 Task: Add a timeline in the project AgileHaven for the epic 'IT Availability Management Process Improvement' from 2024/06/09 to 2024/08/15. Add a timeline in the project AgileHaven for the epic 'IT Financial Management Process Improvement' from 2024/05/22 to 2025/07/20. Add a timeline in the project AgileHaven for the epic 'IT Event Management Process Improvement' from 2023/05/15 to 2025/09/10
Action: Mouse moved to (383, 154)
Screenshot: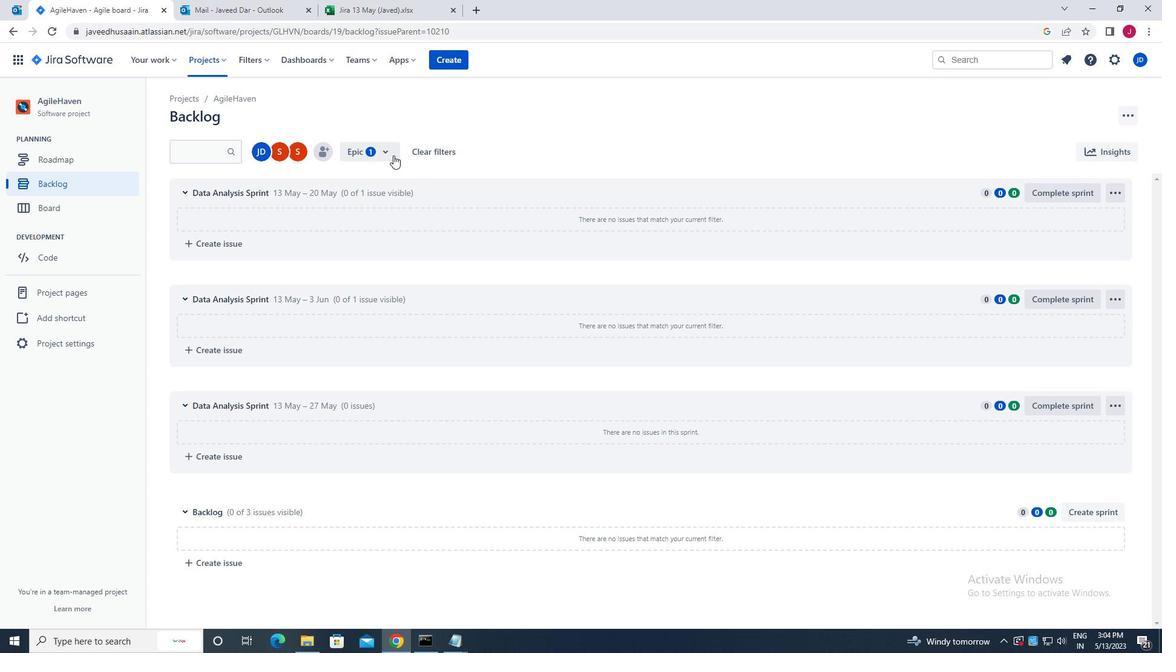 
Action: Mouse pressed left at (383, 154)
Screenshot: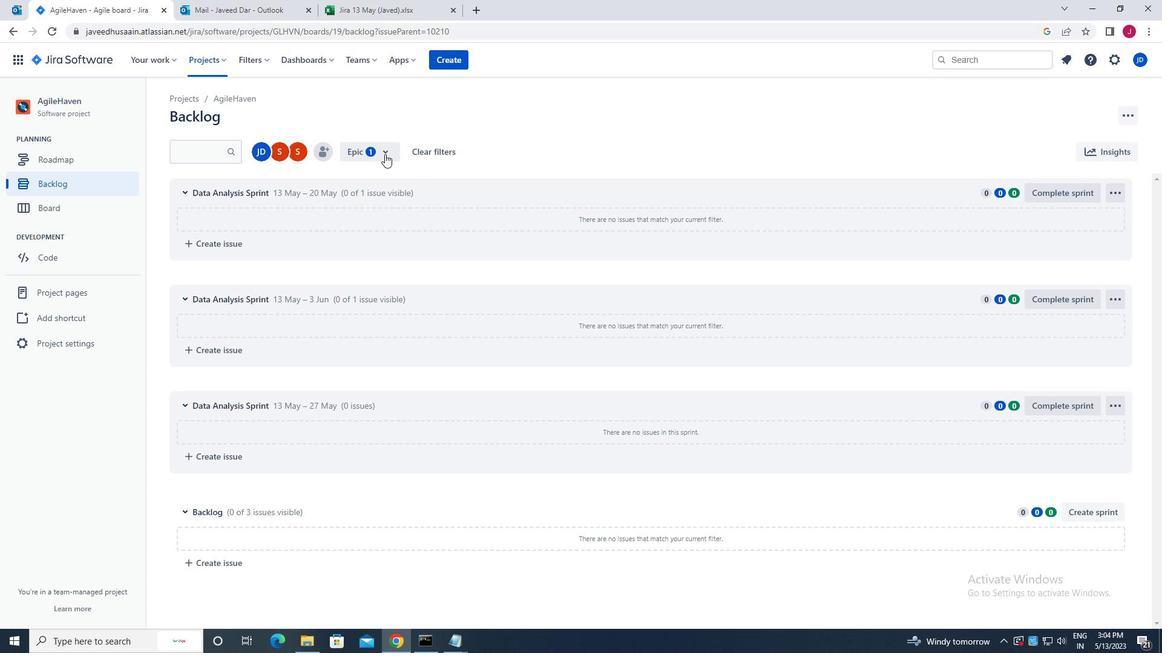 
Action: Mouse moved to (360, 283)
Screenshot: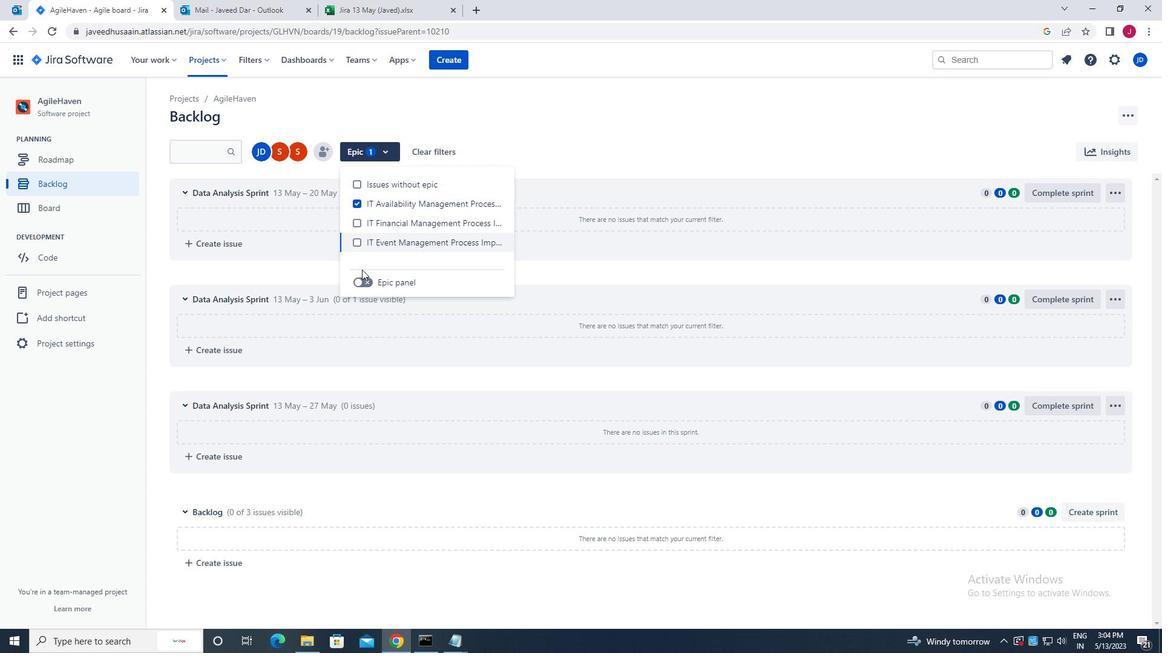 
Action: Mouse pressed left at (360, 283)
Screenshot: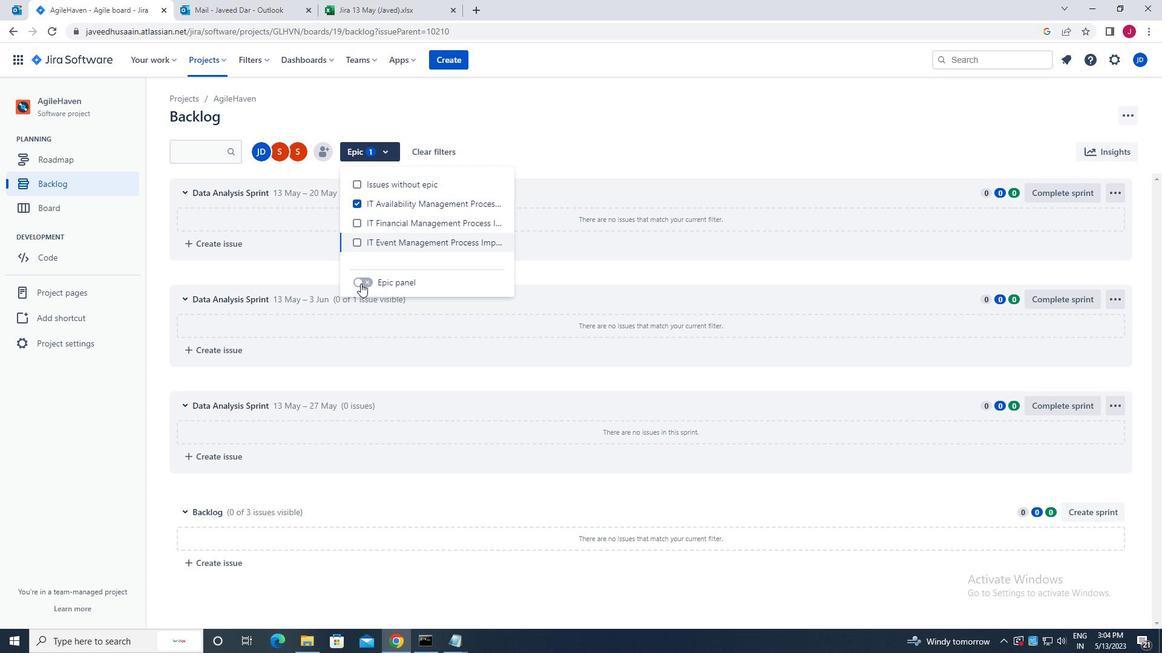 
Action: Mouse moved to (180, 245)
Screenshot: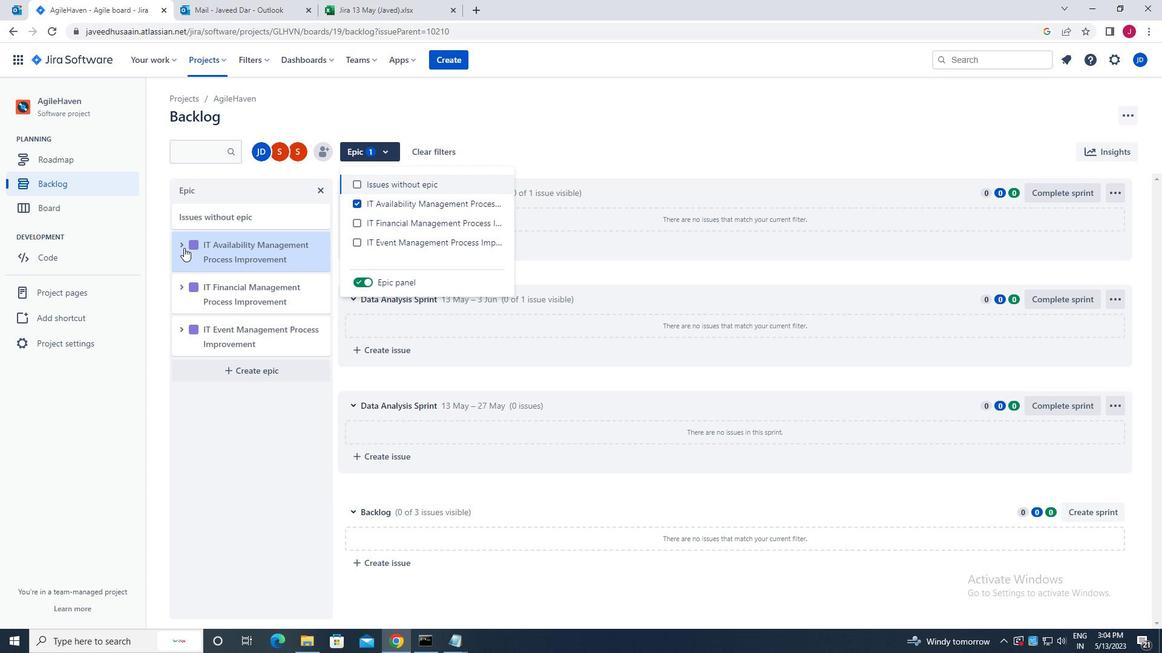
Action: Mouse pressed left at (180, 245)
Screenshot: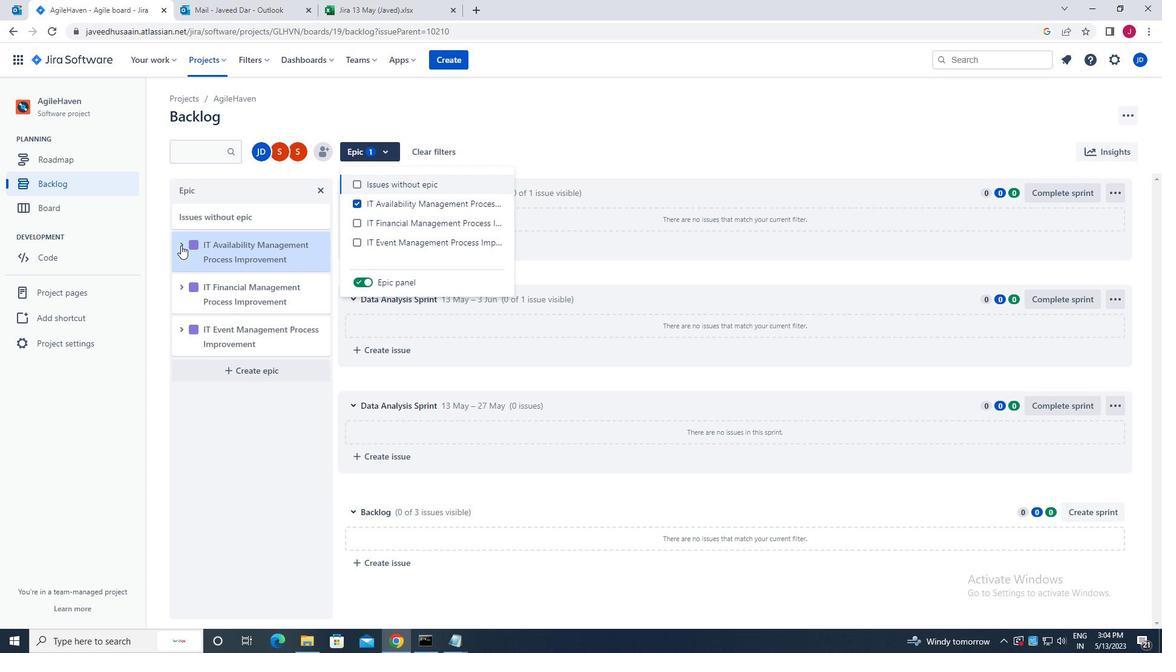 
Action: Mouse moved to (256, 356)
Screenshot: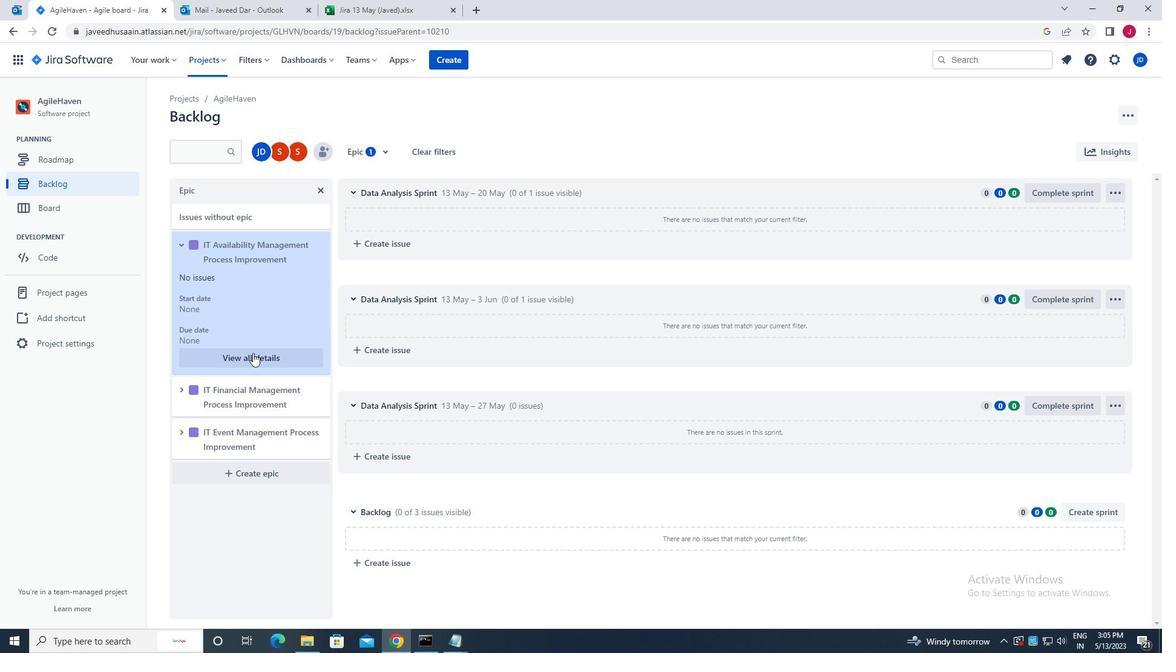 
Action: Mouse pressed left at (256, 356)
Screenshot: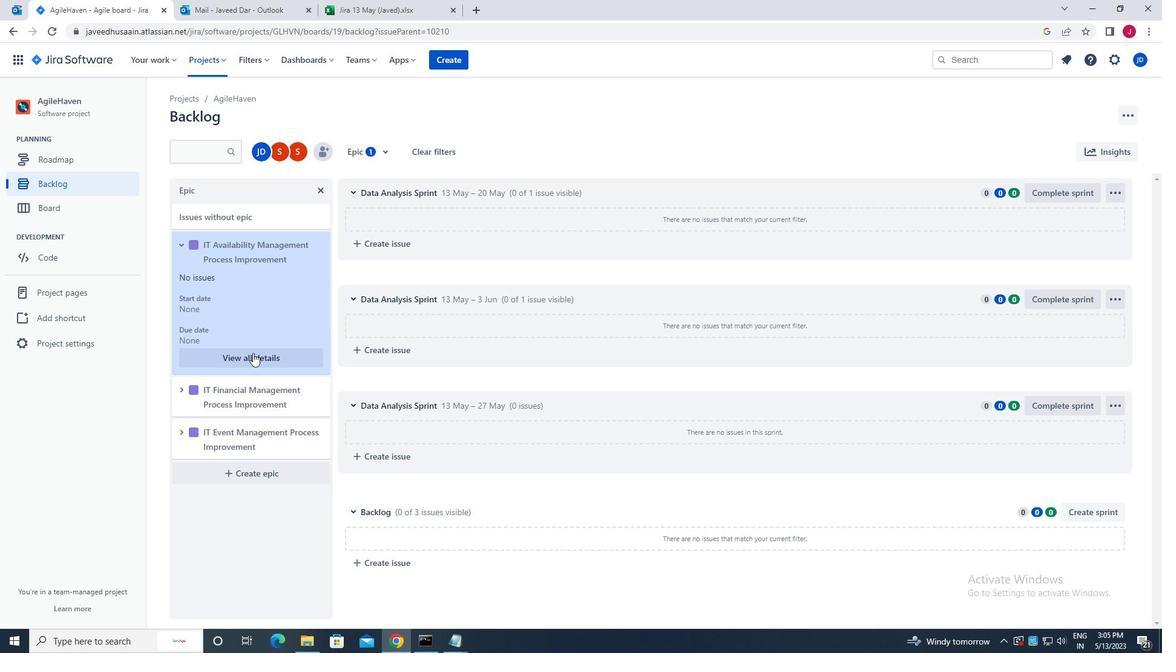 
Action: Mouse moved to (1024, 458)
Screenshot: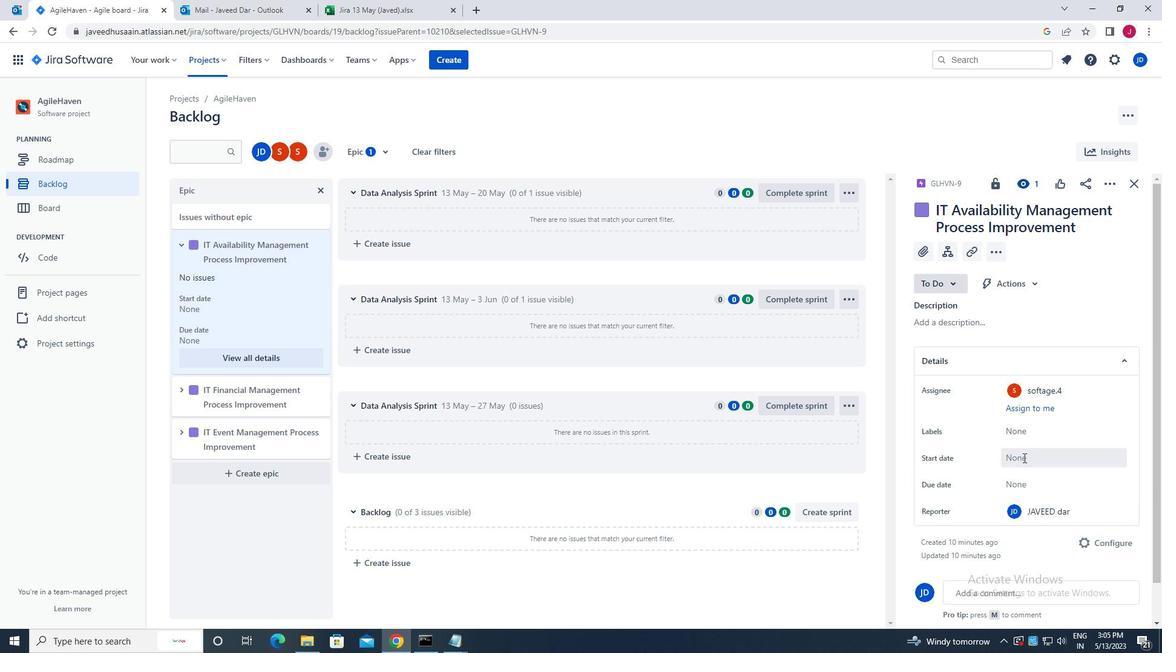 
Action: Mouse pressed left at (1024, 458)
Screenshot: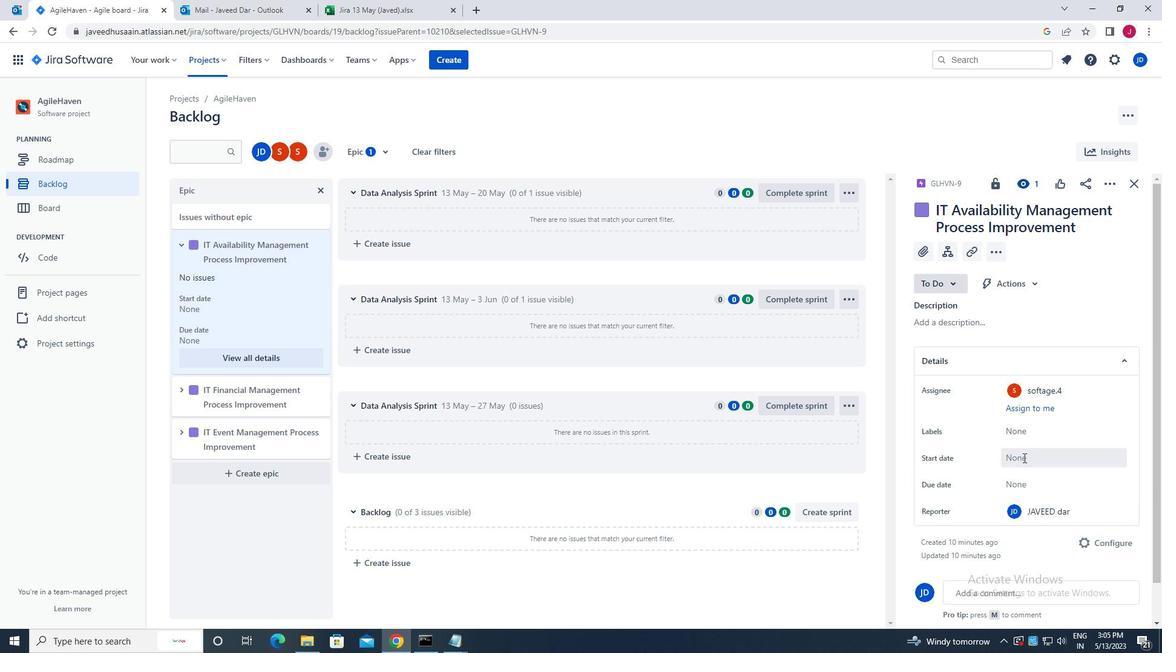 
Action: Mouse moved to (1137, 282)
Screenshot: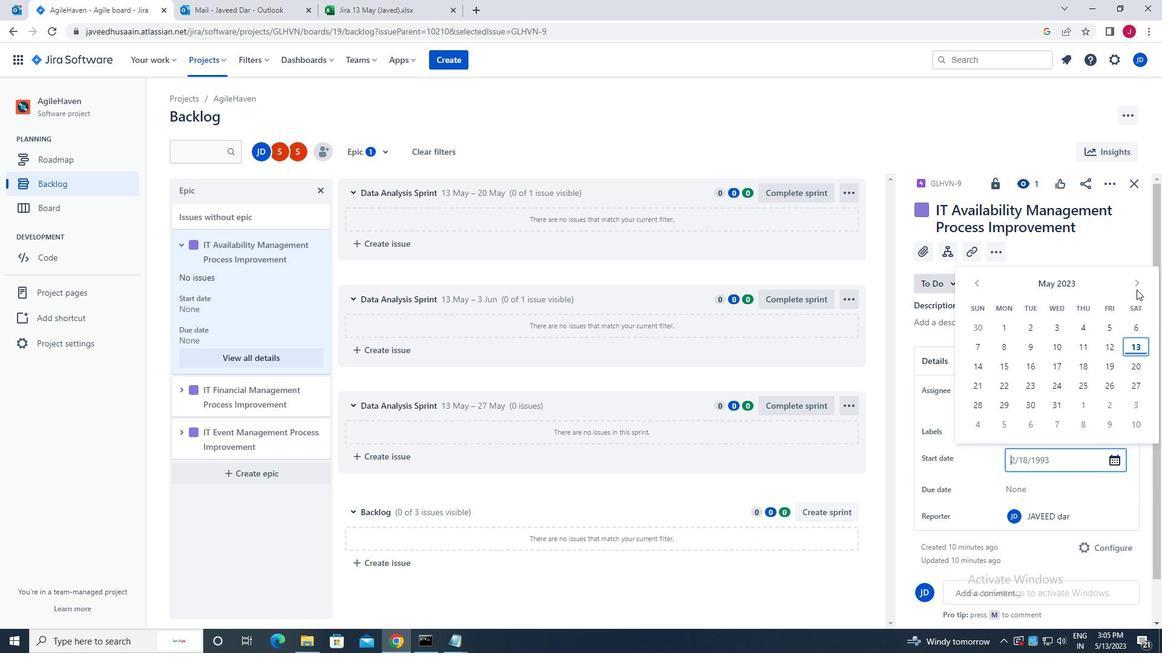 
Action: Mouse pressed left at (1137, 282)
Screenshot: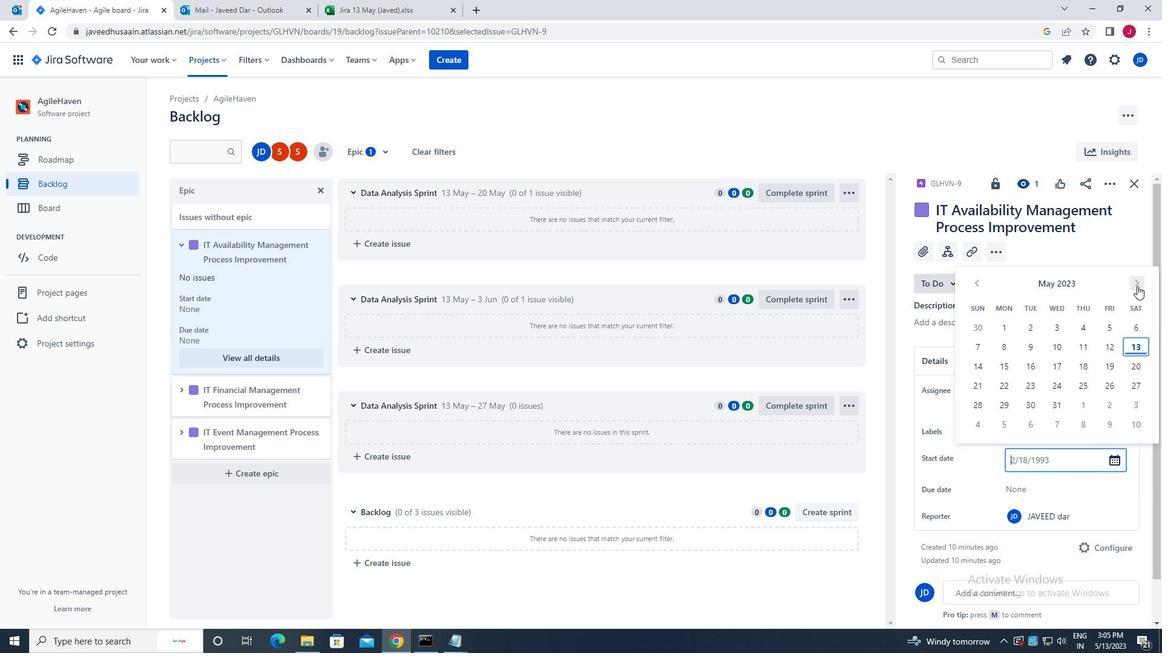 
Action: Mouse pressed left at (1137, 282)
Screenshot: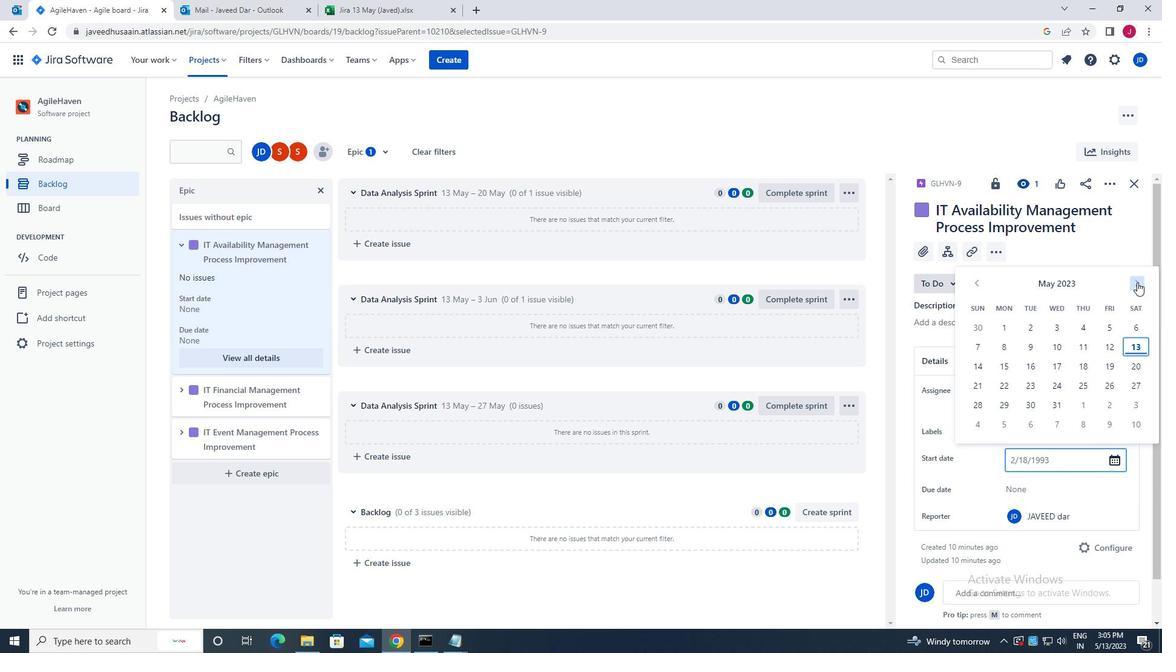 
Action: Mouse pressed left at (1137, 282)
Screenshot: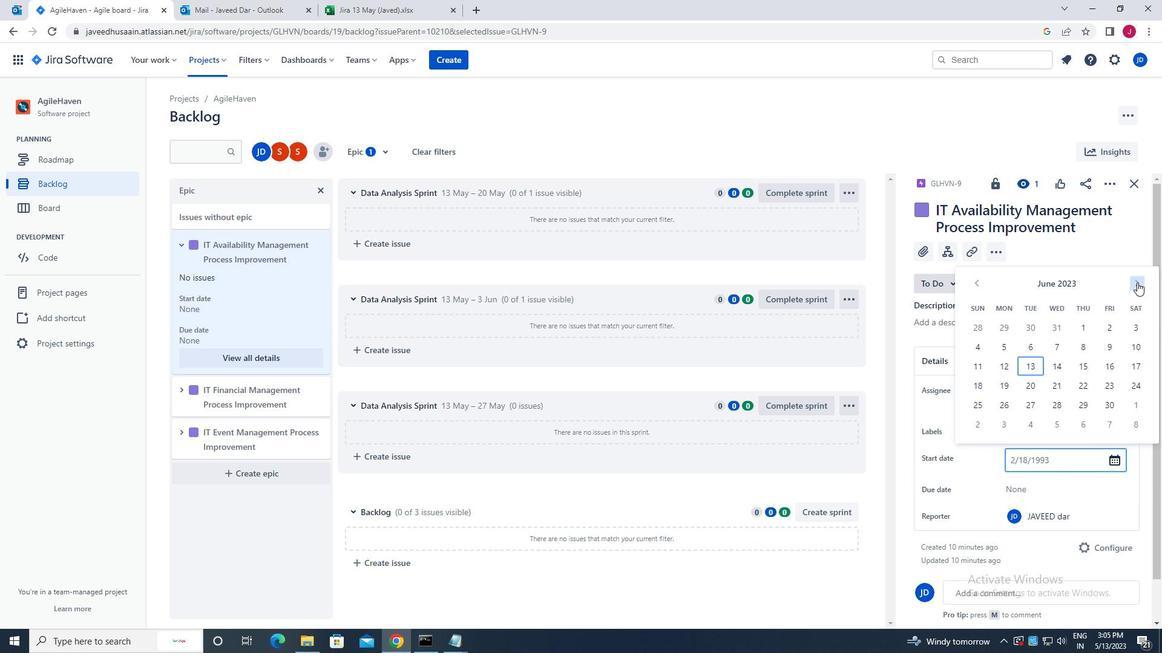 
Action: Mouse pressed left at (1137, 282)
Screenshot: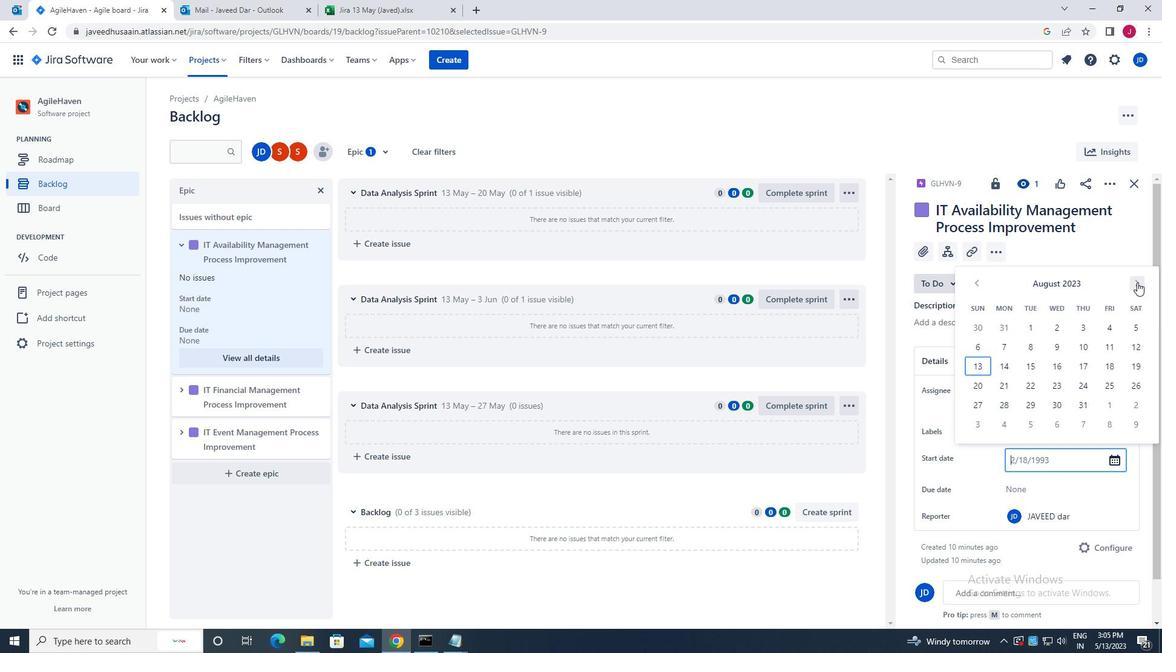 
Action: Mouse pressed left at (1137, 282)
Screenshot: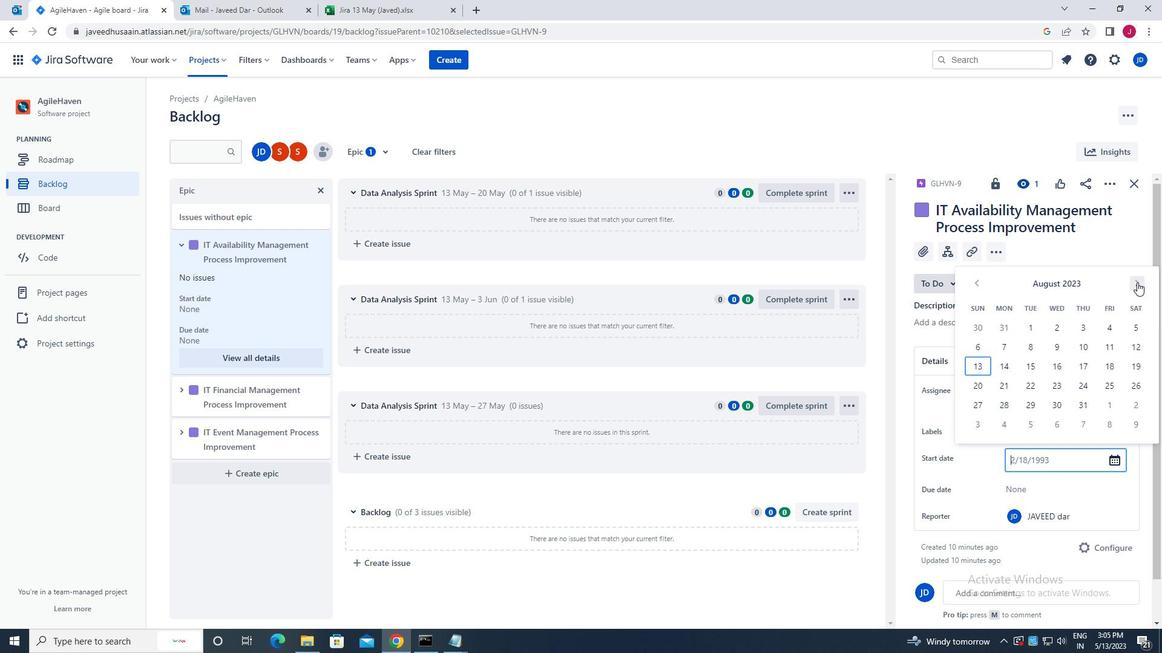
Action: Mouse pressed left at (1137, 282)
Screenshot: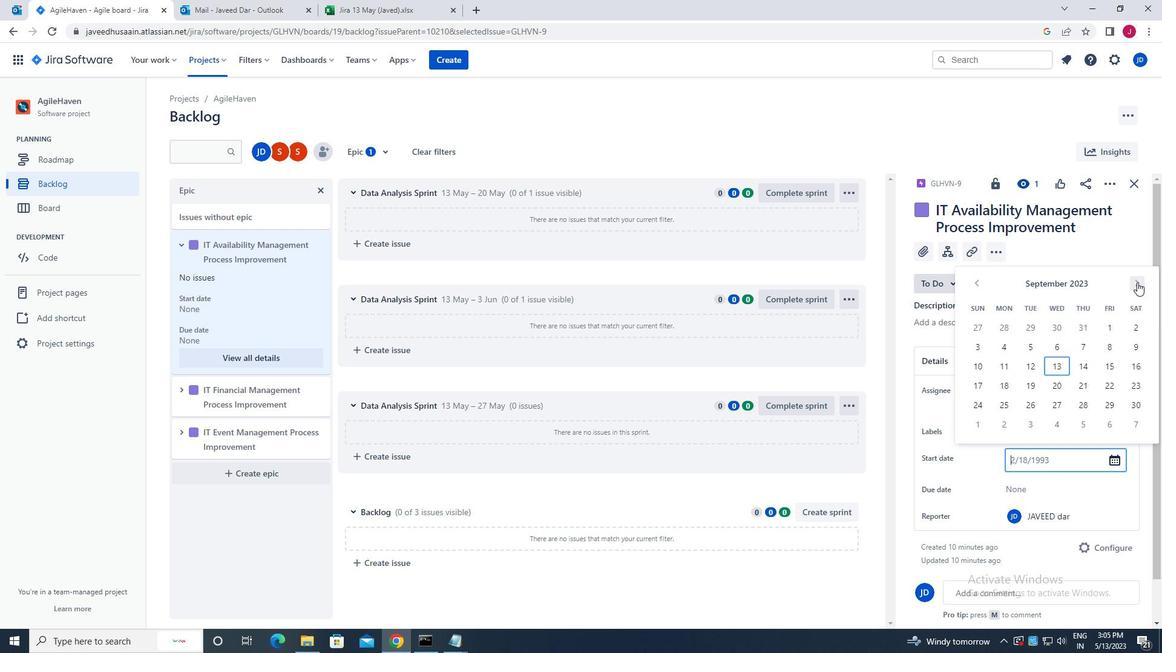 
Action: Mouse pressed left at (1137, 282)
Screenshot: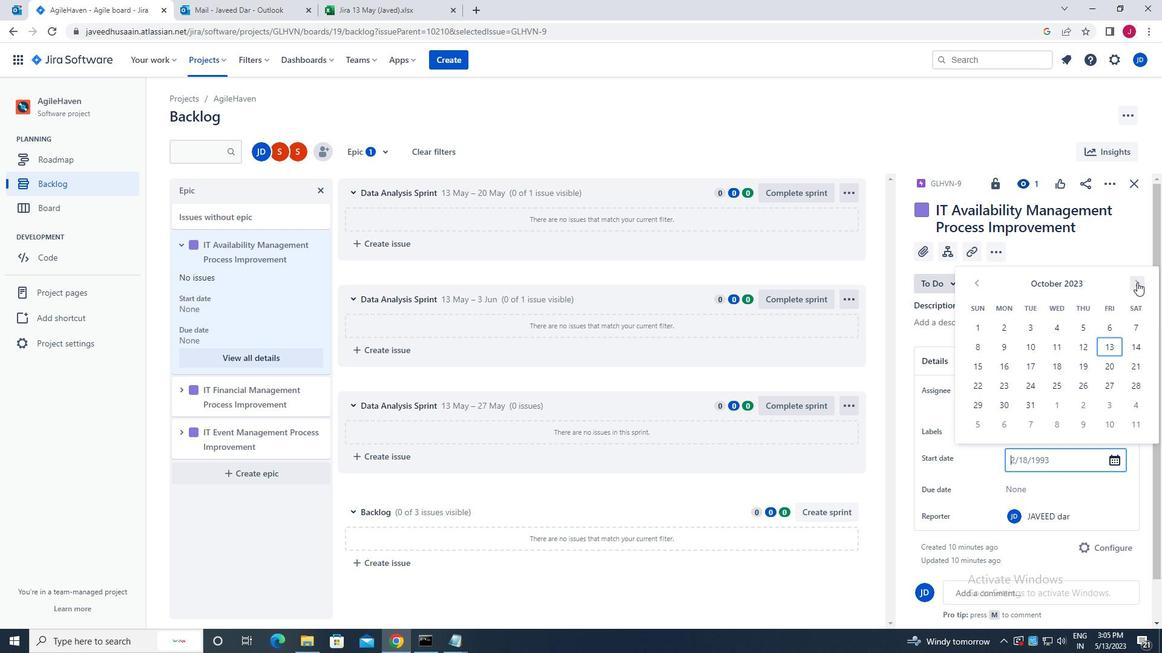 
Action: Mouse pressed left at (1137, 282)
Screenshot: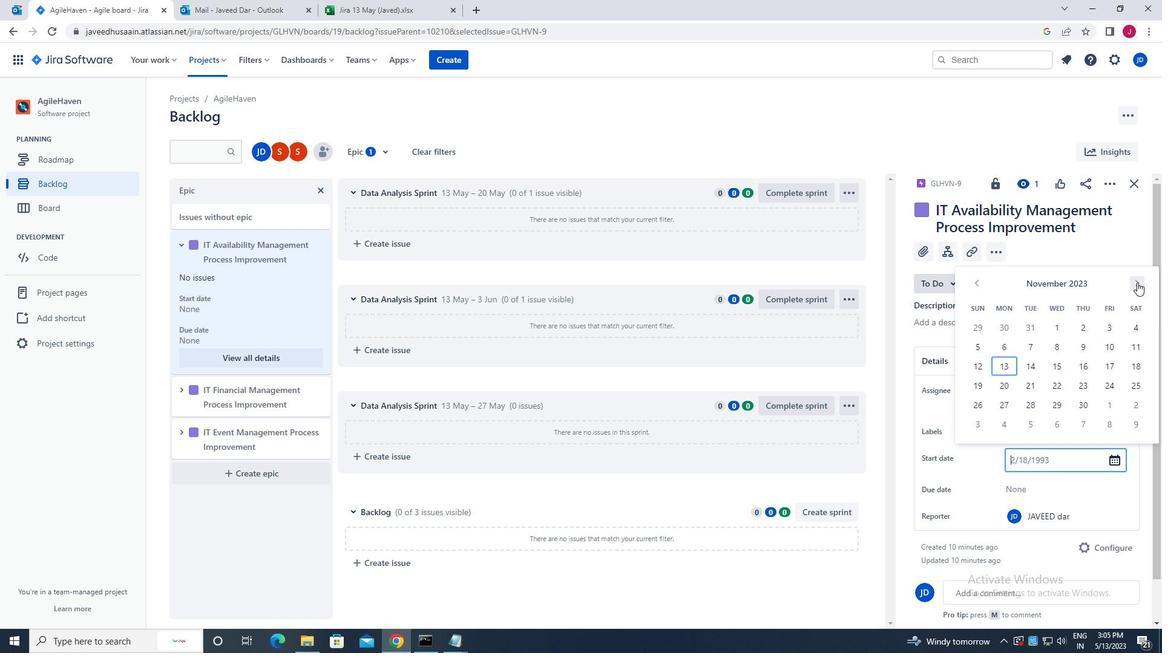 
Action: Mouse pressed left at (1137, 282)
Screenshot: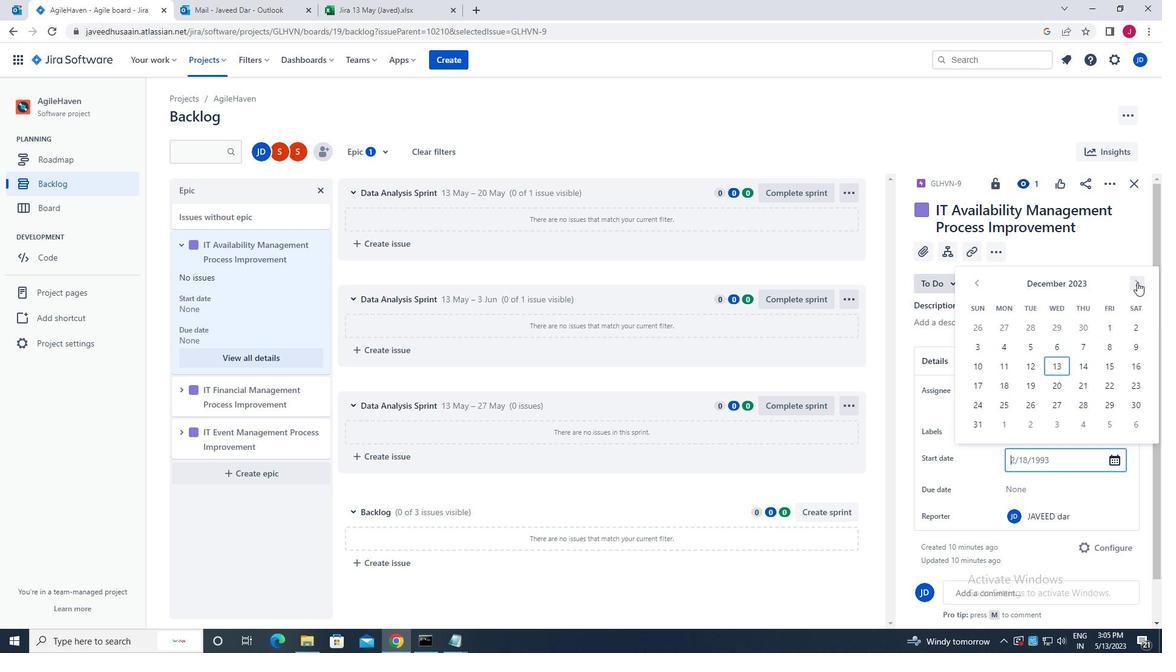 
Action: Mouse pressed left at (1137, 282)
Screenshot: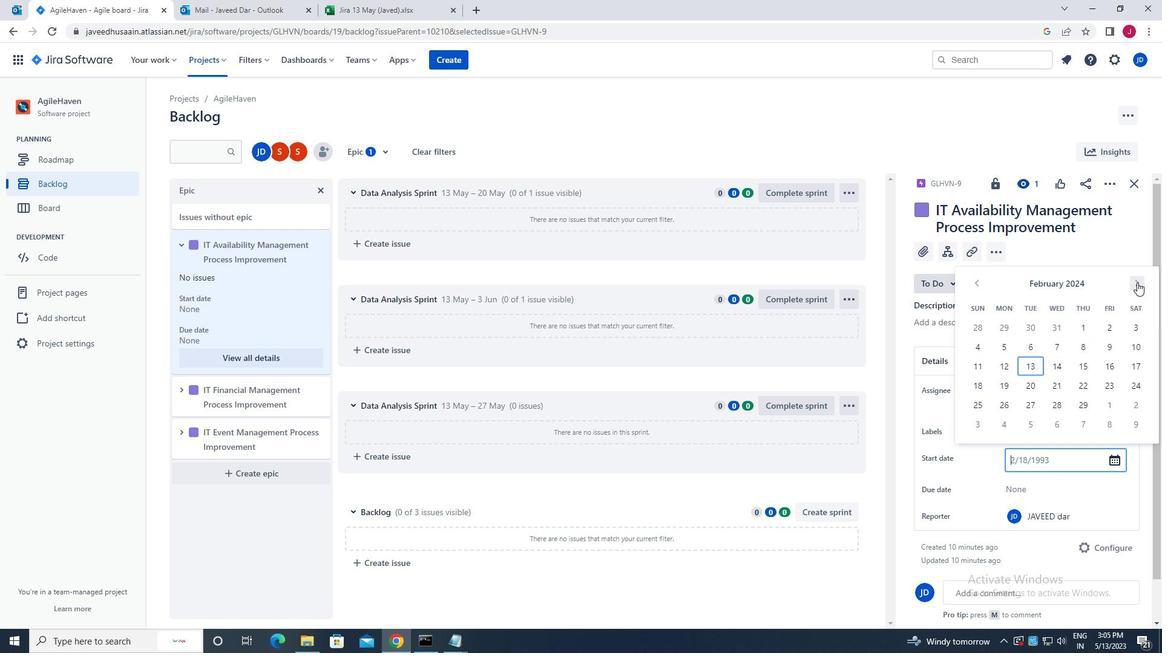 
Action: Mouse pressed left at (1137, 282)
Screenshot: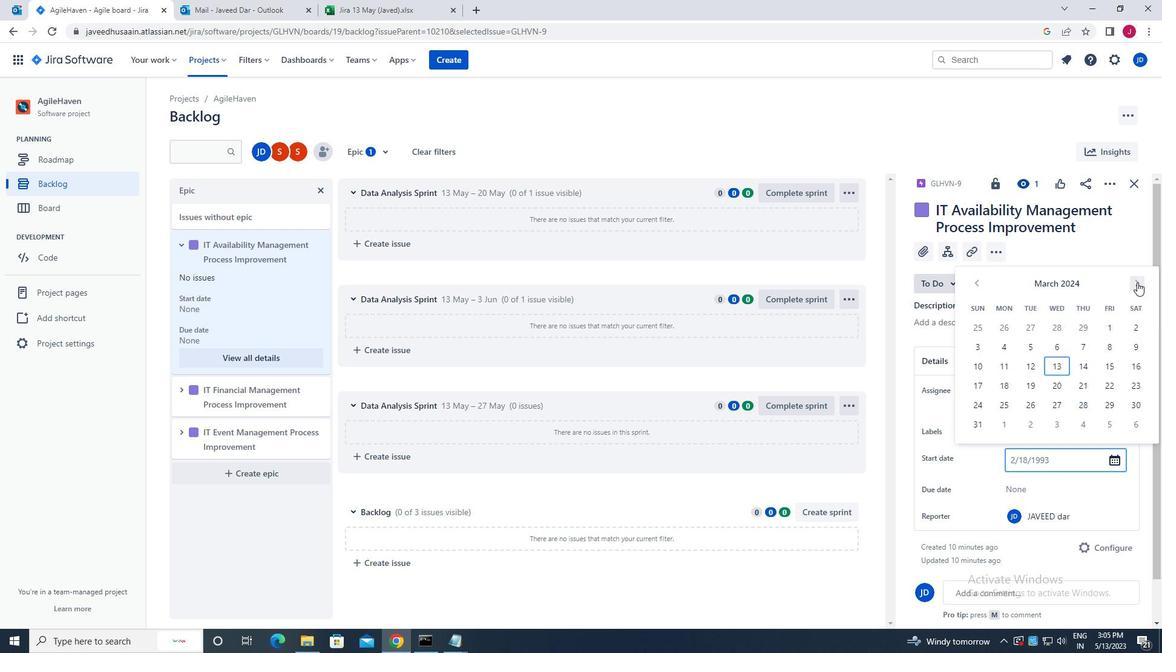 
Action: Mouse pressed left at (1137, 282)
Screenshot: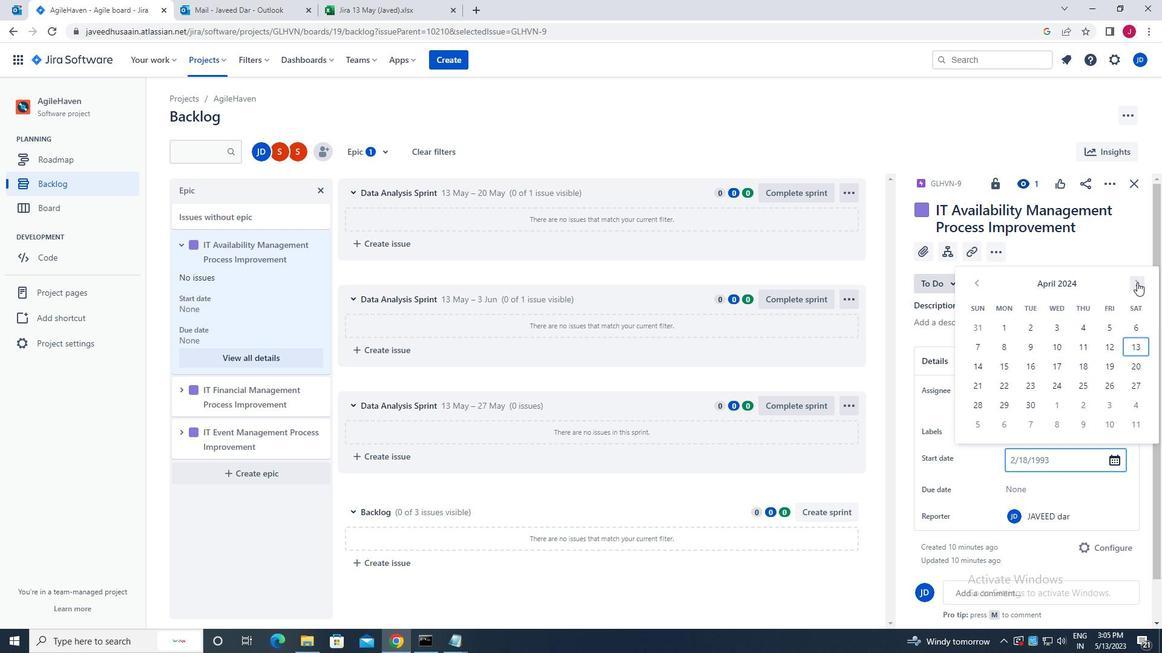 
Action: Mouse pressed left at (1137, 282)
Screenshot: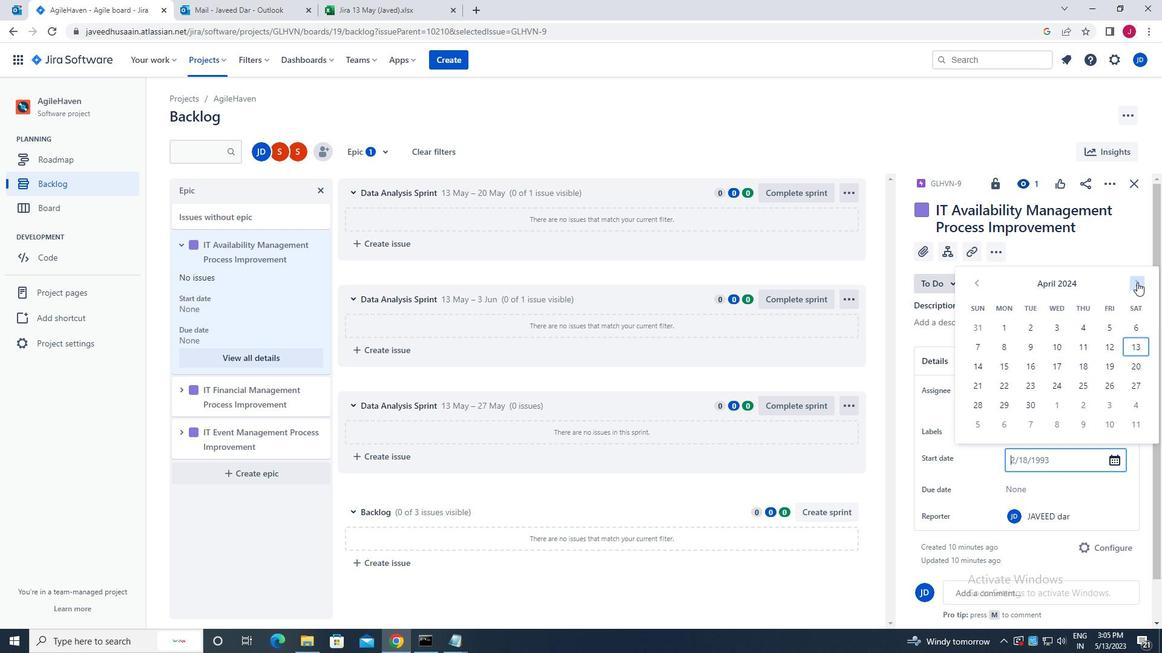 
Action: Mouse moved to (979, 370)
Screenshot: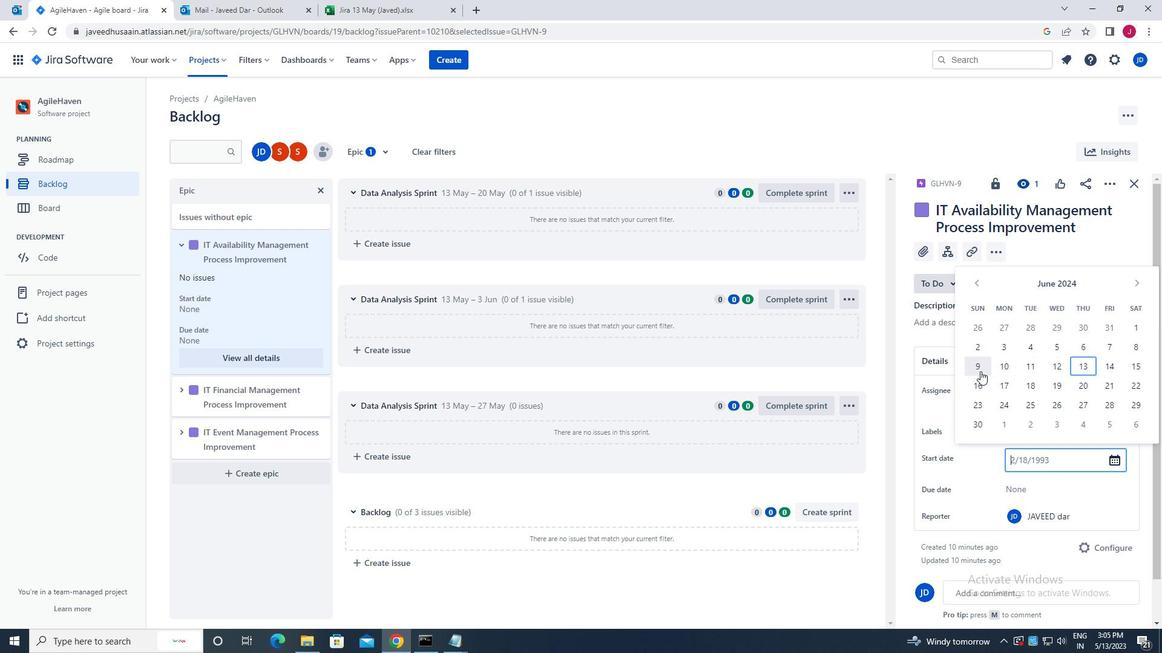 
Action: Mouse pressed left at (979, 370)
Screenshot: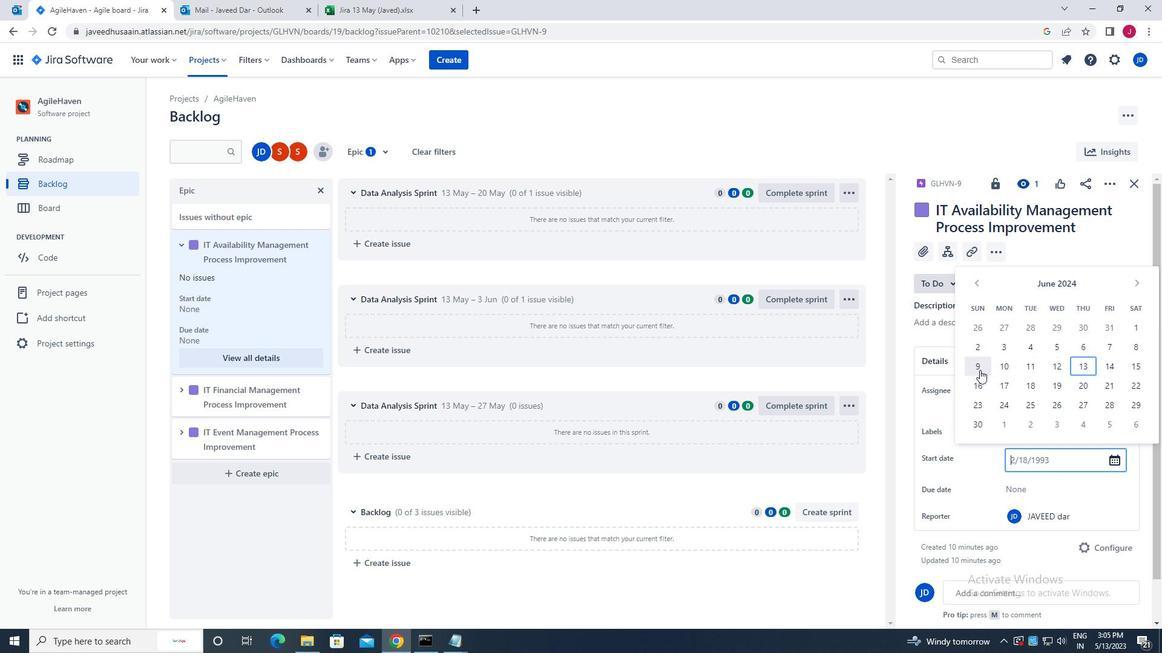 
Action: Mouse moved to (977, 370)
Screenshot: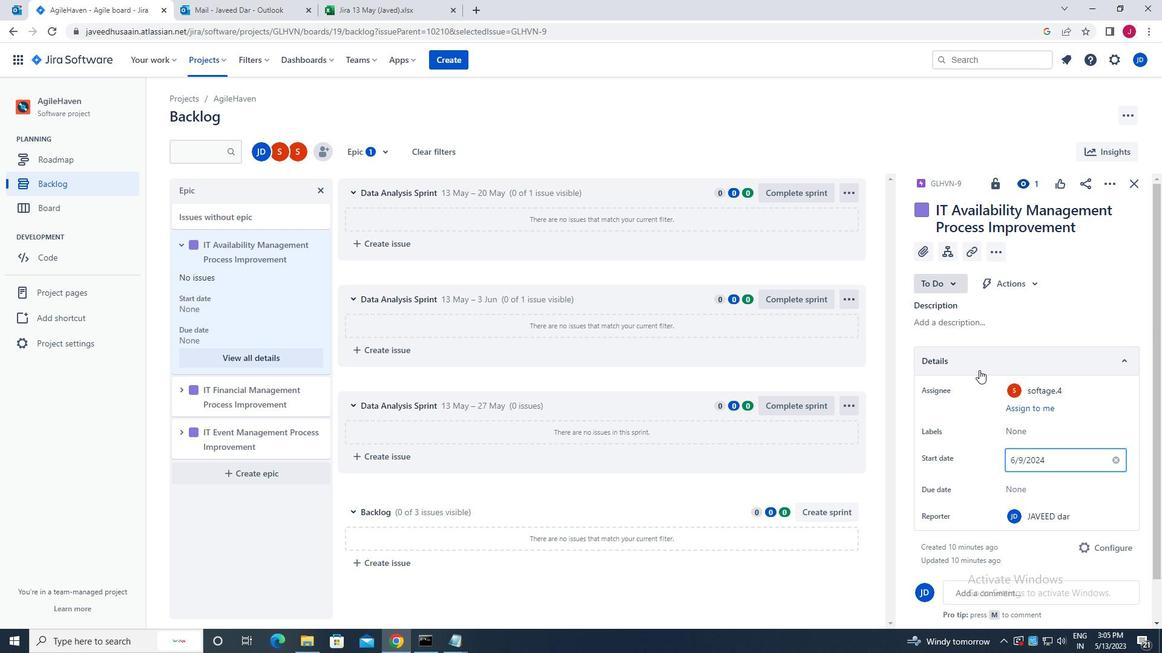 
Action: Key pressed <Key.enter>
Screenshot: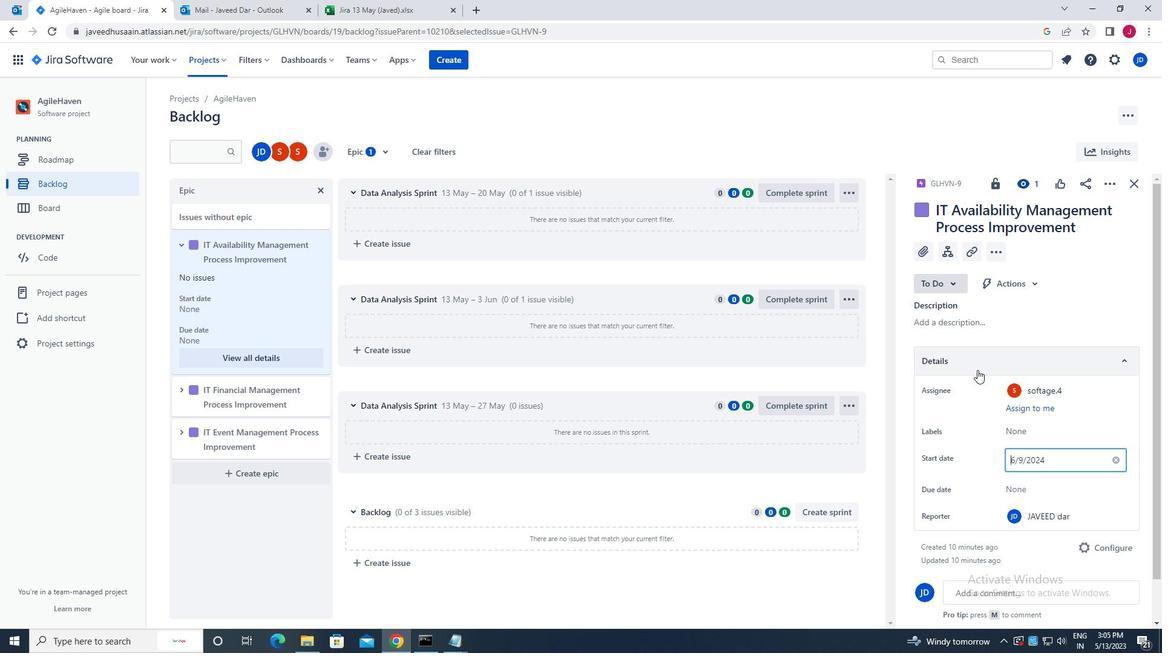 
Action: Mouse moved to (1028, 478)
Screenshot: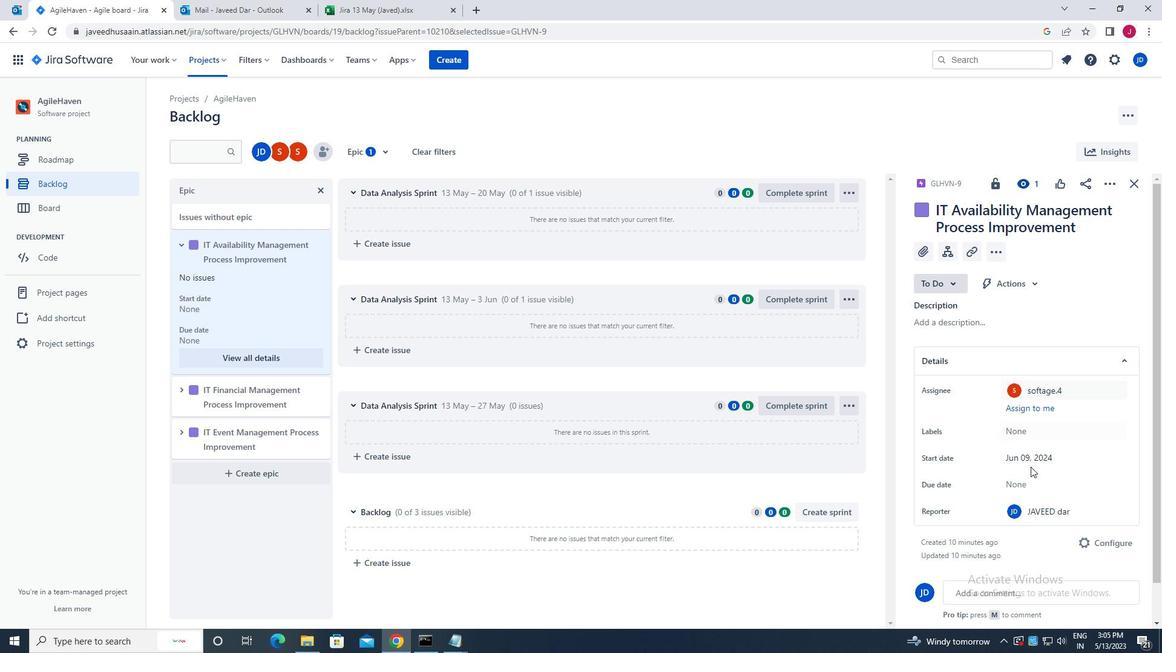 
Action: Mouse pressed left at (1028, 478)
Screenshot: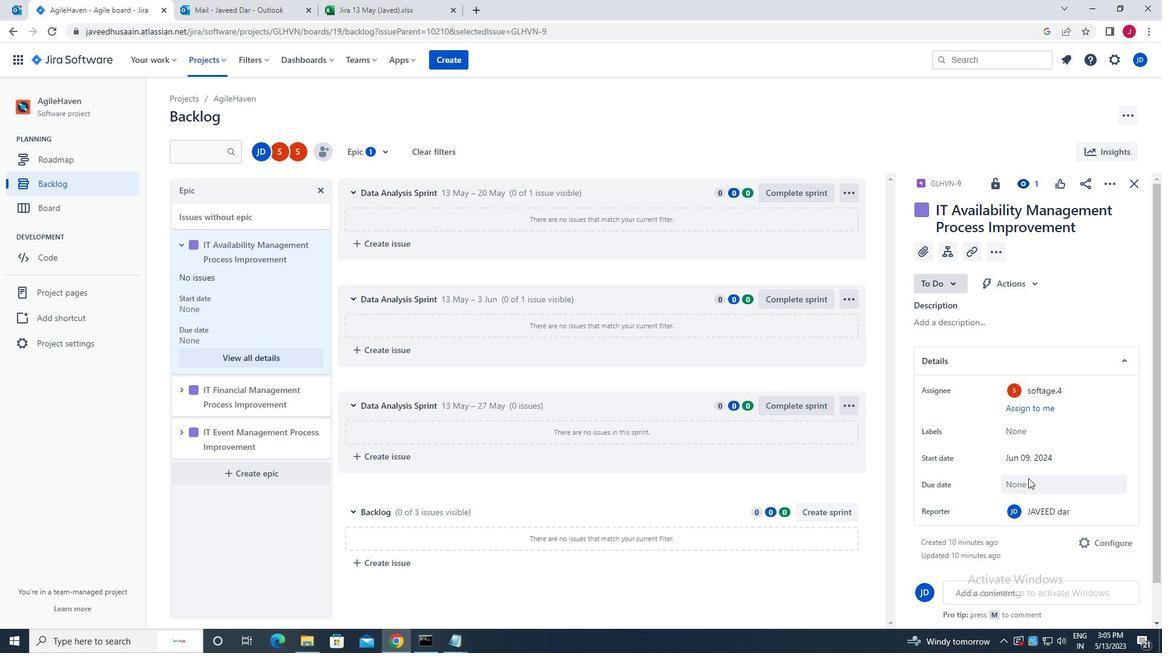
Action: Mouse moved to (1137, 310)
Screenshot: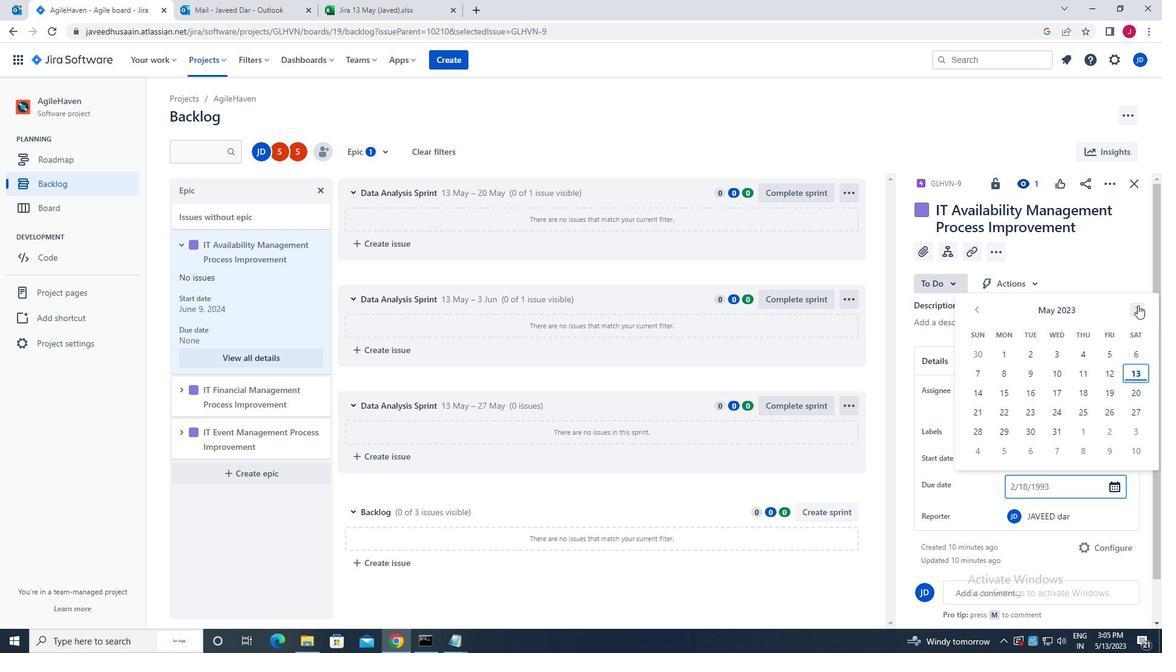 
Action: Mouse pressed left at (1137, 310)
Screenshot: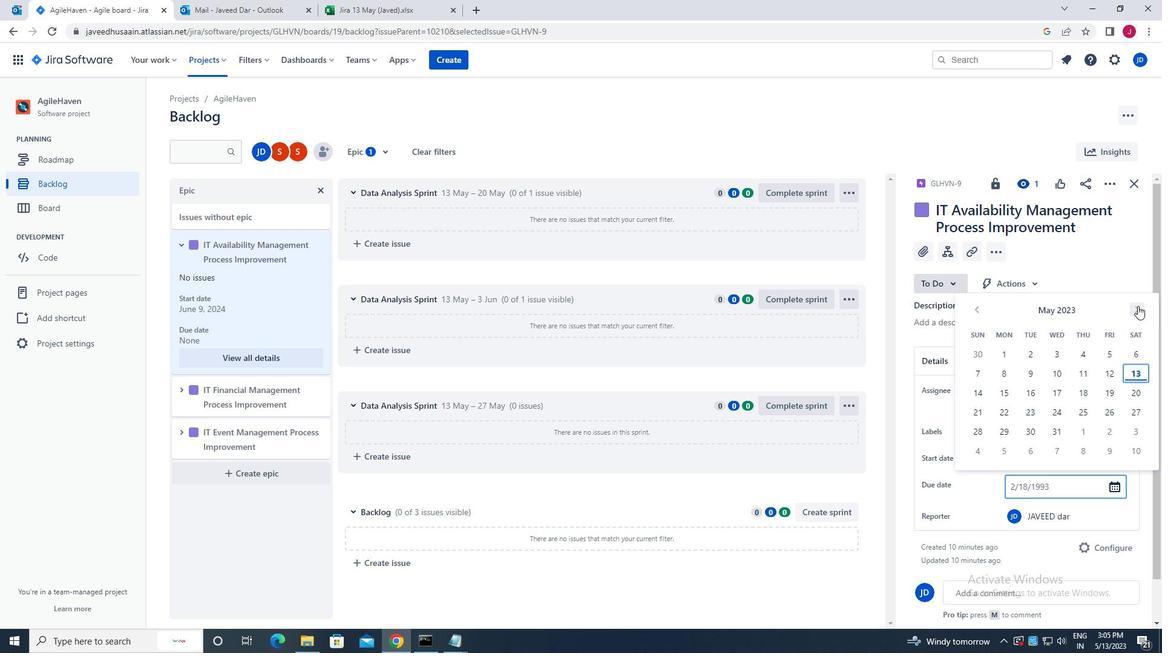 
Action: Mouse pressed left at (1137, 310)
Screenshot: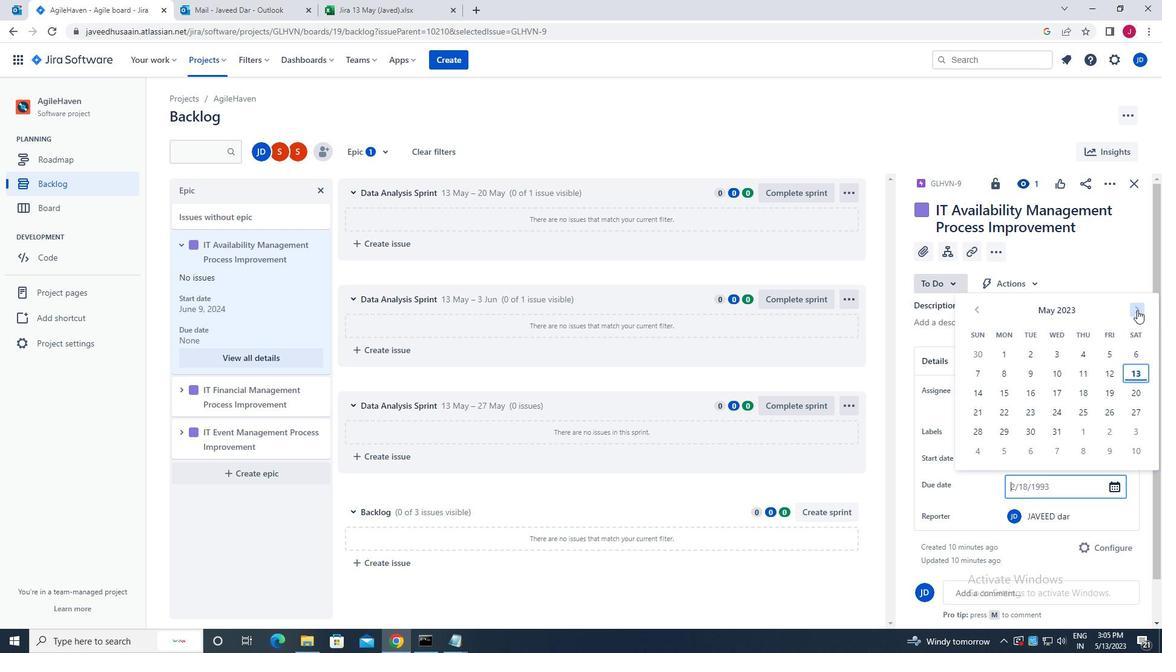 
Action: Mouse pressed left at (1137, 310)
Screenshot: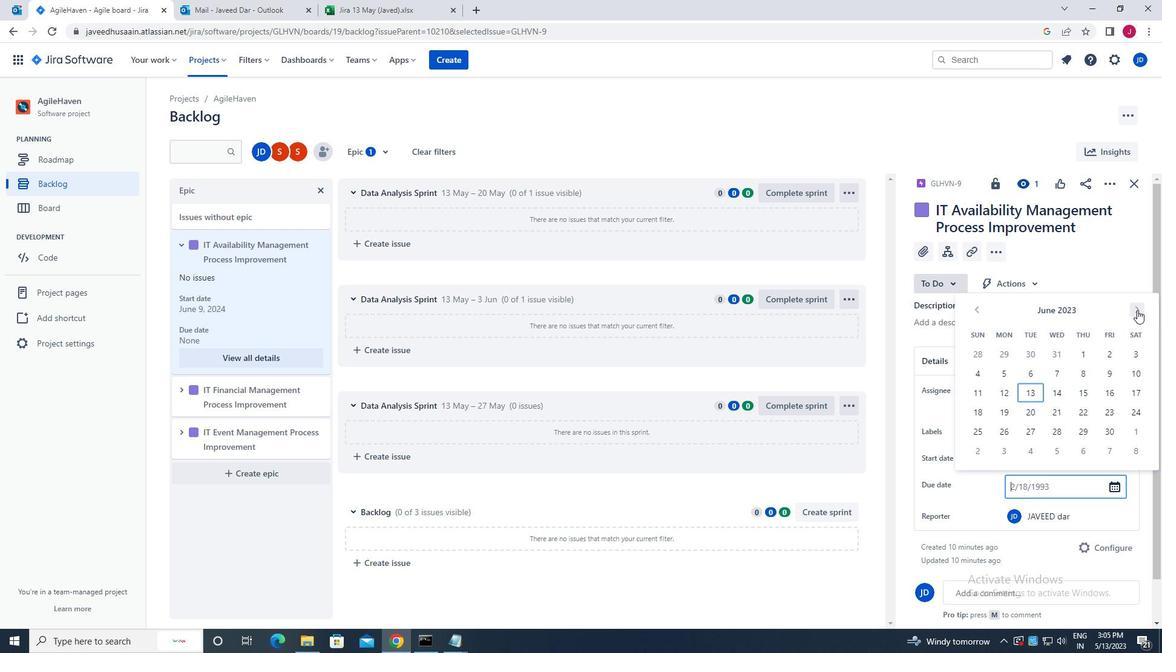 
Action: Mouse pressed left at (1137, 310)
Screenshot: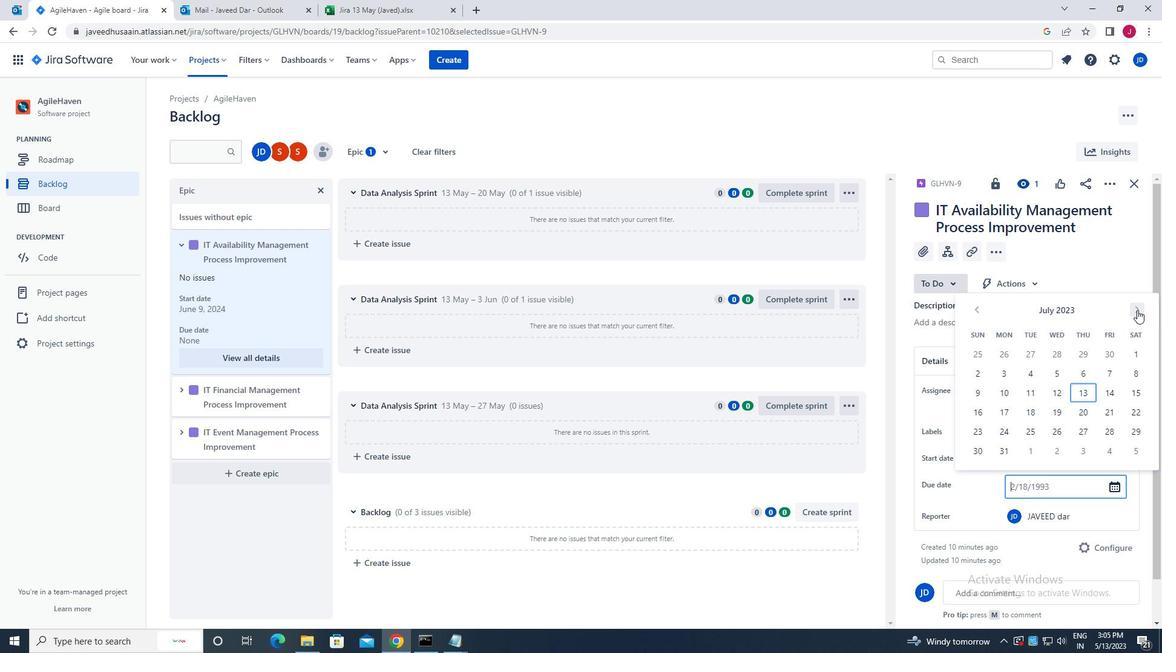 
Action: Mouse pressed left at (1137, 310)
Screenshot: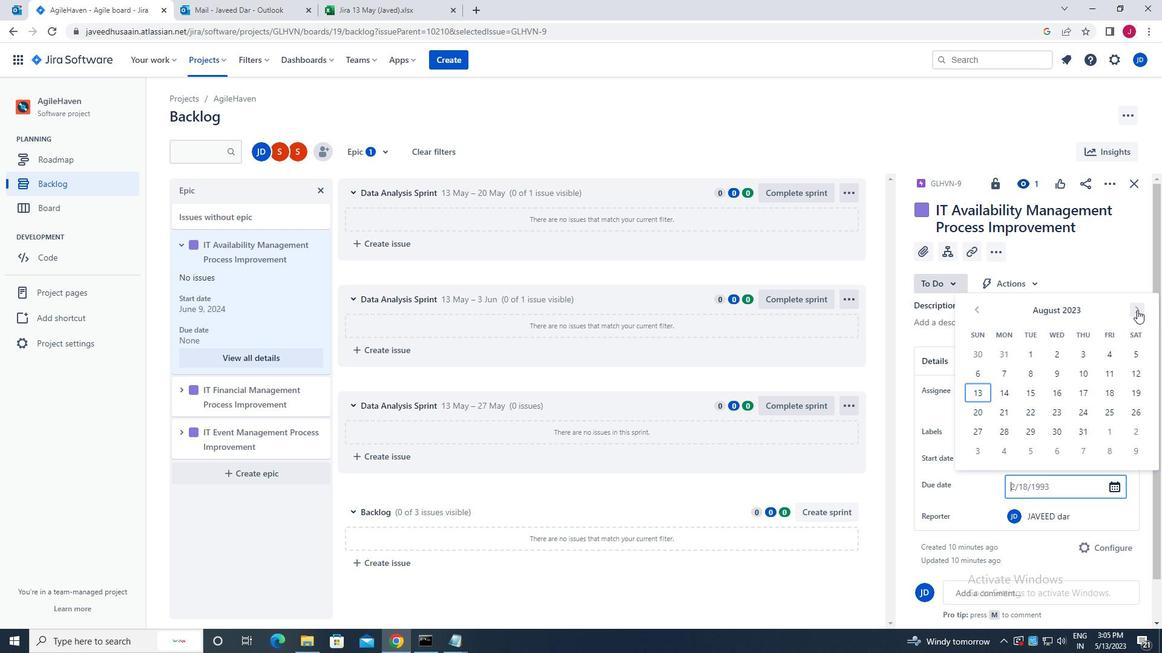 
Action: Mouse pressed left at (1137, 310)
Screenshot: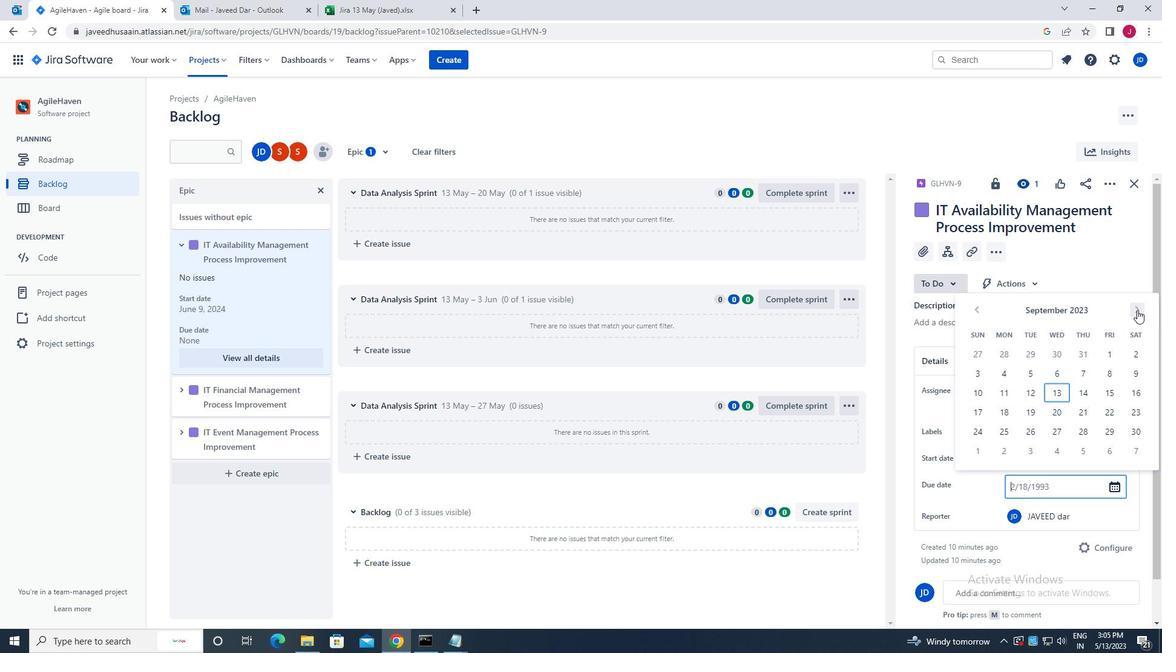 
Action: Mouse pressed left at (1137, 310)
Screenshot: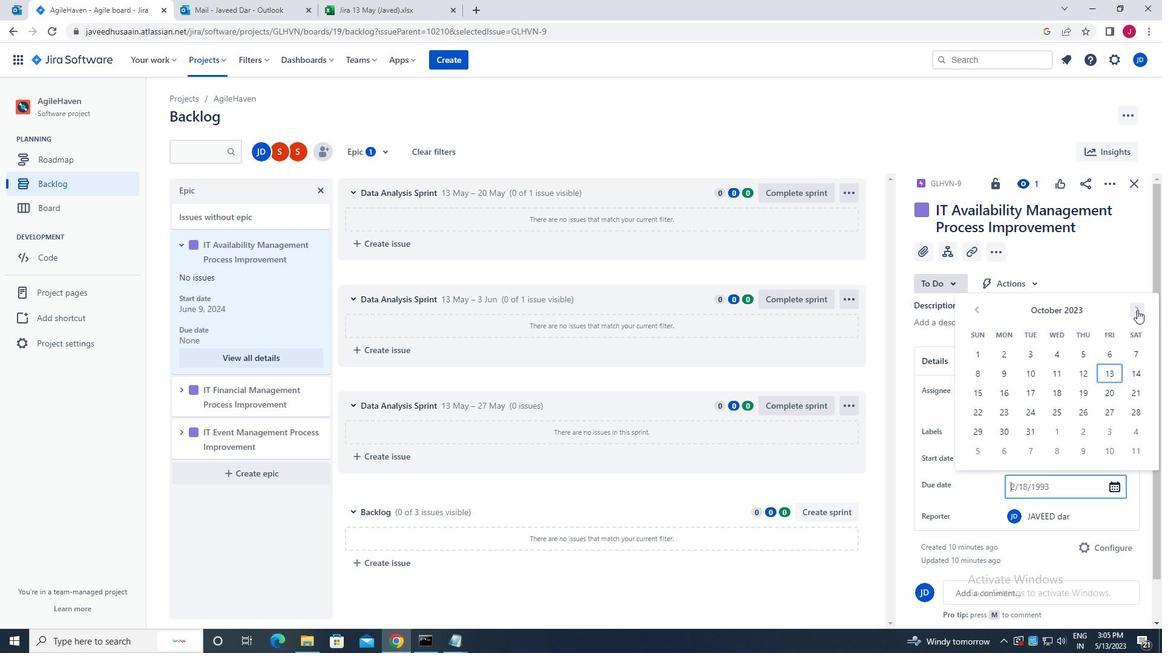 
Action: Mouse pressed left at (1137, 310)
Screenshot: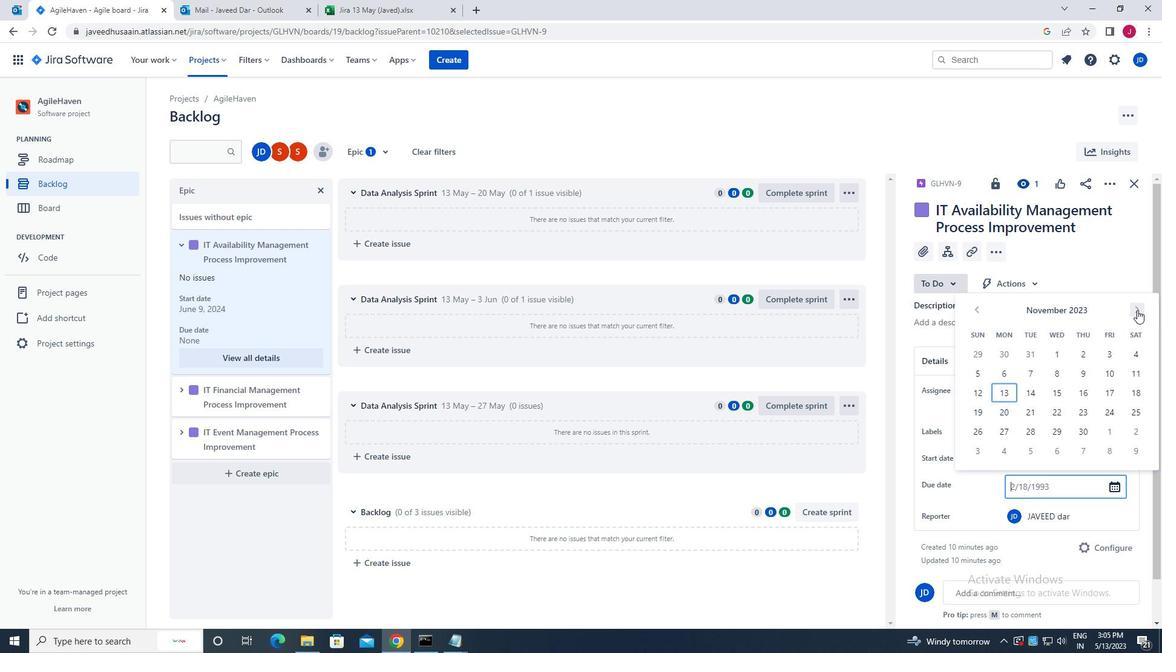 
Action: Mouse pressed left at (1137, 310)
Screenshot: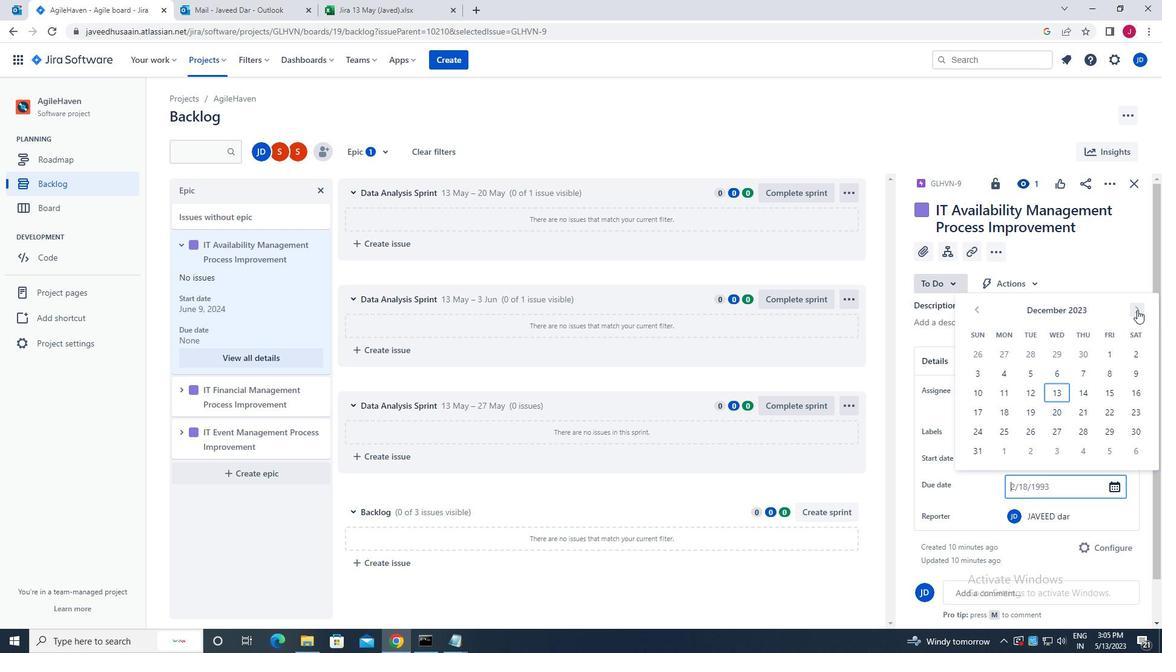 
Action: Mouse pressed left at (1137, 310)
Screenshot: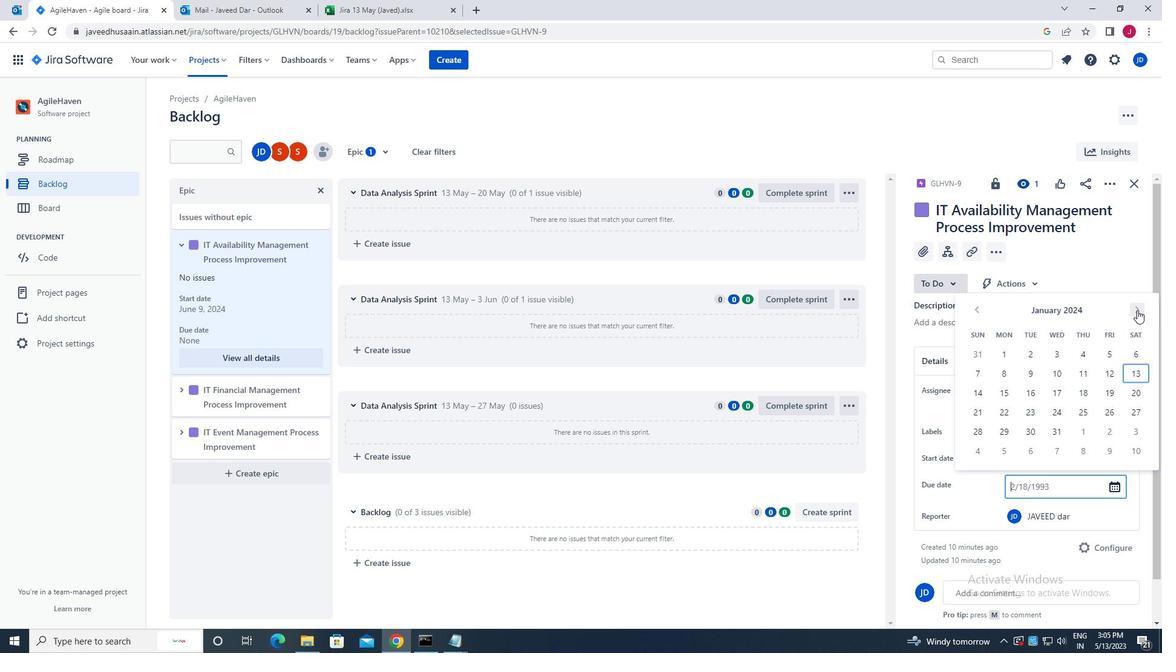 
Action: Mouse pressed left at (1137, 310)
Screenshot: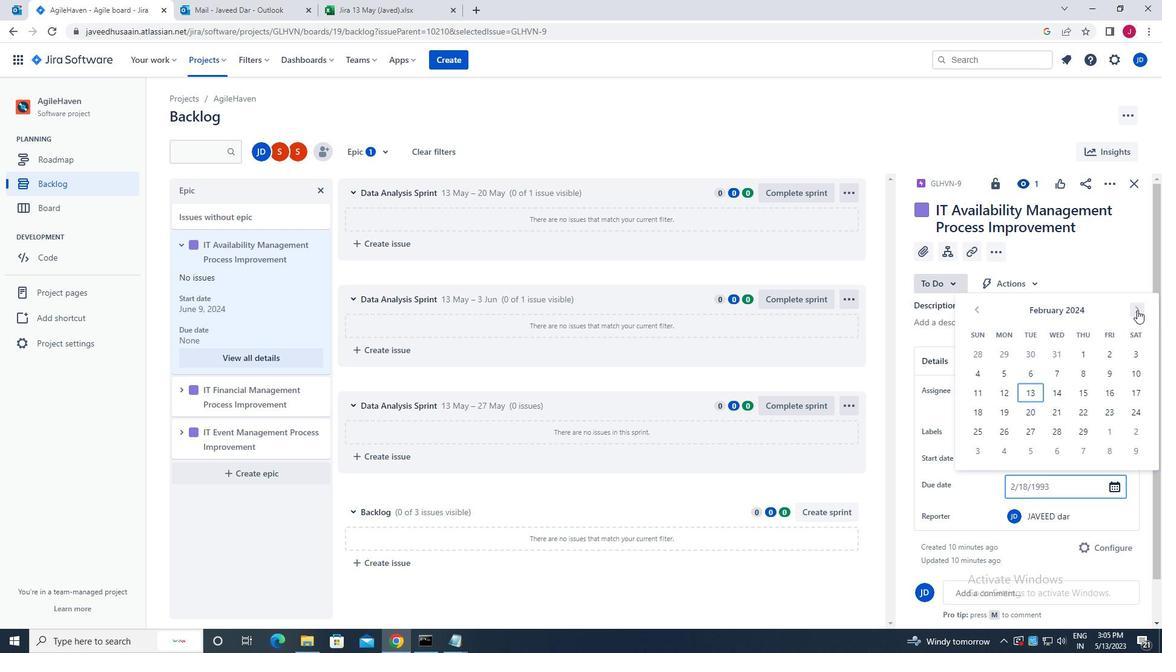 
Action: Mouse pressed left at (1137, 310)
Screenshot: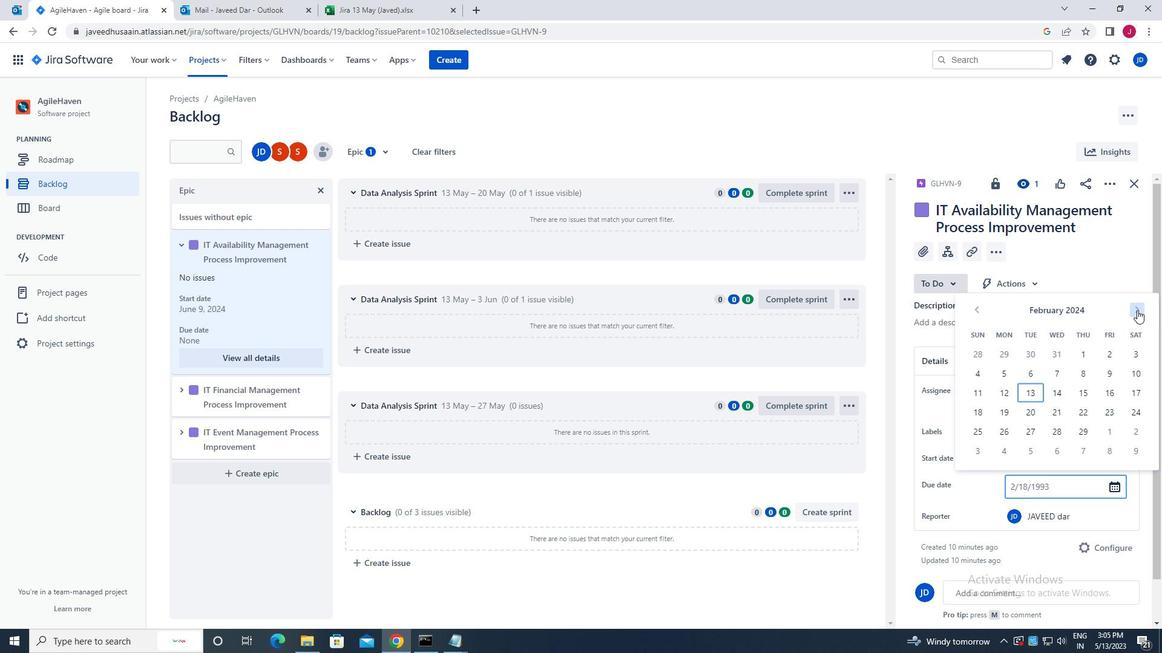 
Action: Mouse pressed left at (1137, 310)
Screenshot: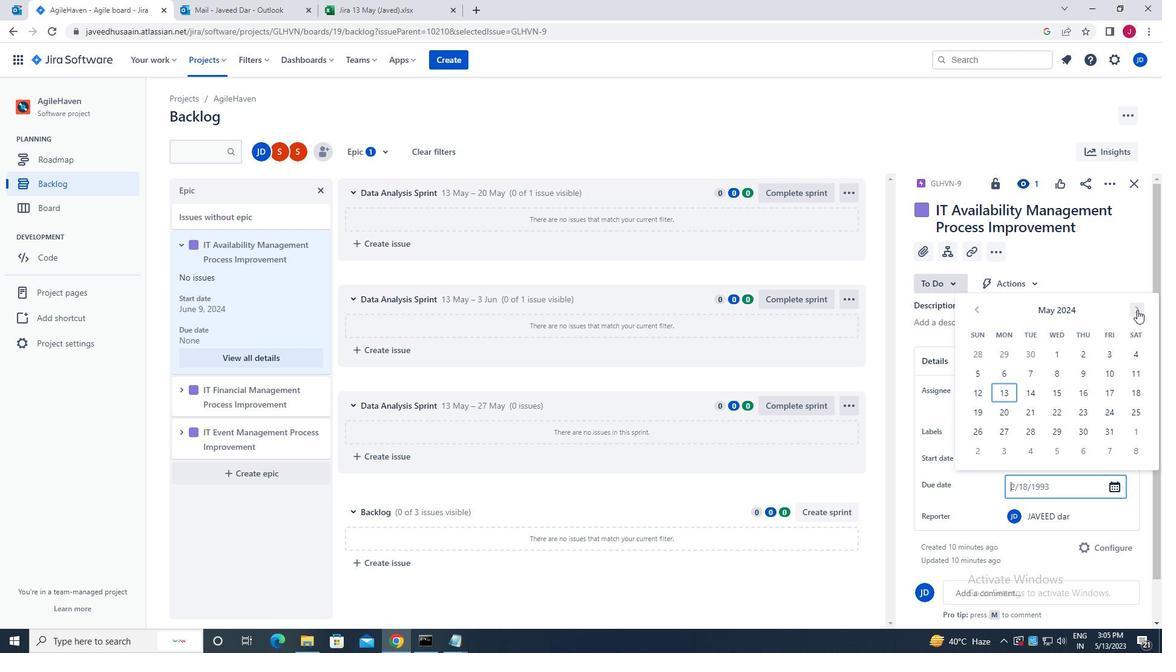
Action: Mouse pressed left at (1137, 310)
Screenshot: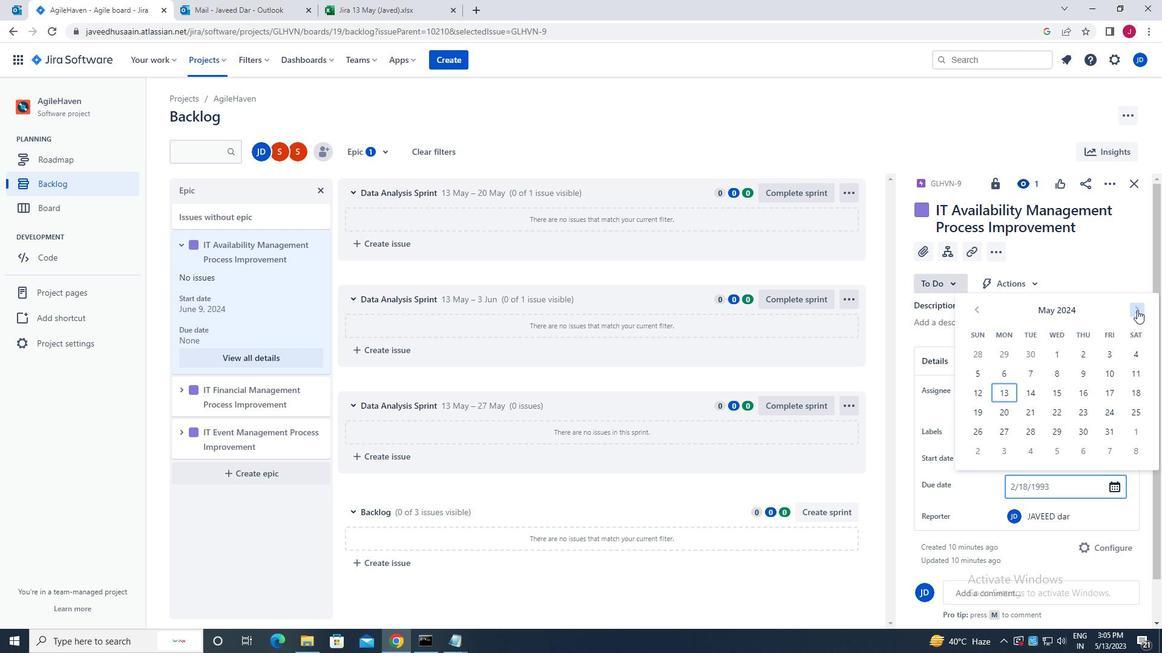 
Action: Mouse pressed left at (1137, 310)
Screenshot: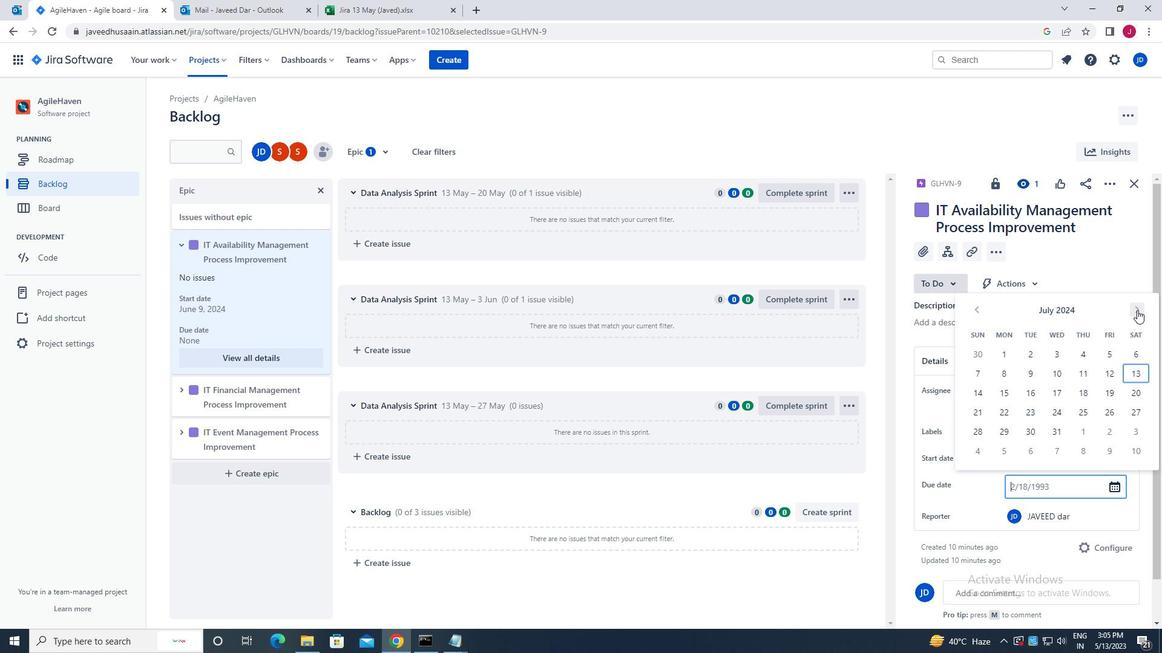
Action: Mouse moved to (1082, 392)
Screenshot: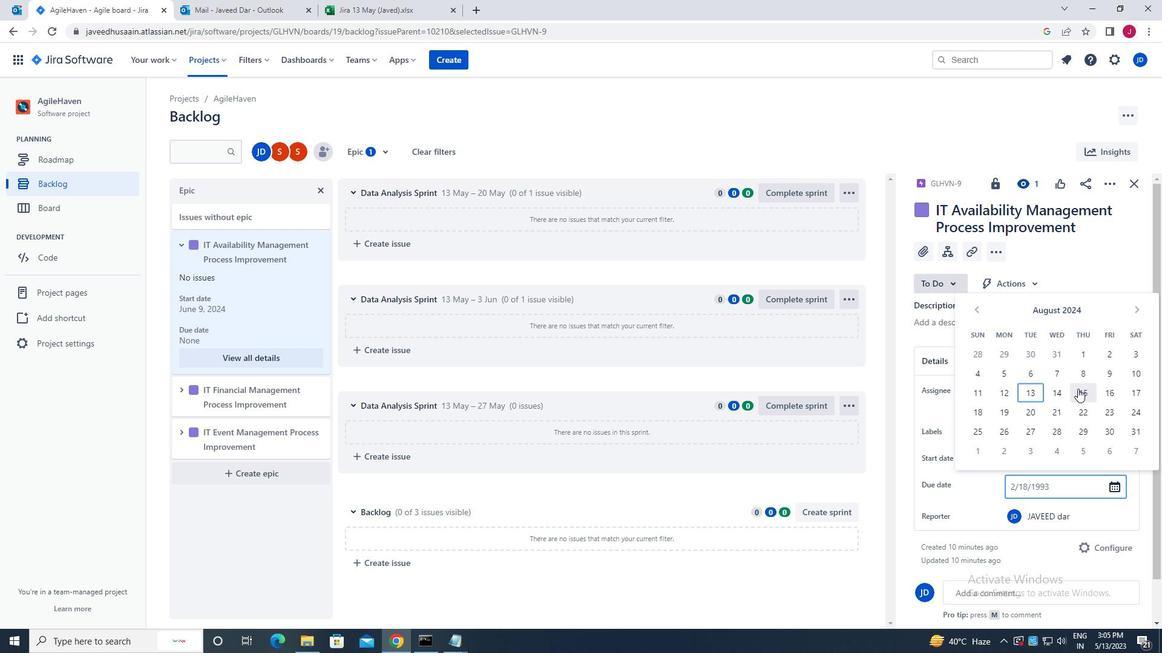 
Action: Mouse pressed left at (1082, 392)
Screenshot: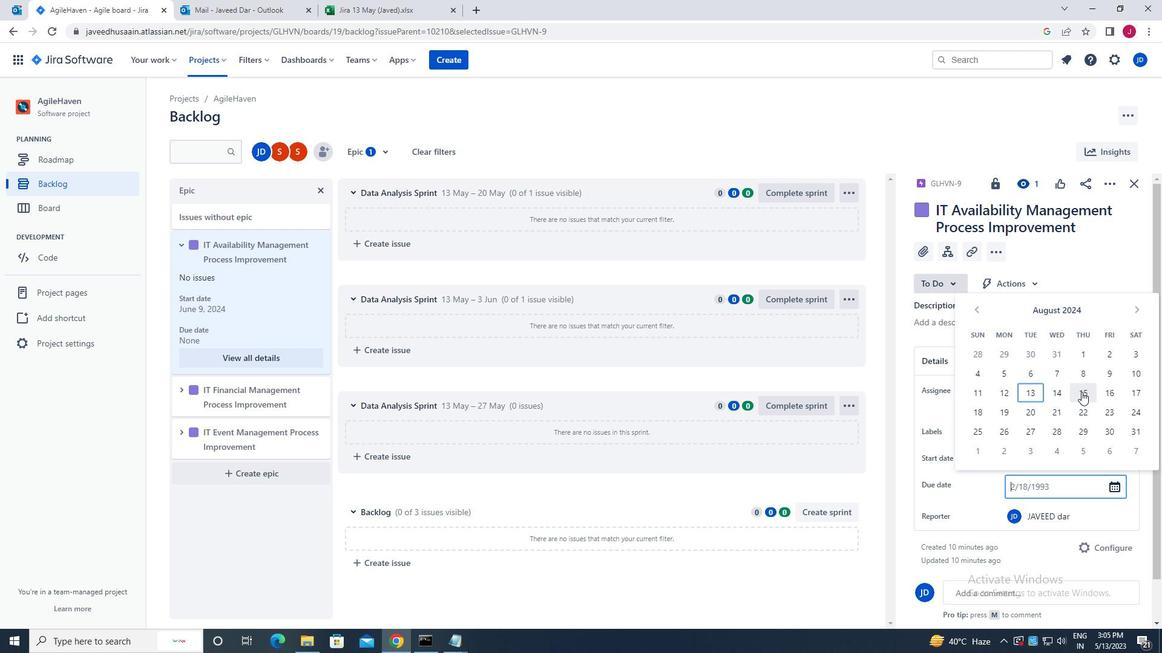 
Action: Mouse moved to (1077, 390)
Screenshot: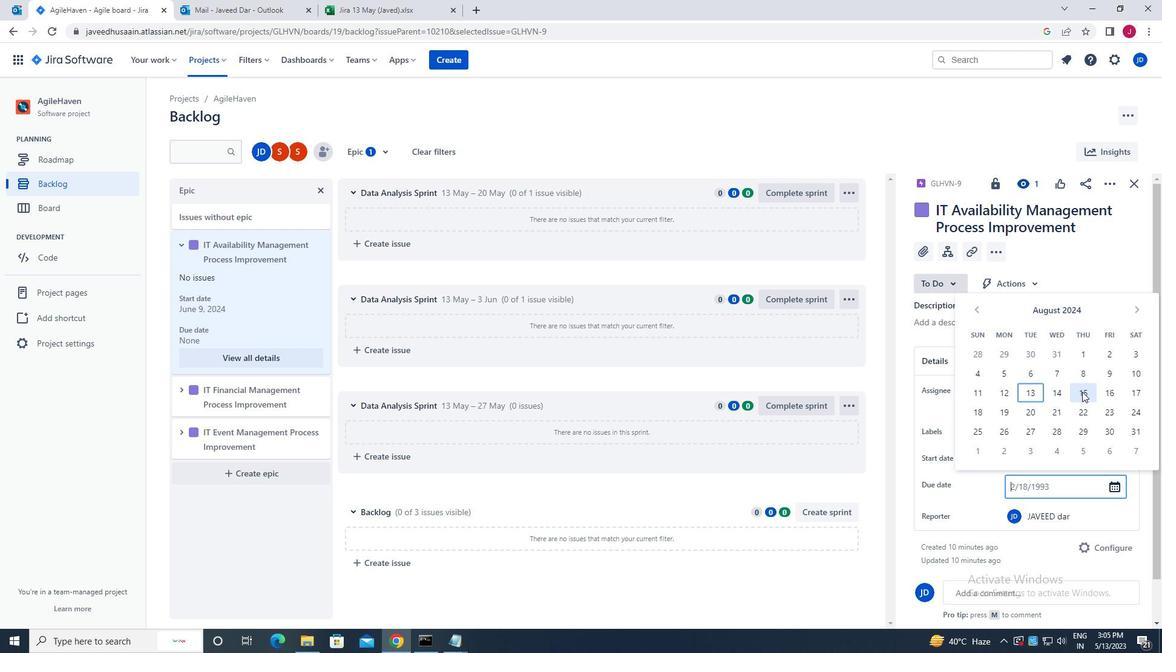 
Action: Key pressed <Key.enter>
Screenshot: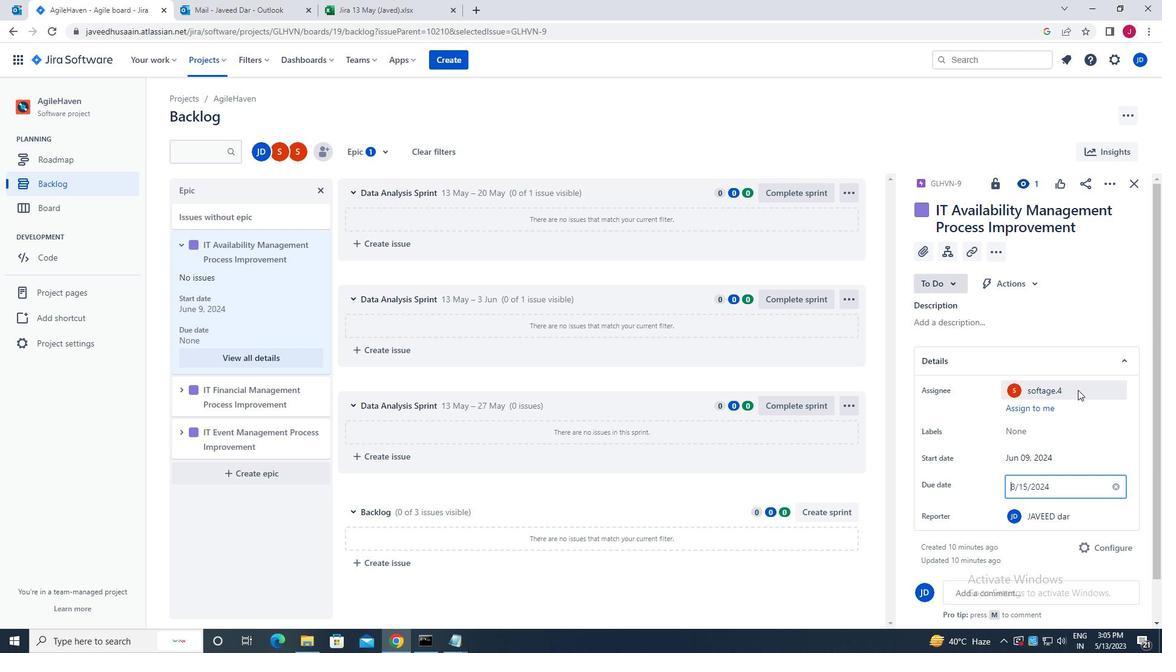 
Action: Mouse moved to (1139, 188)
Screenshot: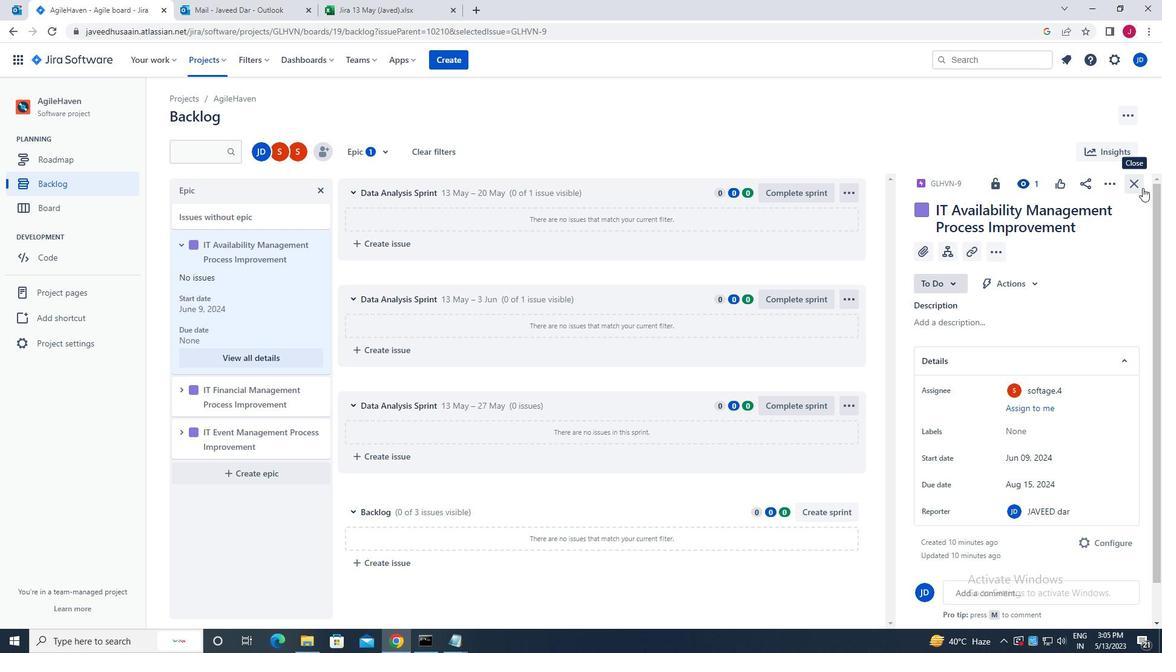 
Action: Mouse pressed left at (1139, 188)
Screenshot: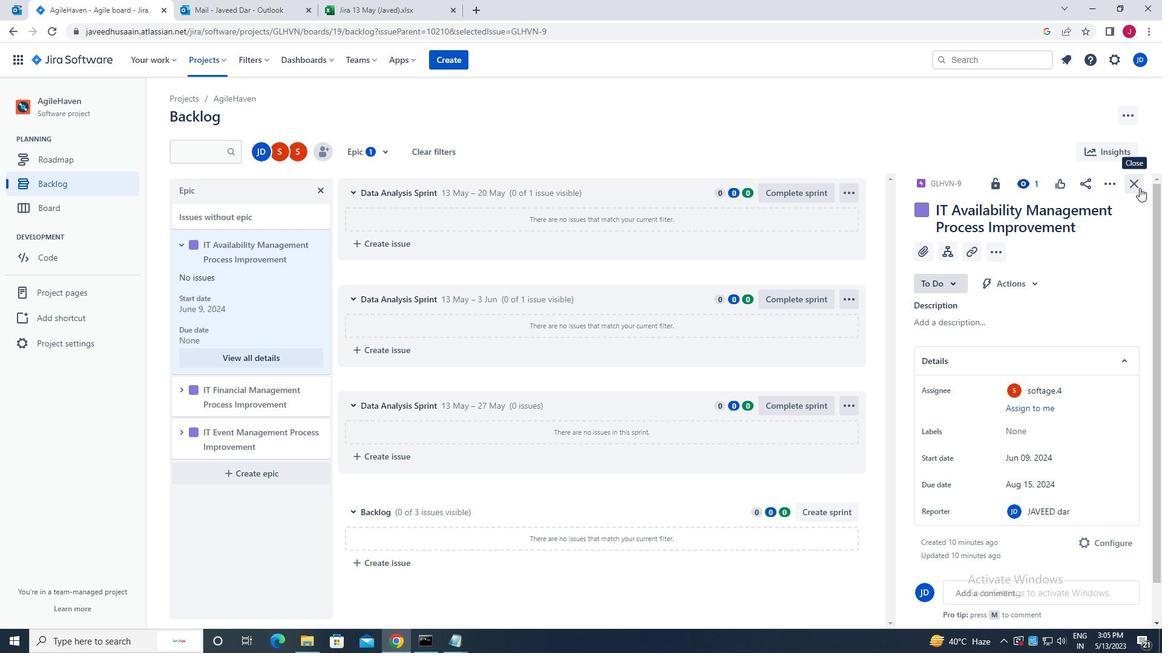 
Action: Mouse moved to (182, 395)
Screenshot: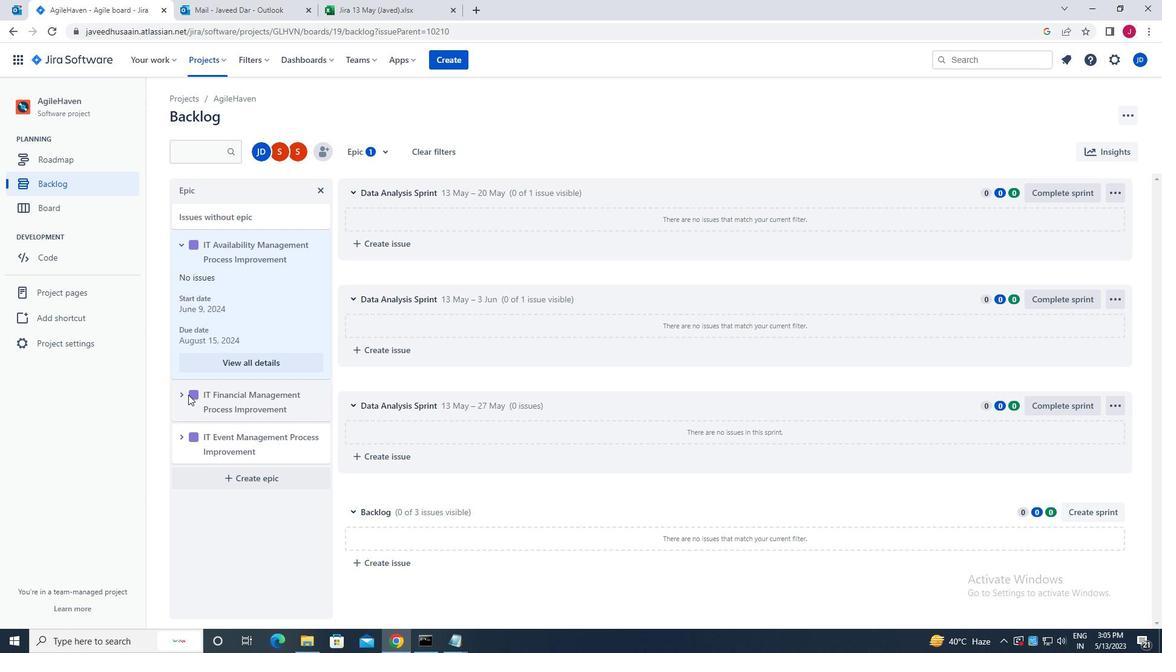 
Action: Mouse pressed left at (182, 395)
Screenshot: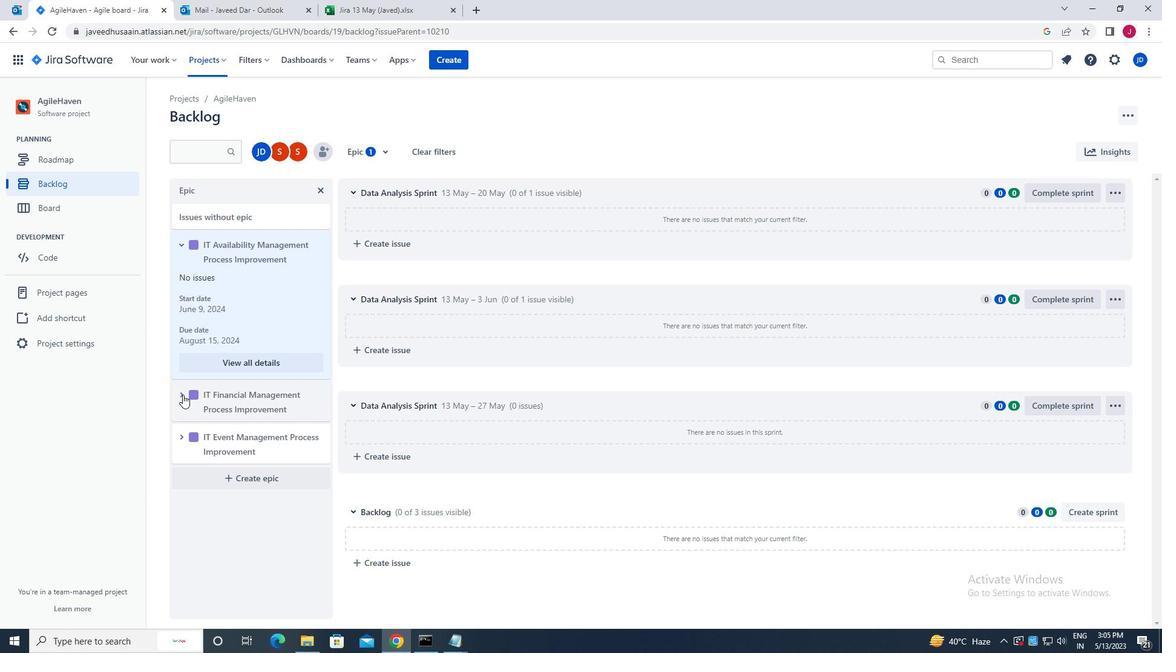 
Action: Mouse moved to (257, 510)
Screenshot: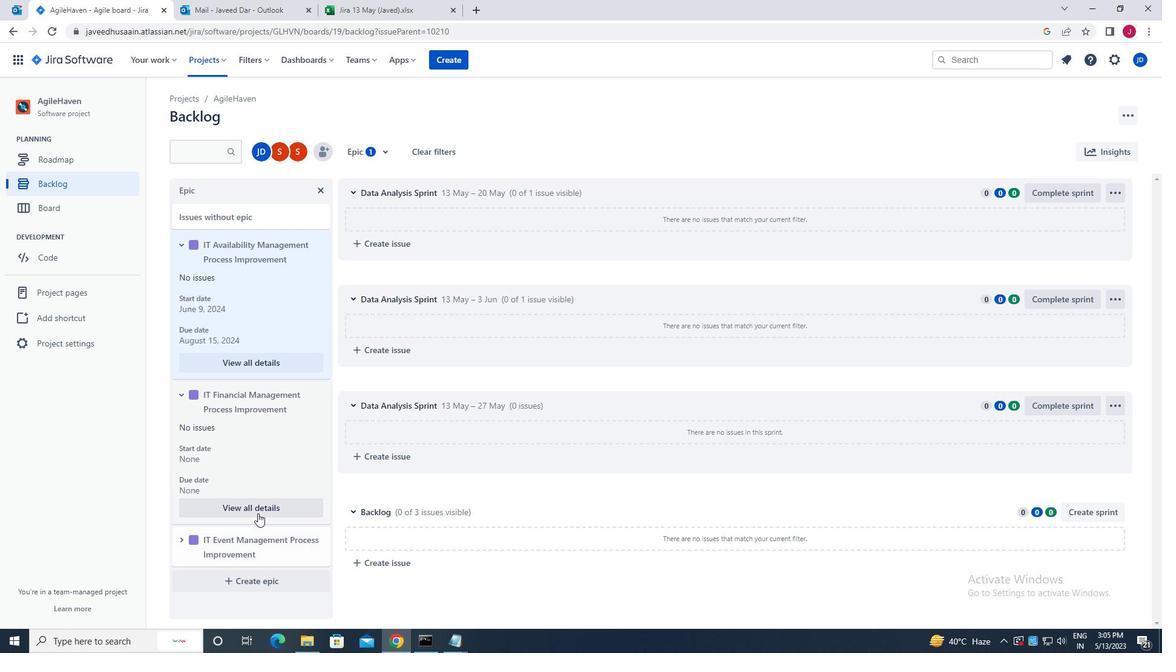 
Action: Mouse pressed left at (257, 510)
Screenshot: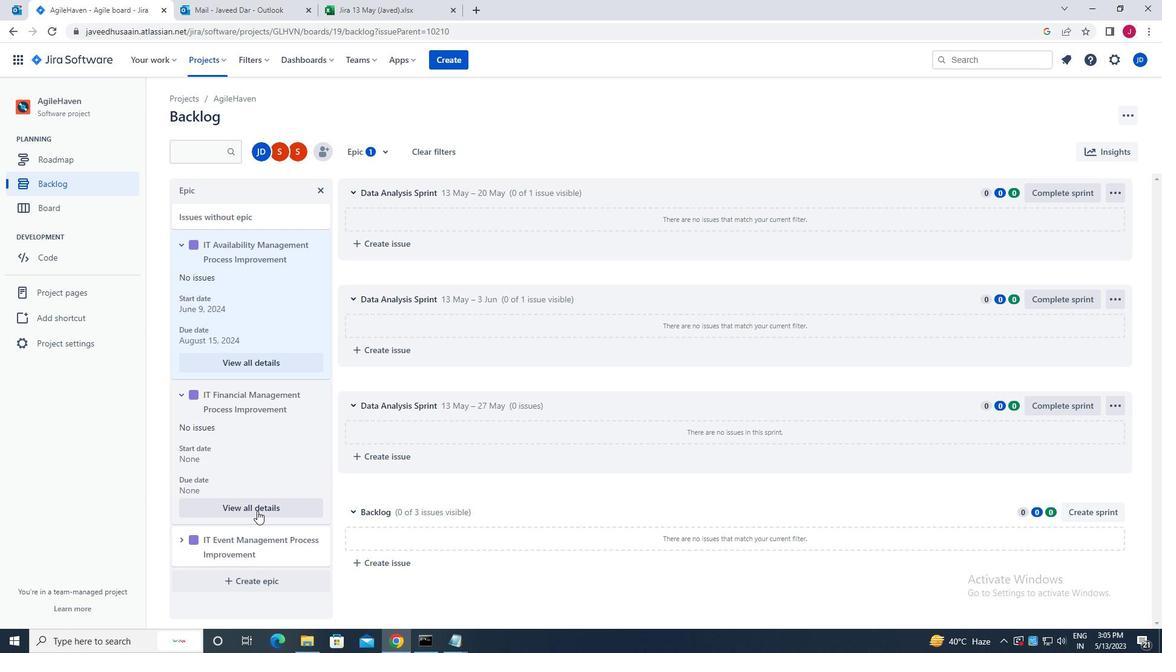 
Action: Mouse moved to (1036, 450)
Screenshot: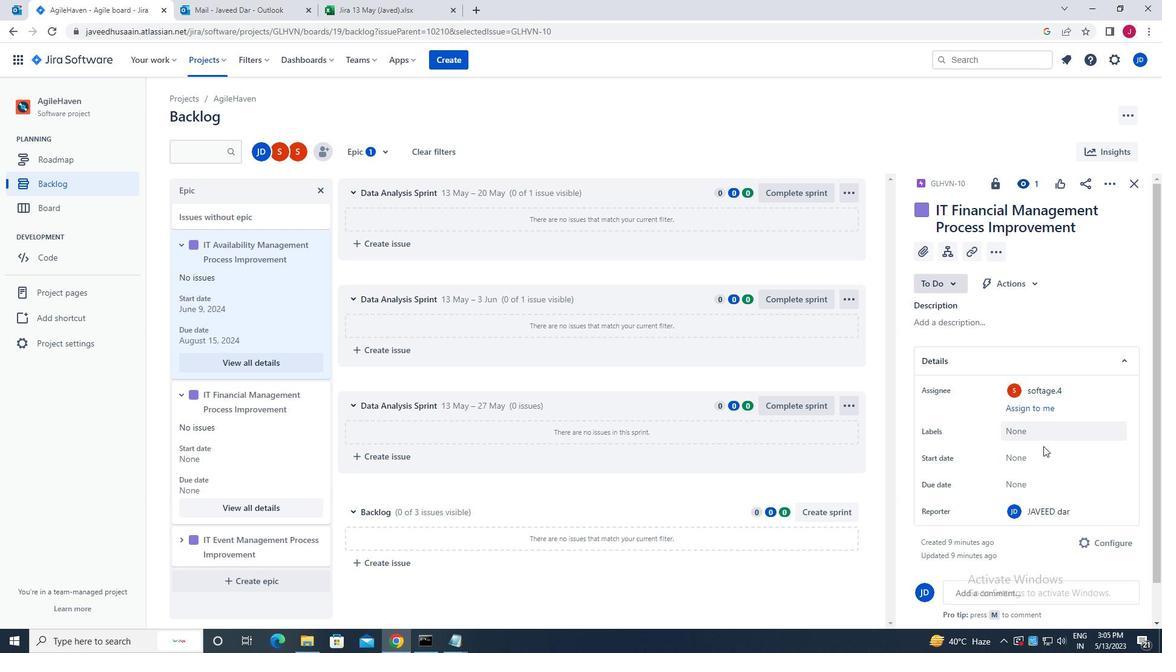 
Action: Mouse scrolled (1036, 449) with delta (0, 0)
Screenshot: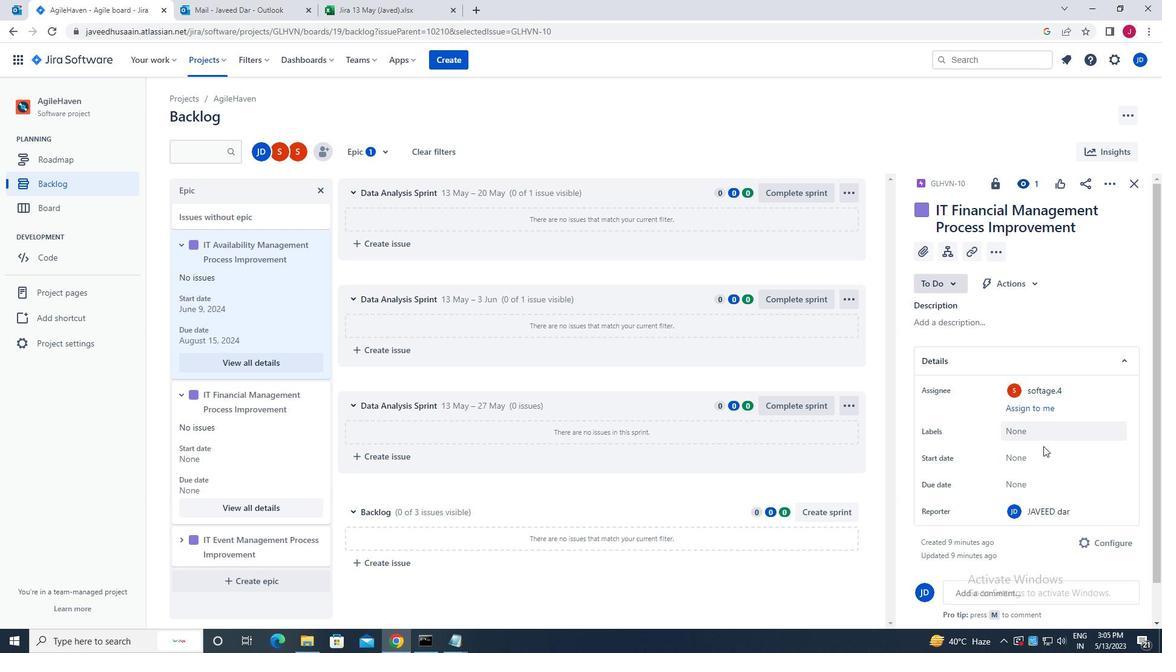 
Action: Mouse moved to (1015, 416)
Screenshot: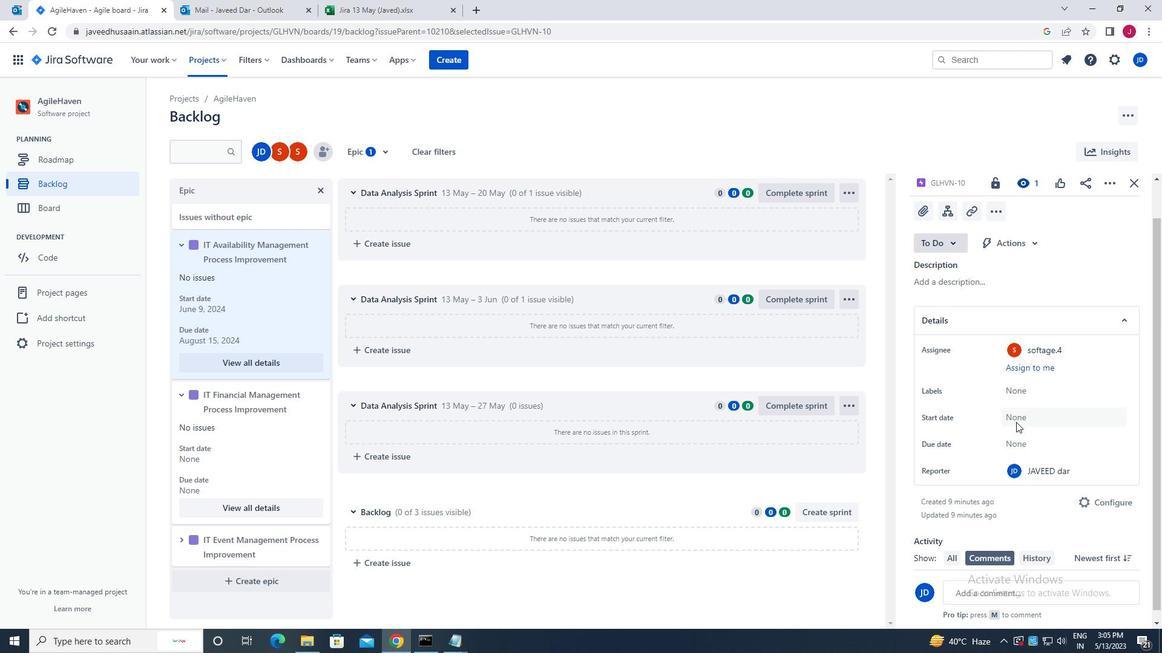 
Action: Mouse pressed left at (1015, 416)
Screenshot: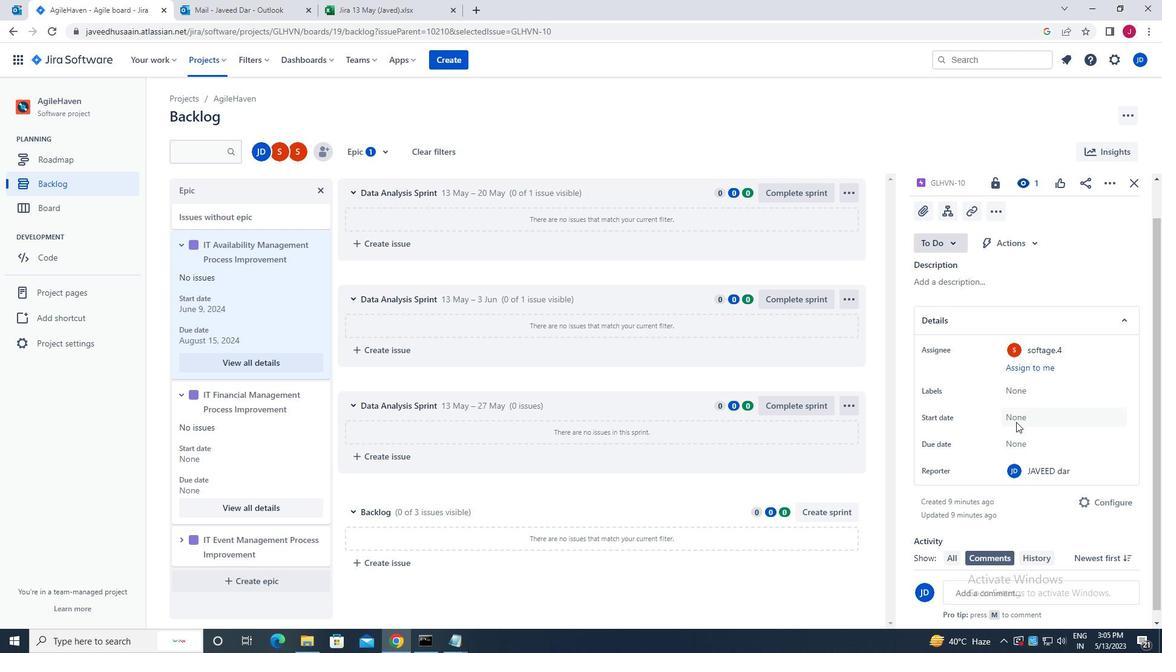 
Action: Mouse moved to (1134, 451)
Screenshot: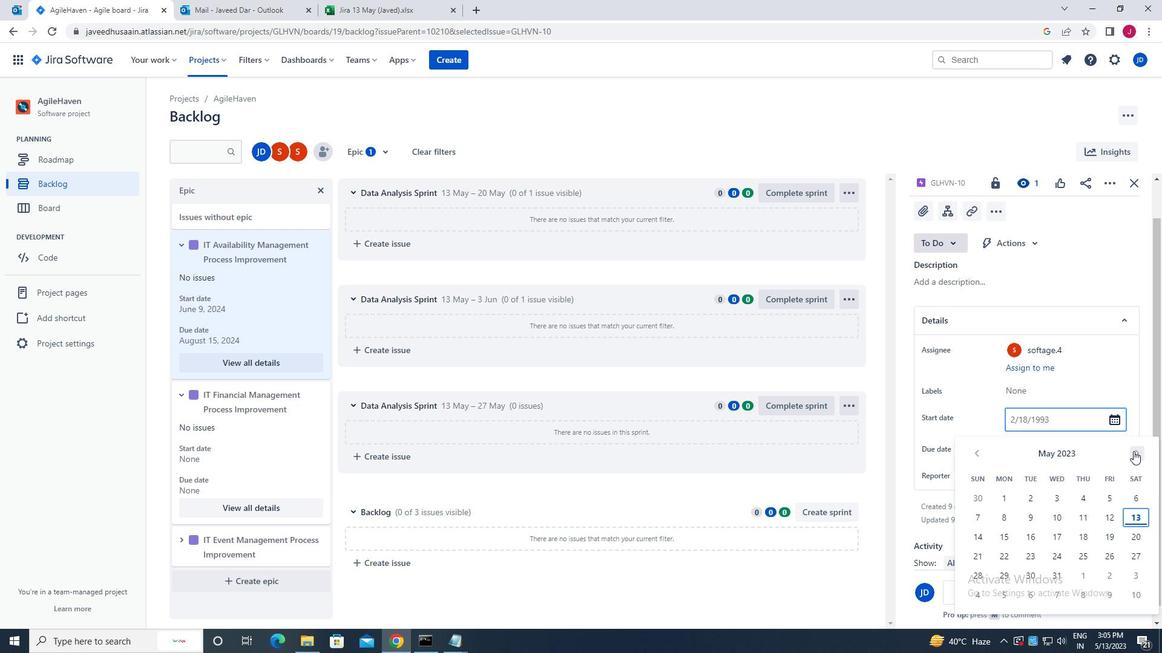 
Action: Mouse pressed left at (1134, 451)
Screenshot: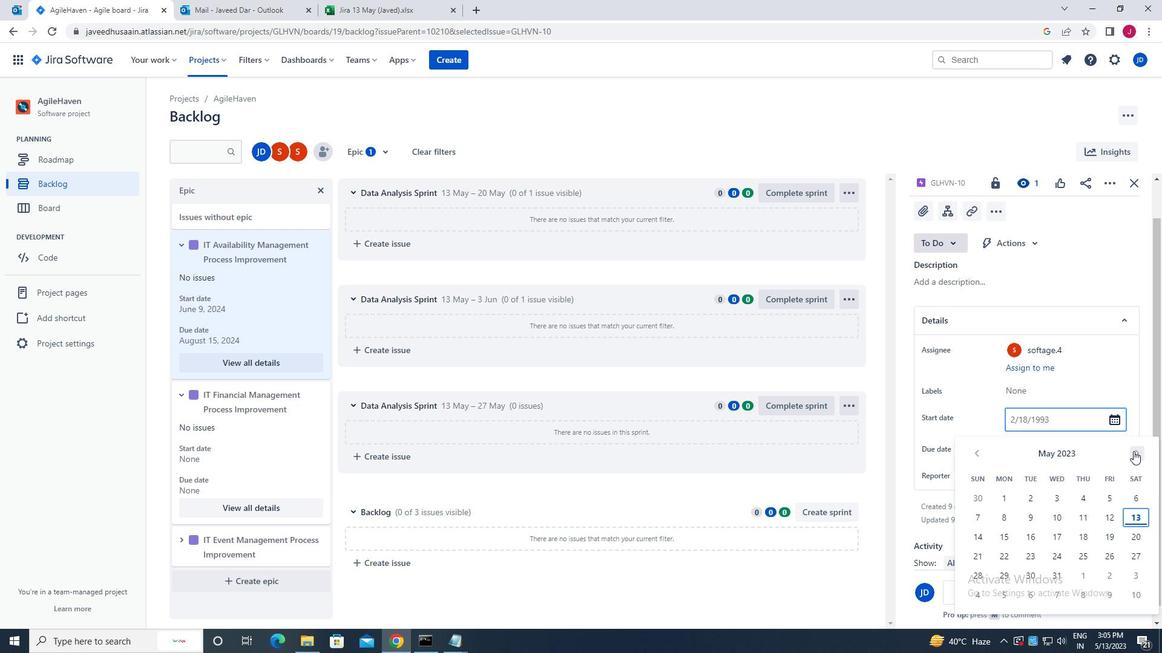 
Action: Mouse moved to (1134, 452)
Screenshot: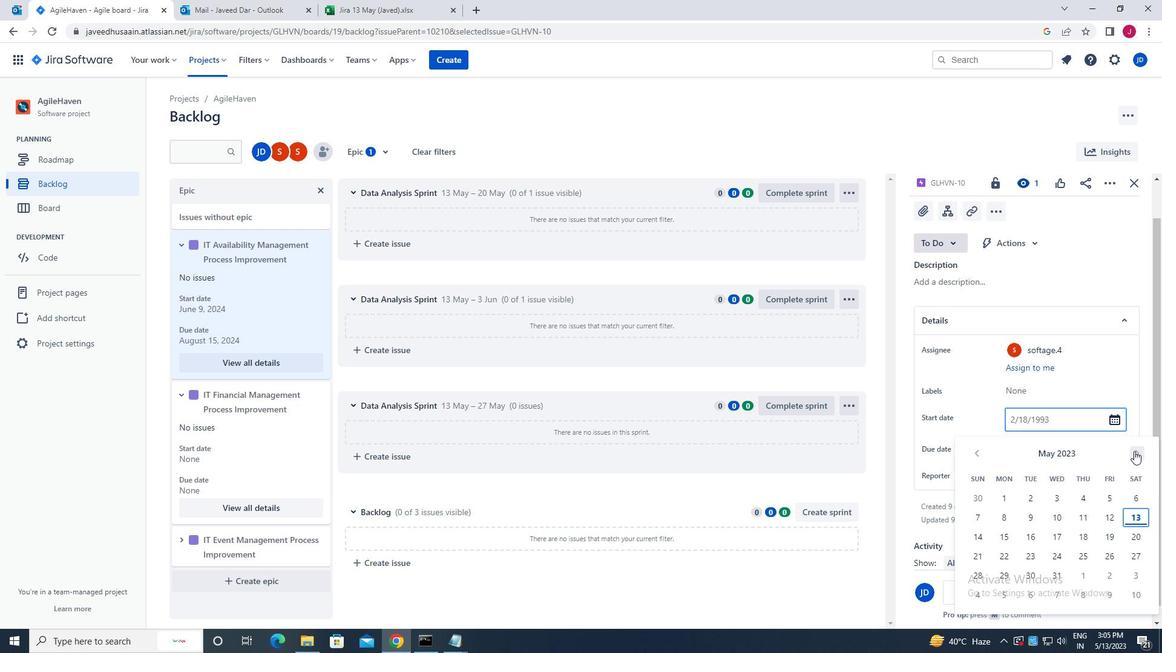 
Action: Mouse pressed left at (1134, 452)
Screenshot: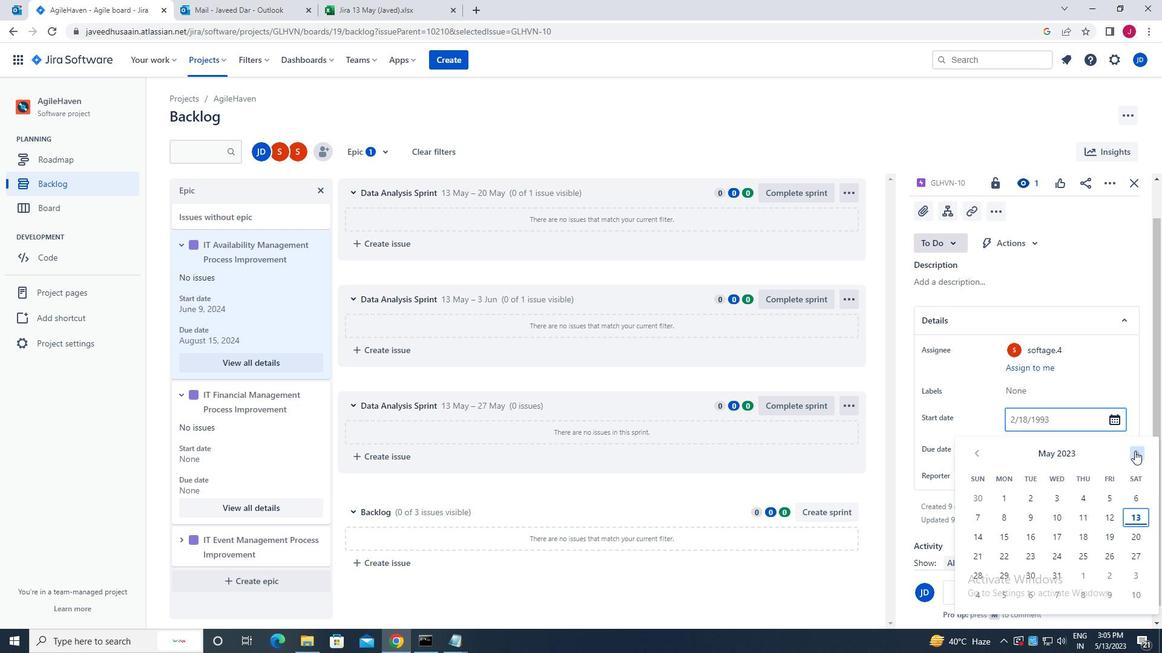 
Action: Mouse moved to (1135, 452)
Screenshot: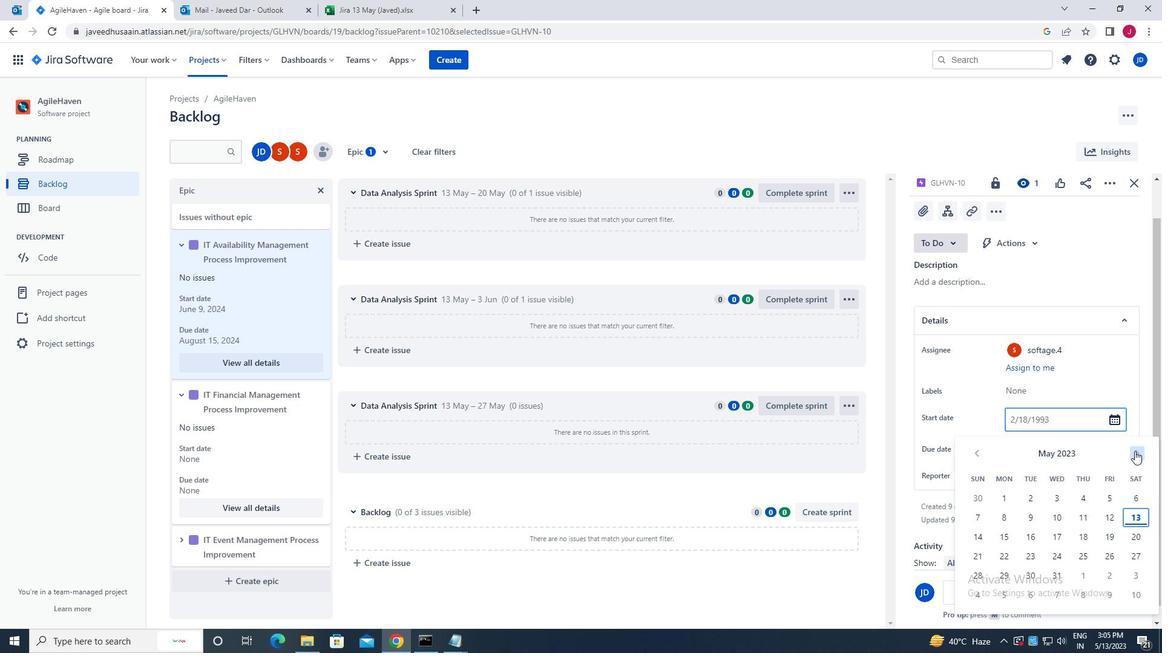 
Action: Mouse pressed left at (1135, 452)
Screenshot: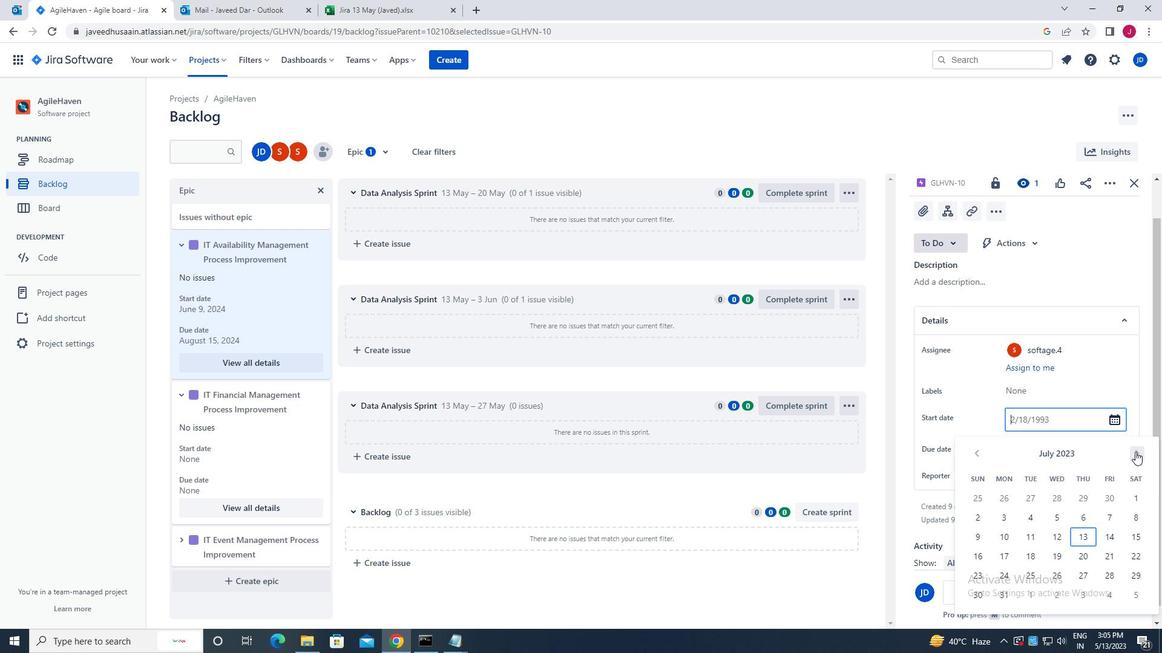 
Action: Mouse pressed left at (1135, 452)
Screenshot: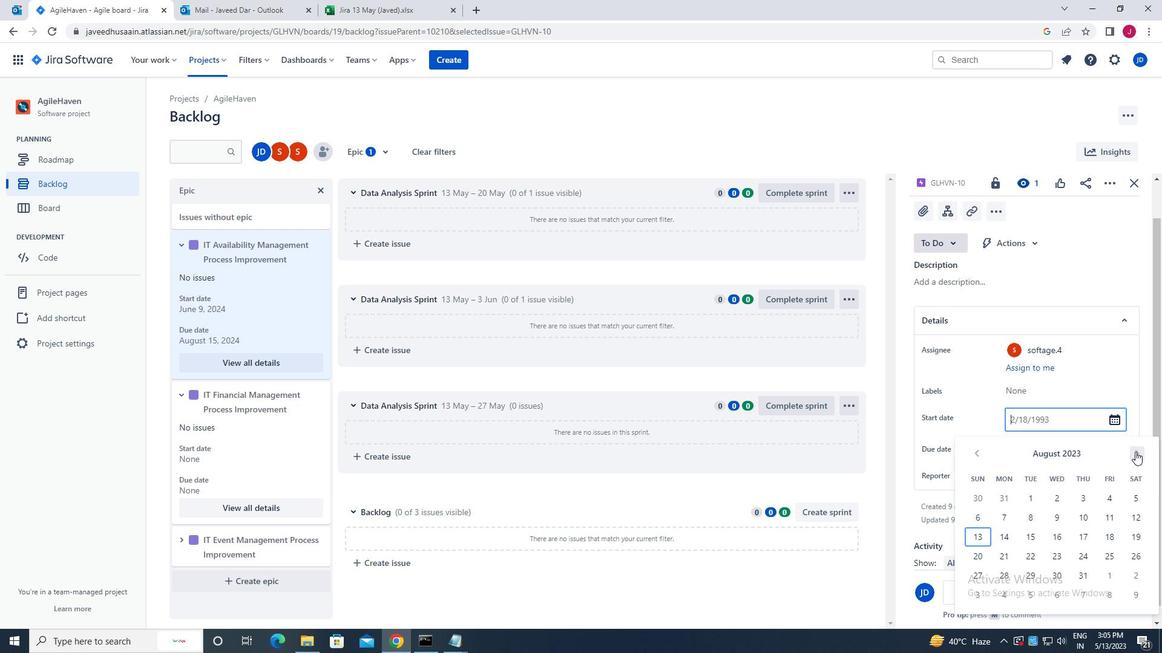 
Action: Mouse pressed left at (1135, 452)
Screenshot: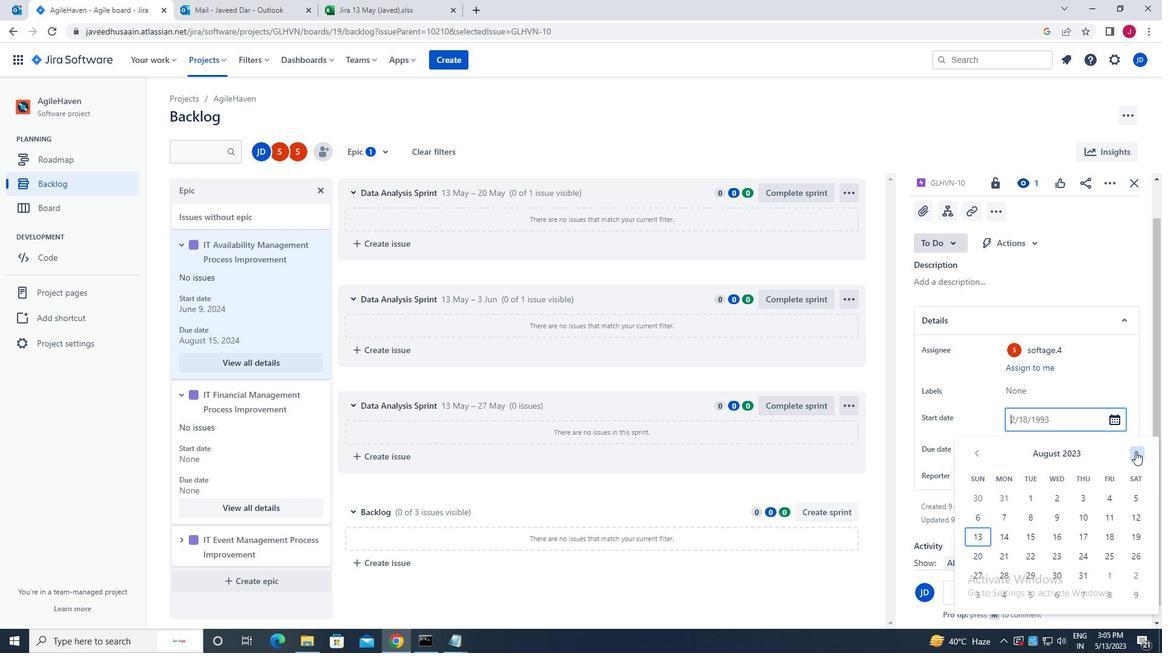 
Action: Mouse pressed left at (1135, 452)
Screenshot: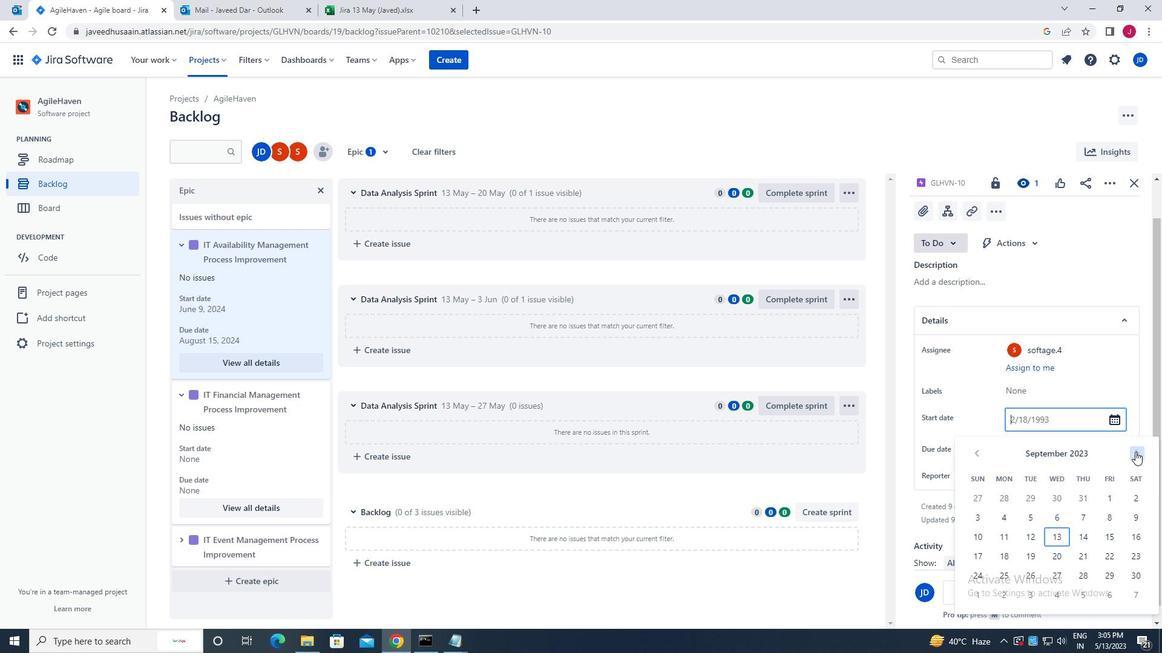 
Action: Mouse pressed left at (1135, 452)
Screenshot: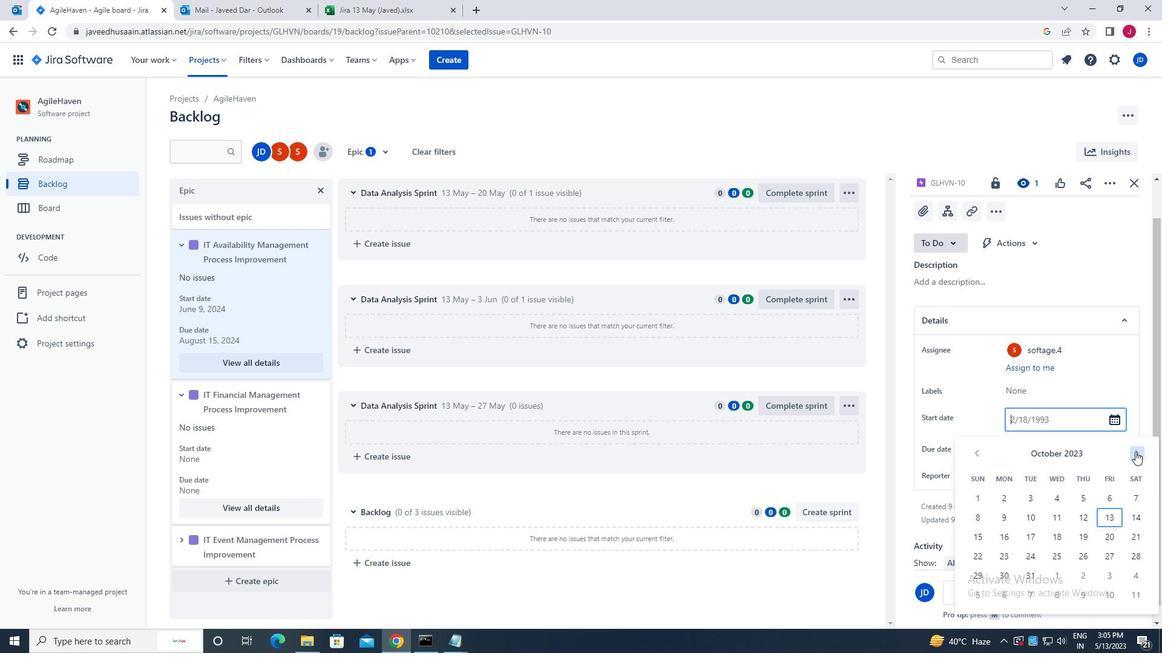
Action: Mouse moved to (1135, 452)
Screenshot: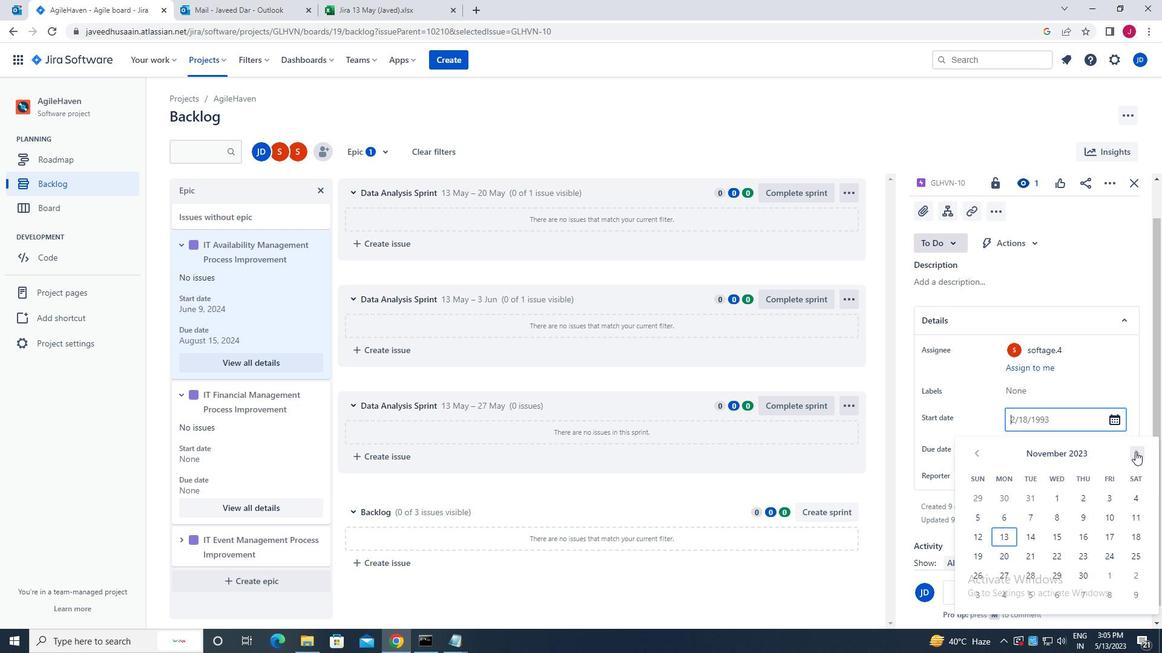 
Action: Mouse pressed left at (1135, 452)
Screenshot: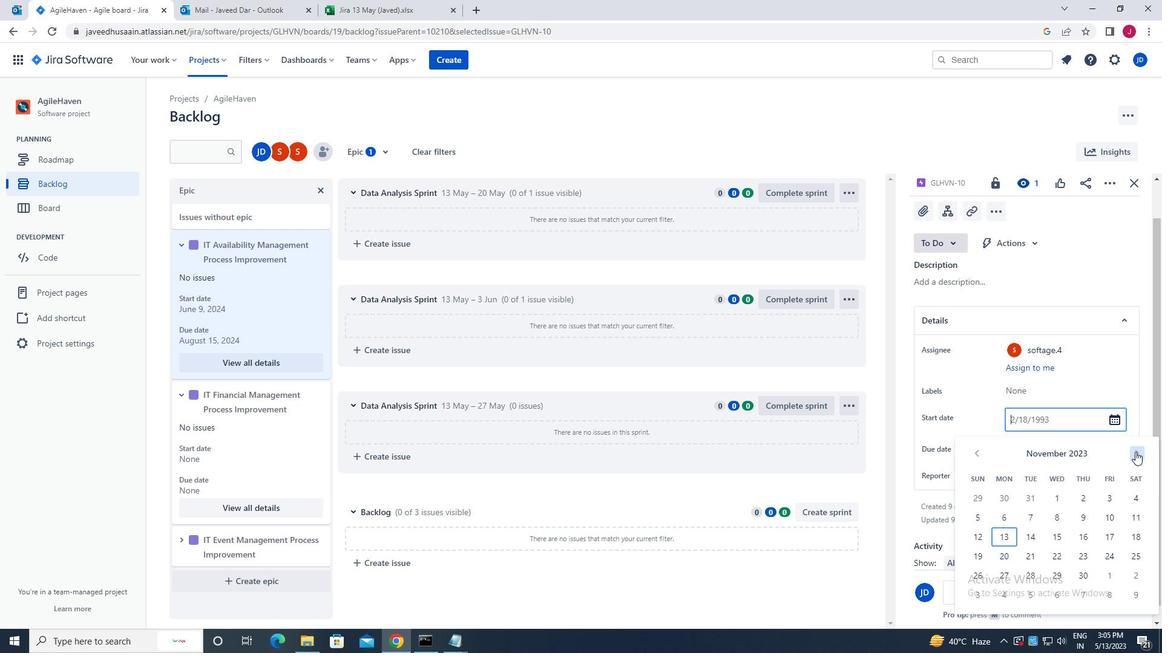 
Action: Mouse pressed left at (1135, 452)
Screenshot: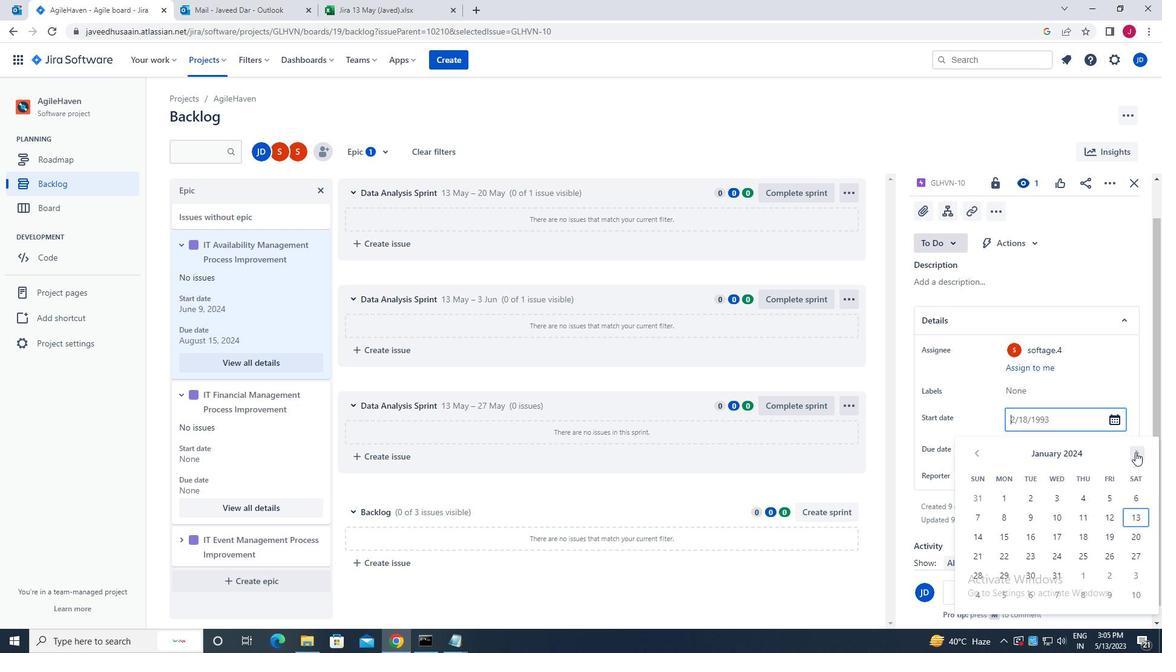 
Action: Mouse pressed left at (1135, 452)
Screenshot: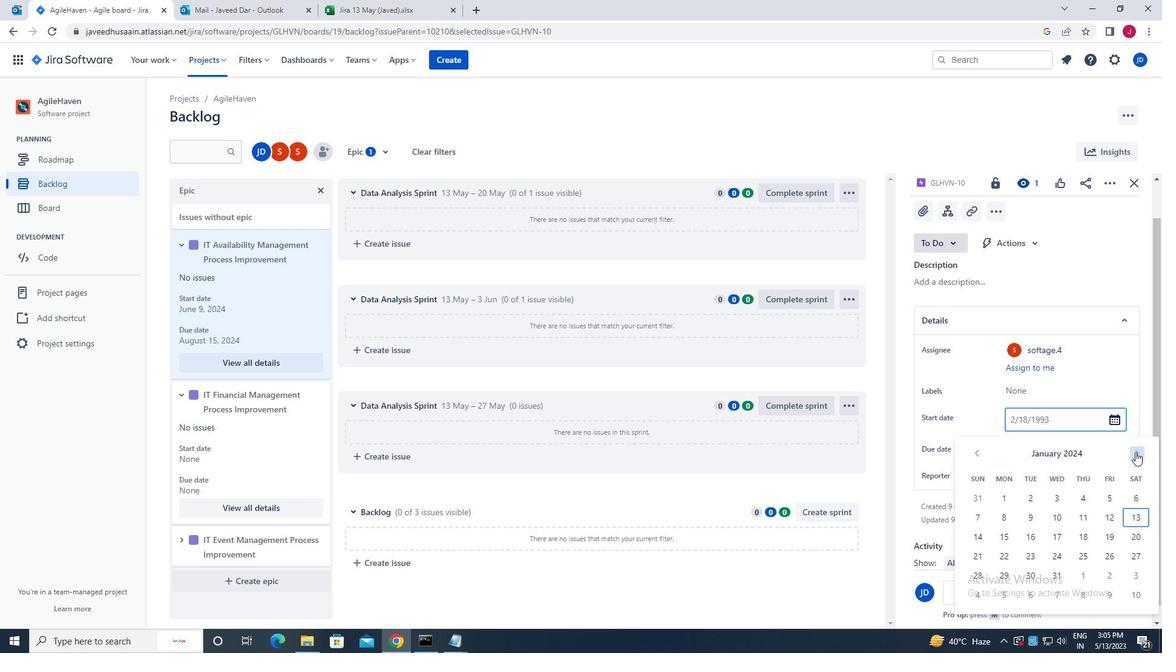
Action: Mouse pressed left at (1135, 452)
Screenshot: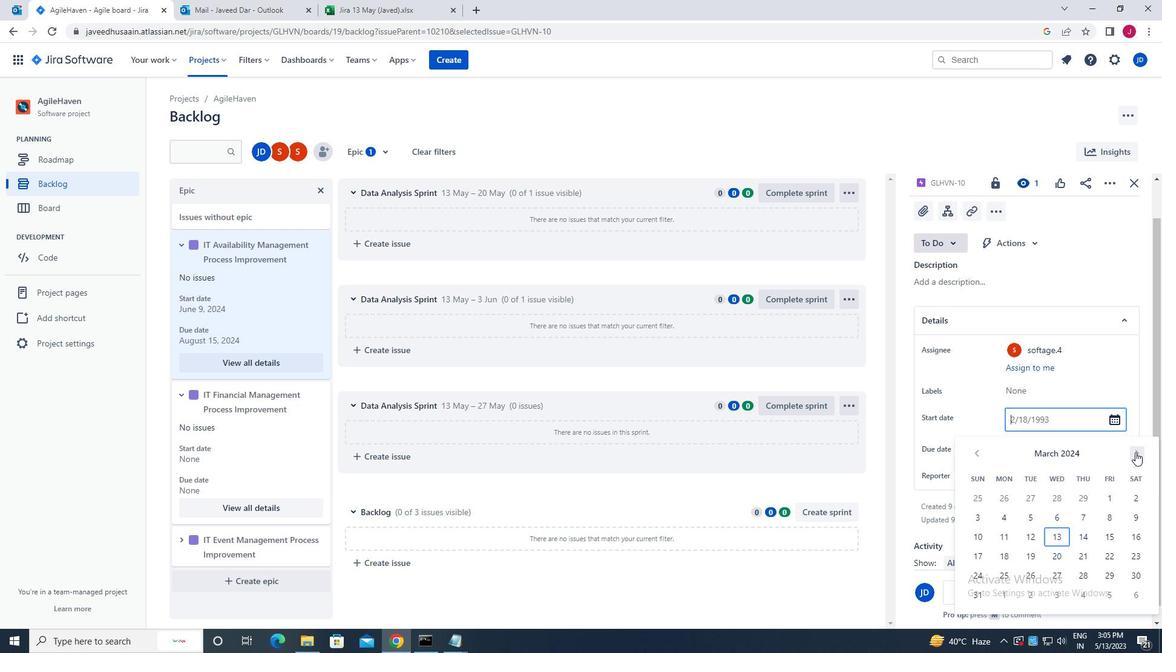 
Action: Mouse pressed left at (1135, 452)
Screenshot: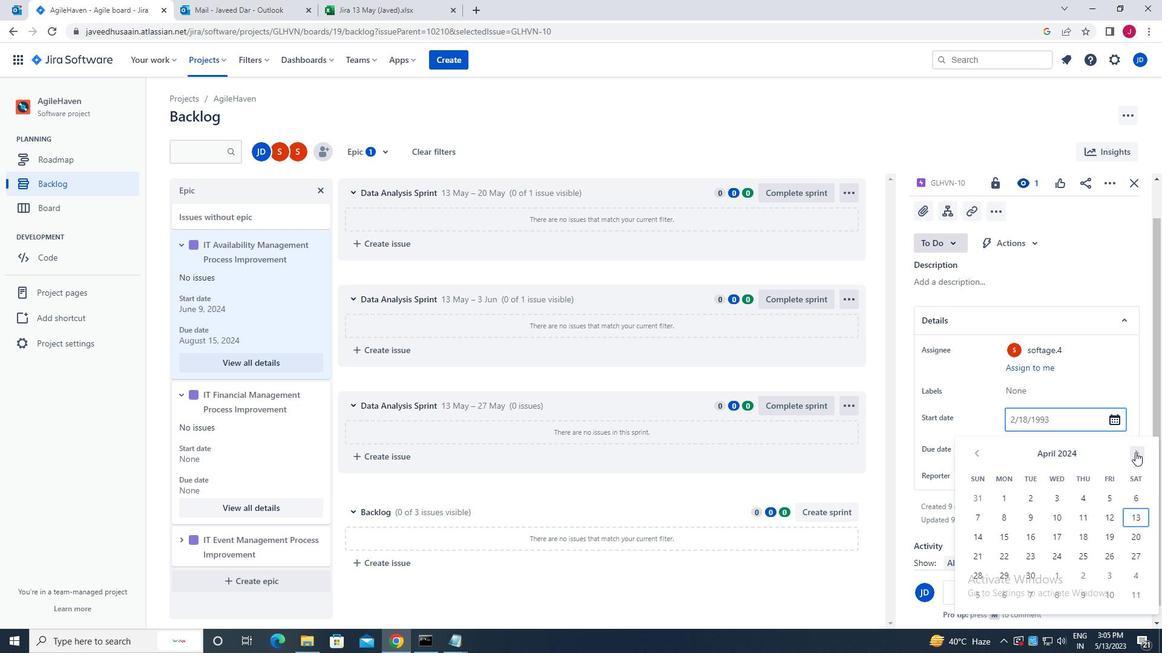 
Action: Mouse moved to (1058, 555)
Screenshot: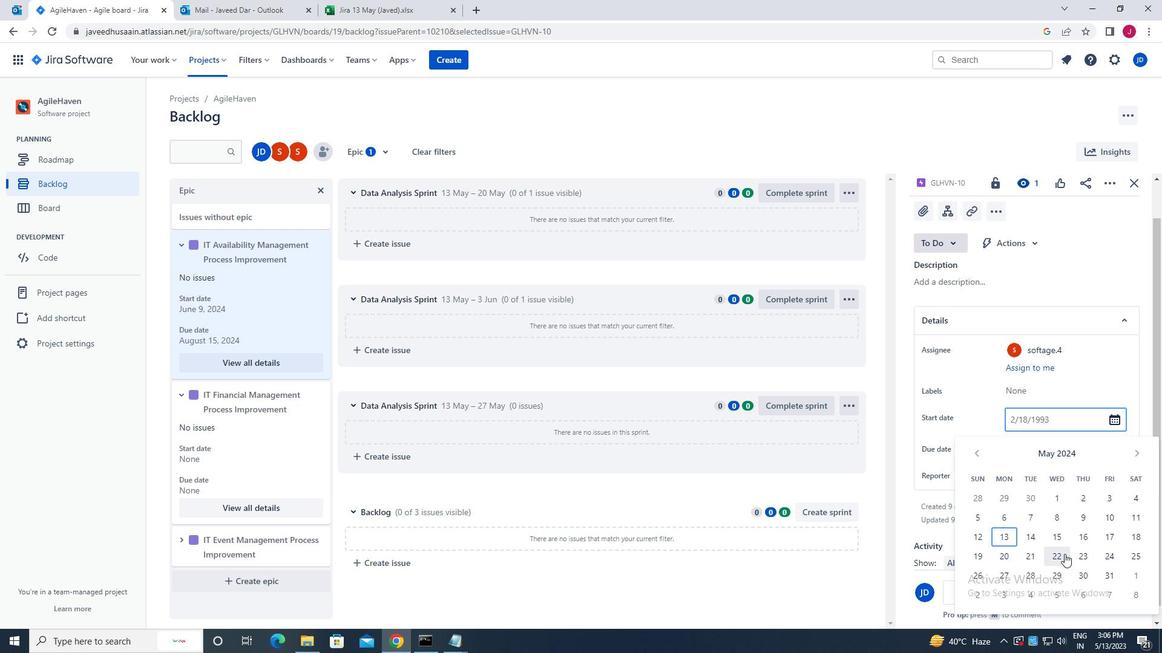 
Action: Mouse pressed left at (1058, 555)
Screenshot: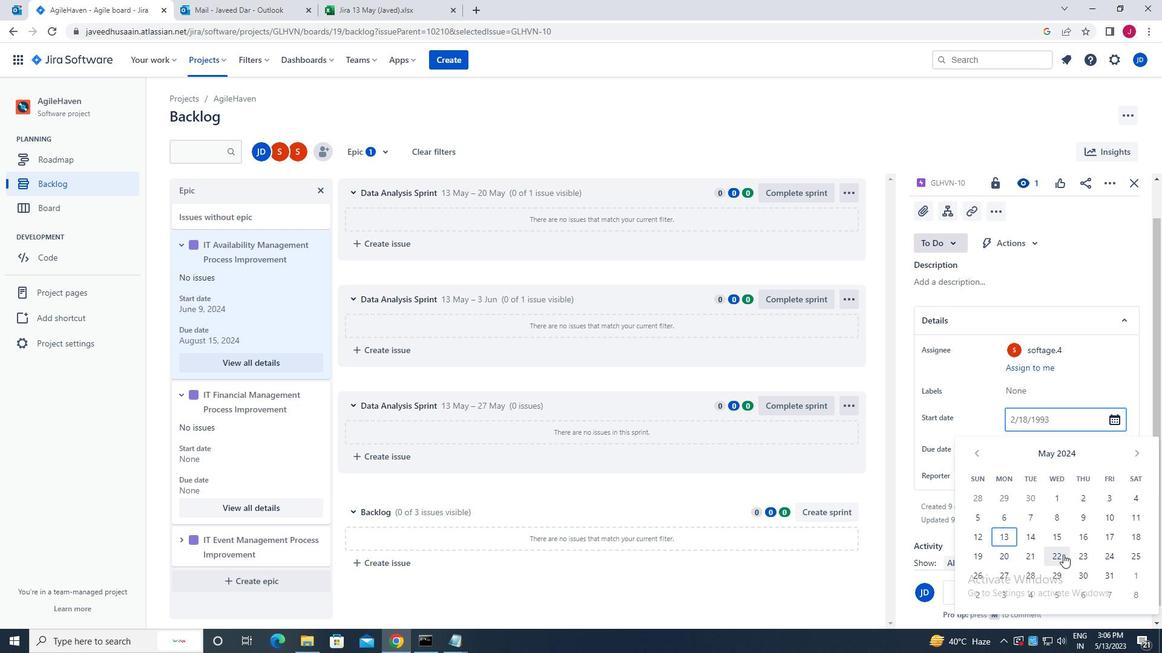 
Action: Mouse moved to (1060, 554)
Screenshot: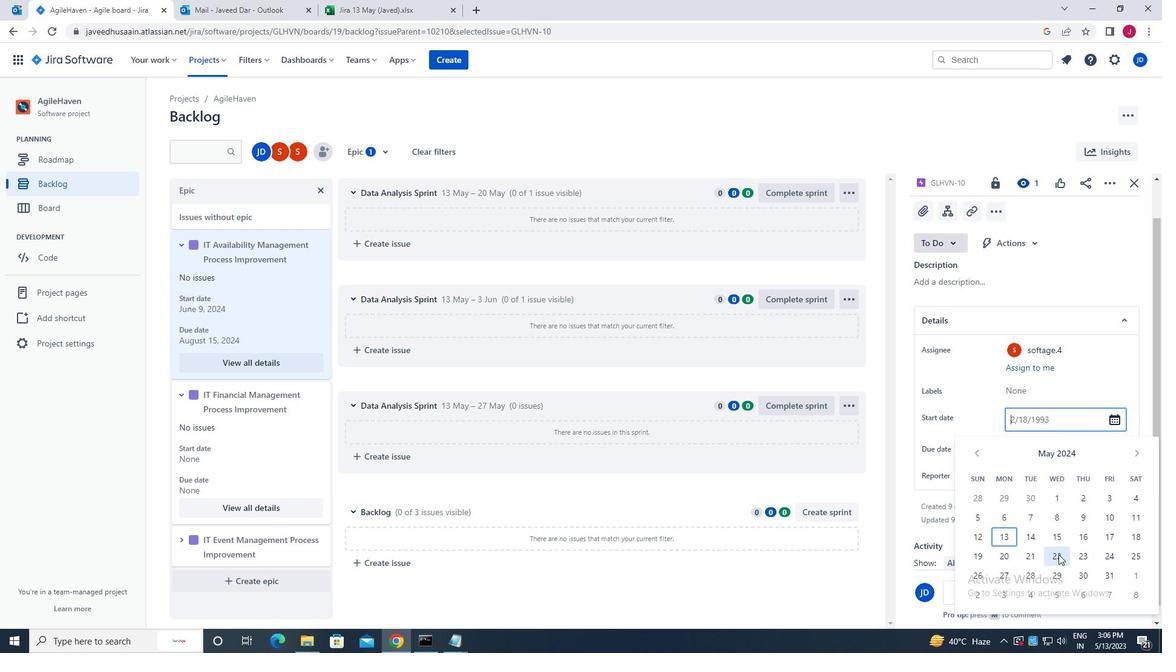 
Action: Key pressed <Key.enter>
Screenshot: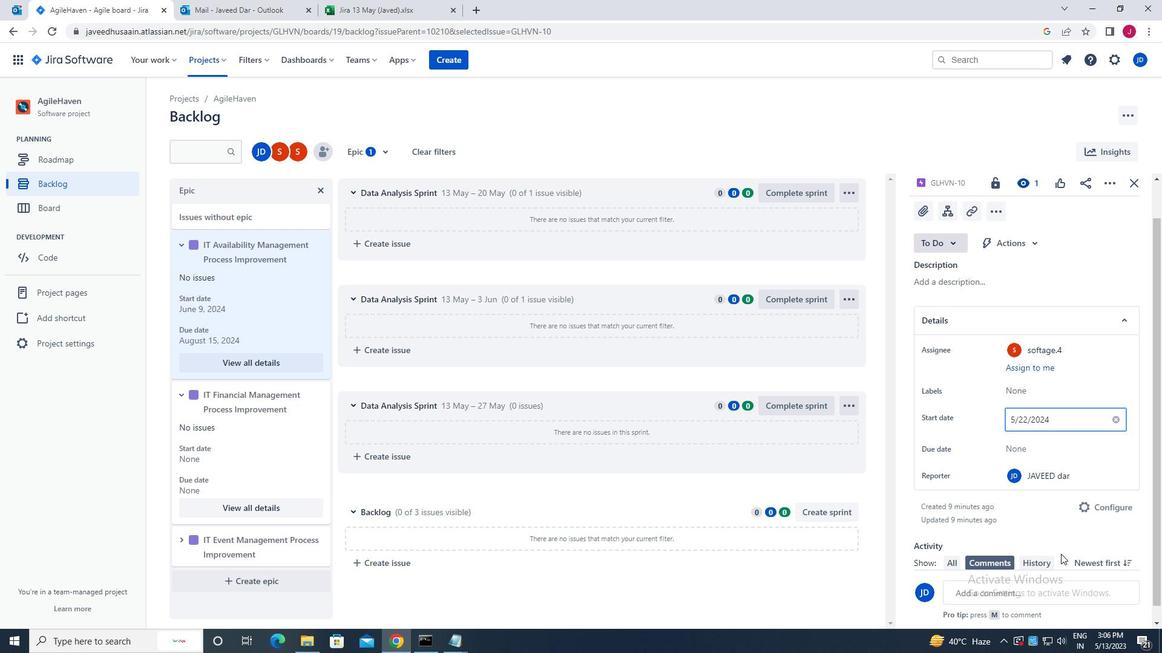 
Action: Mouse moved to (1019, 442)
Screenshot: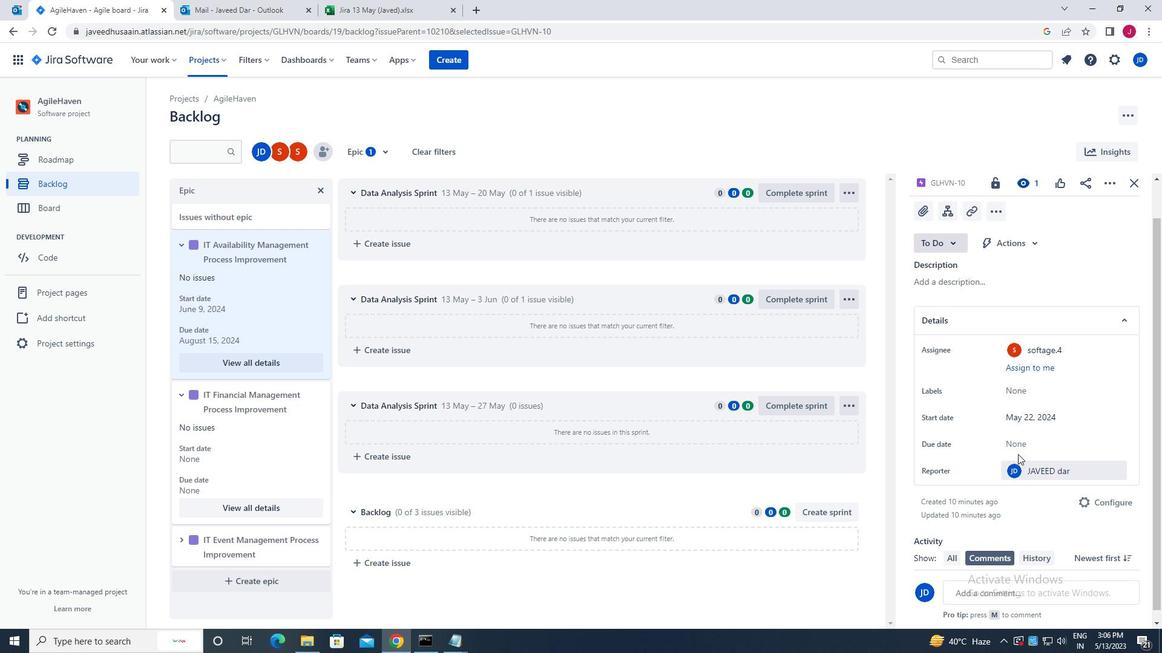 
Action: Mouse pressed left at (1019, 442)
Screenshot: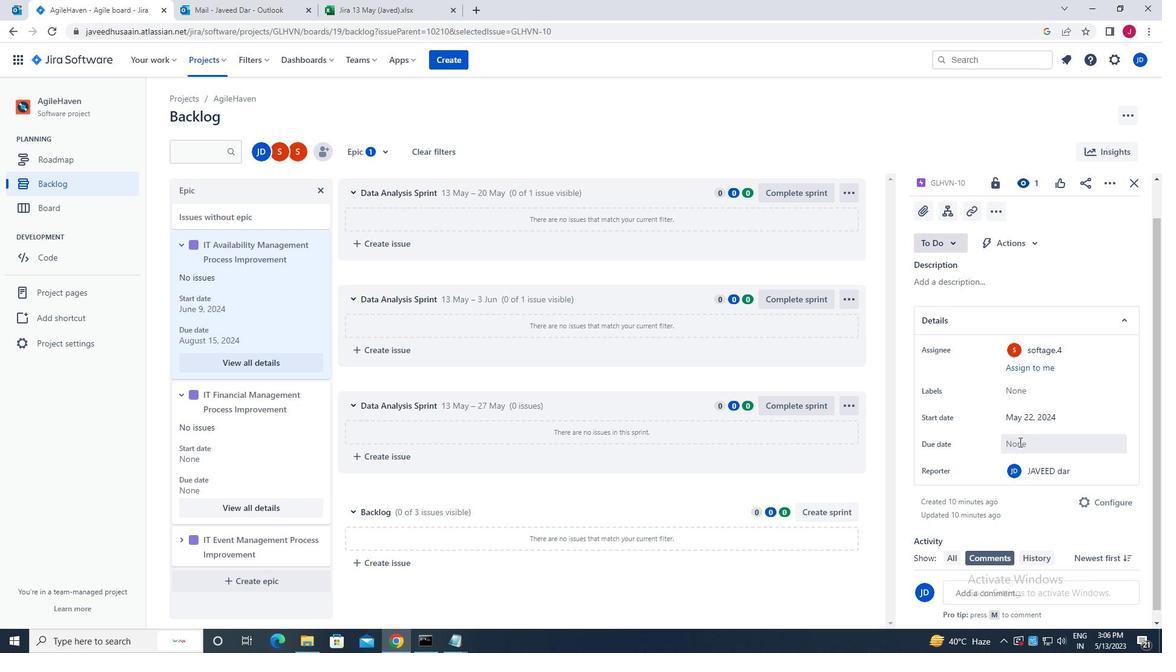 
Action: Mouse moved to (1136, 267)
Screenshot: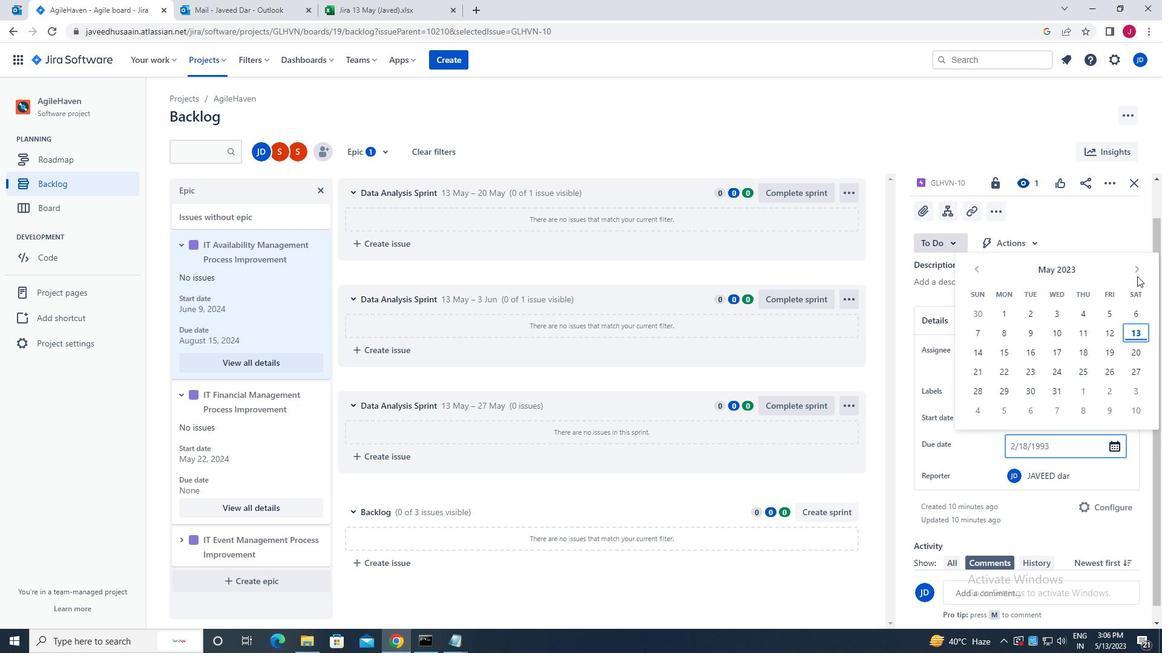 
Action: Mouse pressed left at (1136, 267)
Screenshot: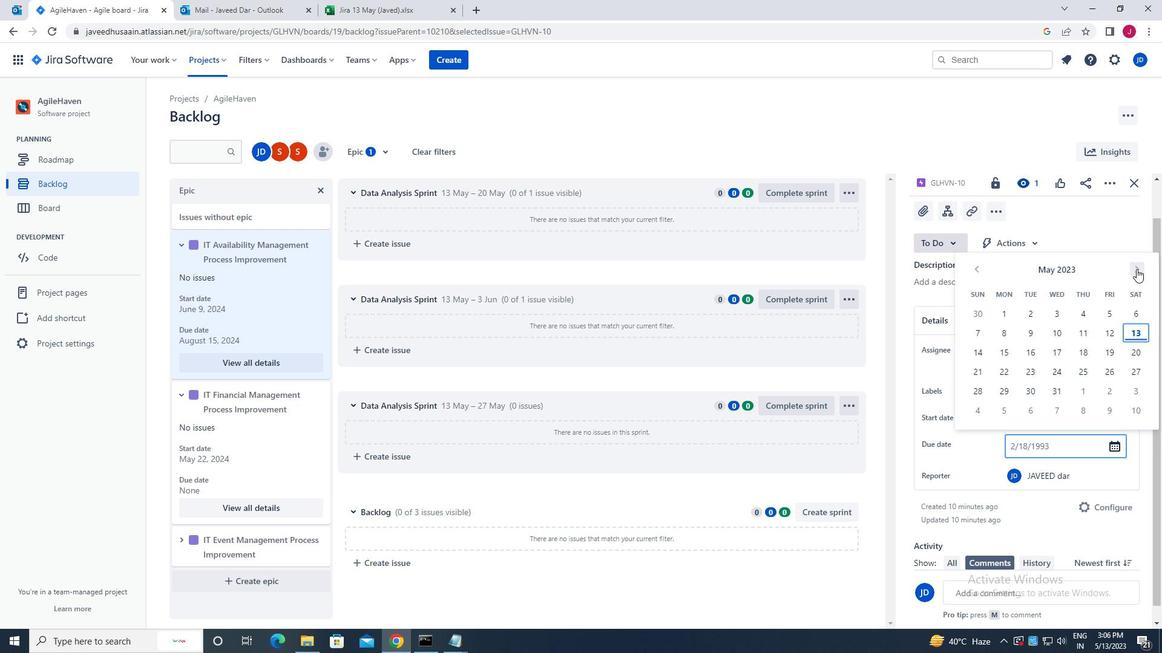 
Action: Mouse pressed left at (1136, 267)
Screenshot: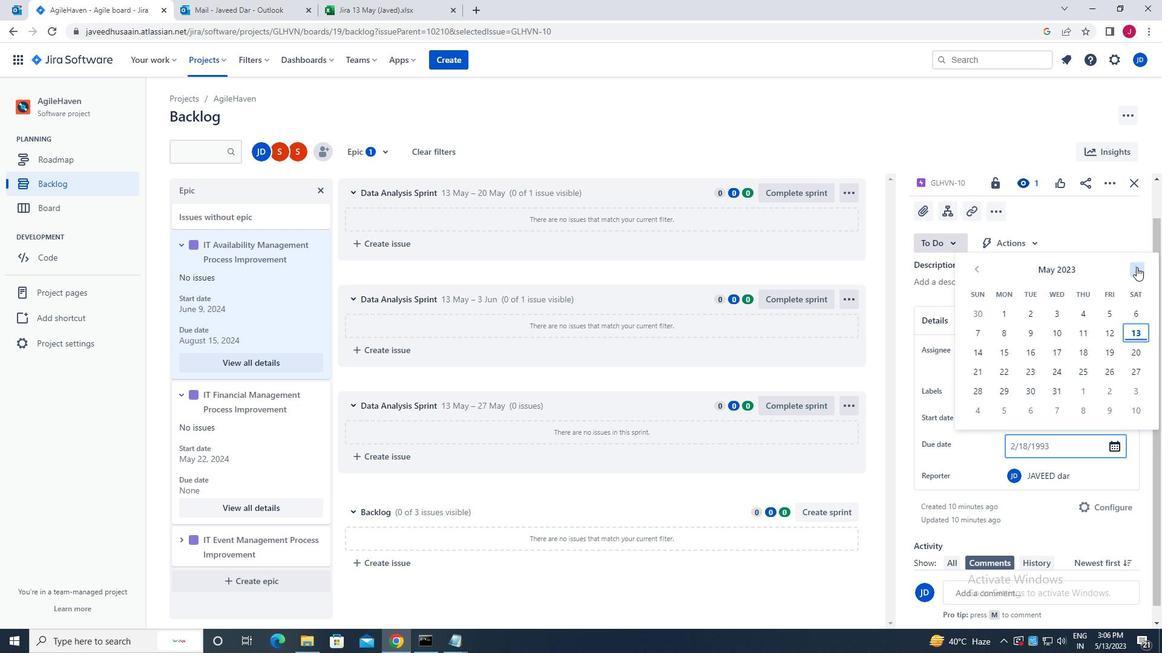 
Action: Mouse pressed left at (1136, 267)
Screenshot: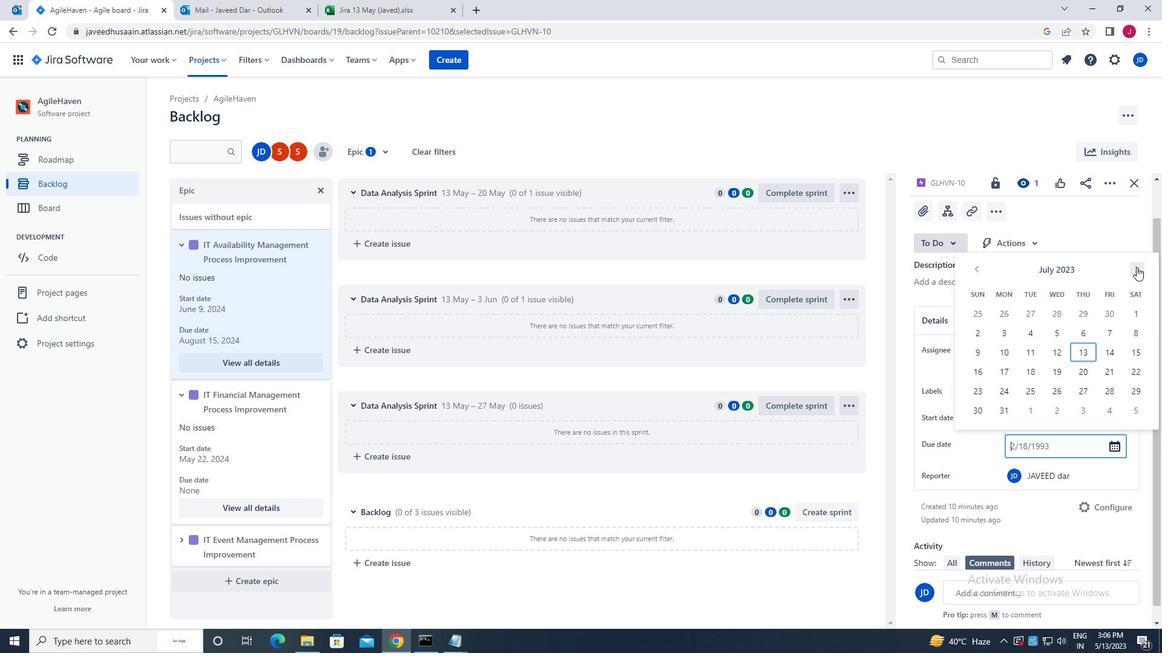 
Action: Mouse pressed left at (1136, 267)
Screenshot: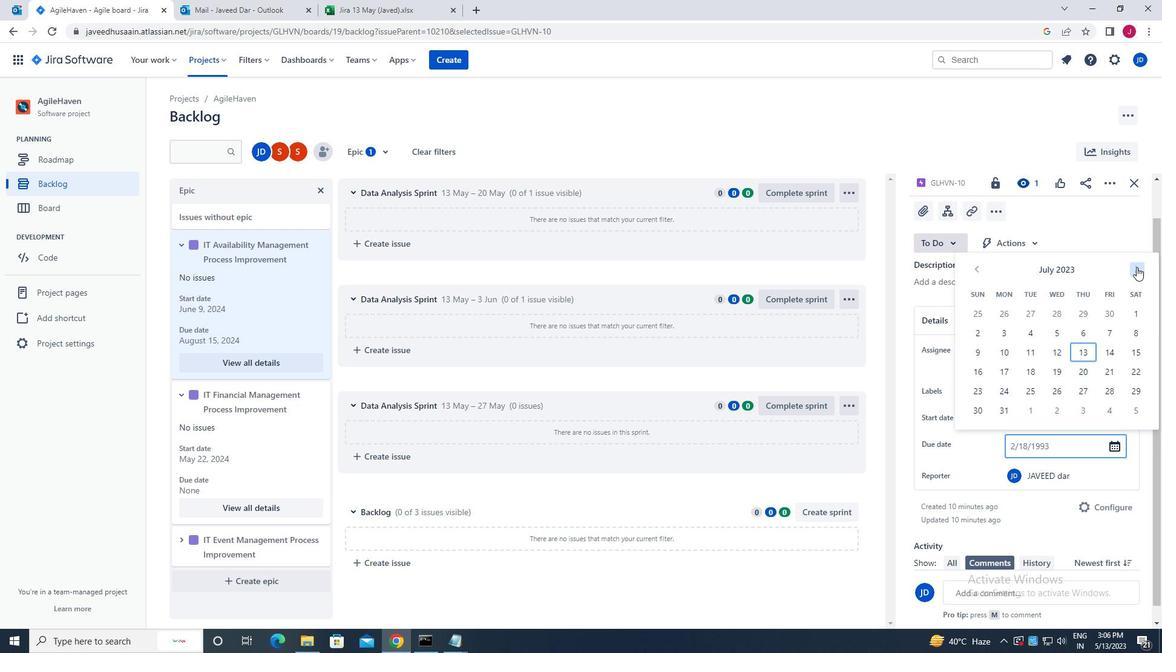
Action: Mouse pressed left at (1136, 267)
Screenshot: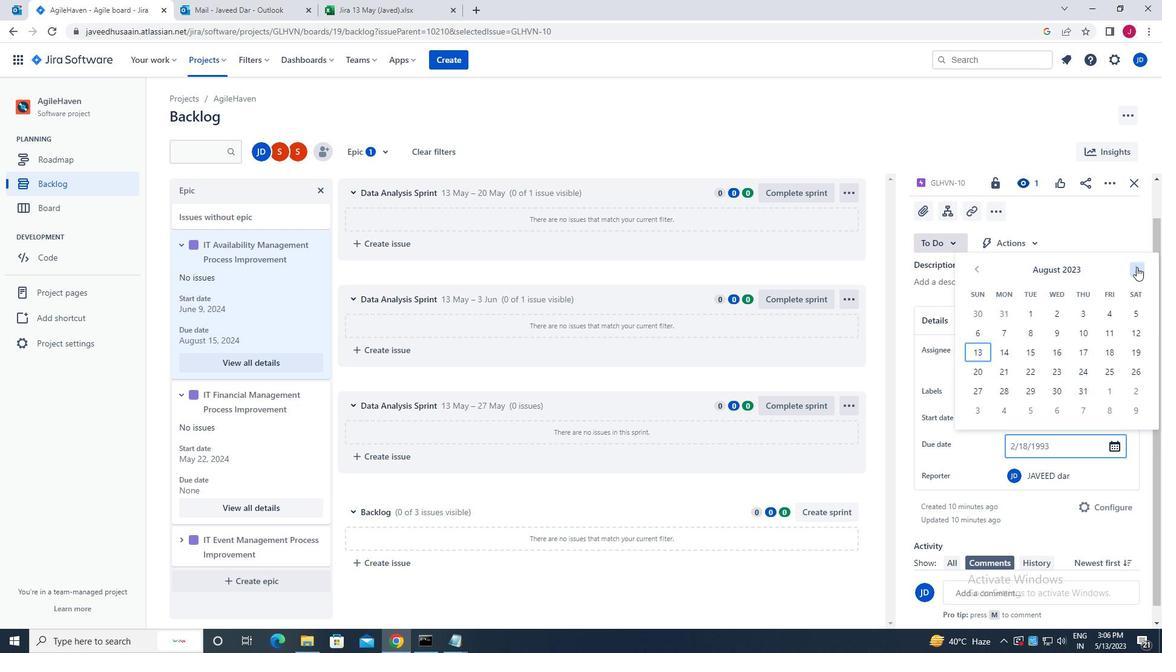 
Action: Mouse pressed left at (1136, 267)
Screenshot: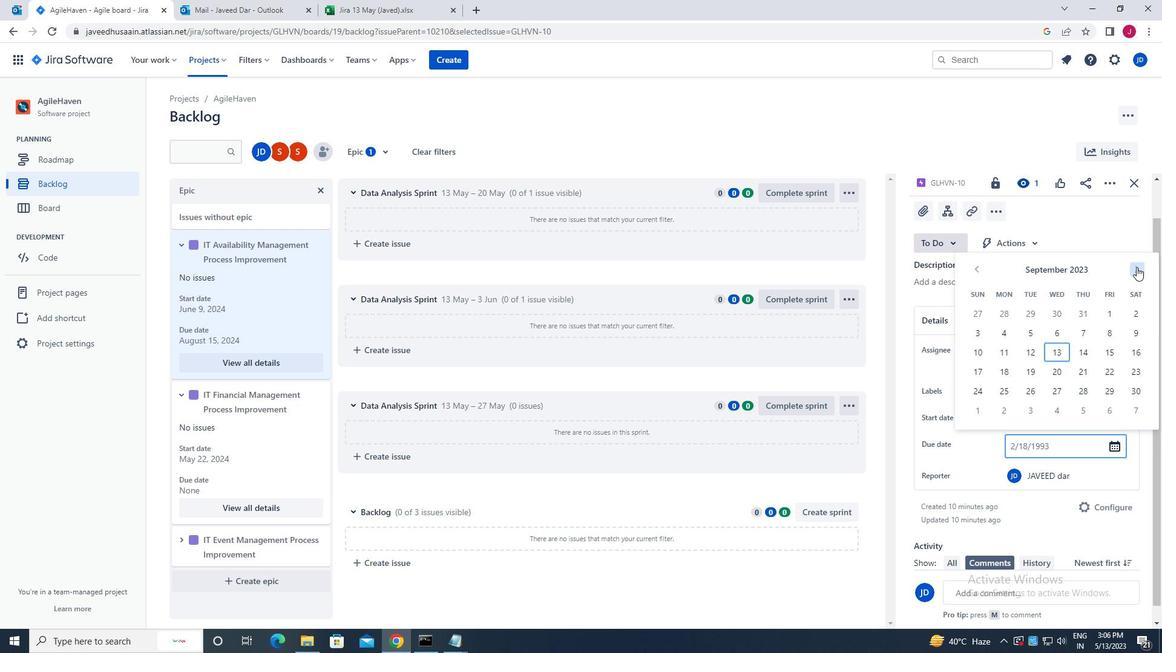
Action: Mouse pressed left at (1136, 267)
Screenshot: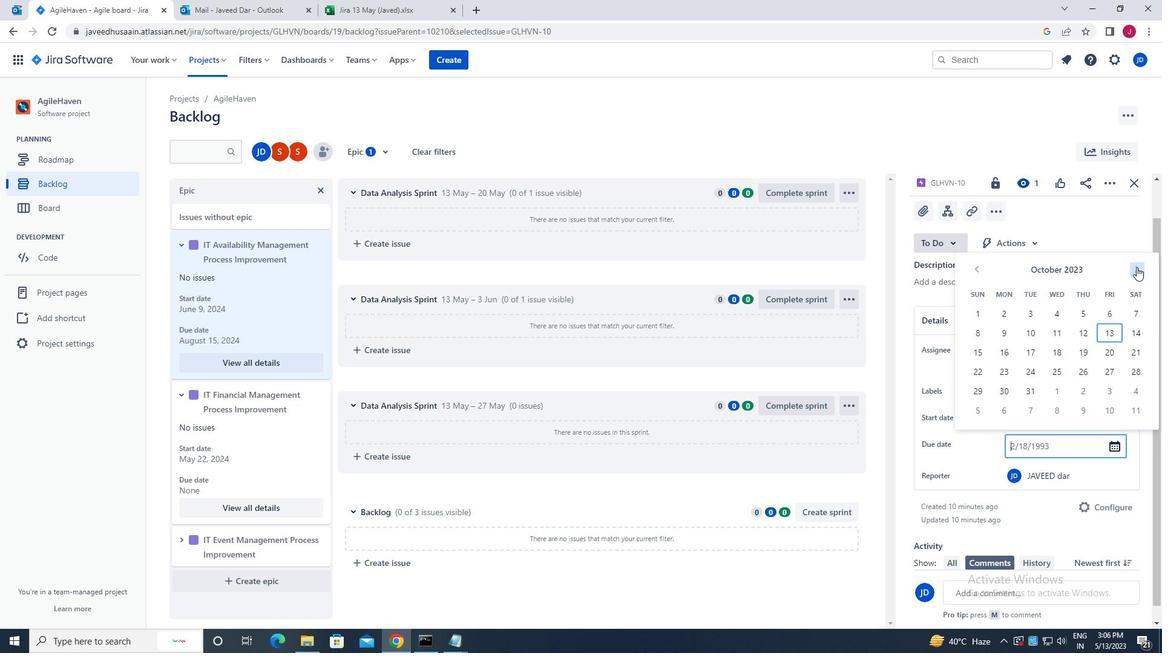 
Action: Mouse pressed left at (1136, 267)
Screenshot: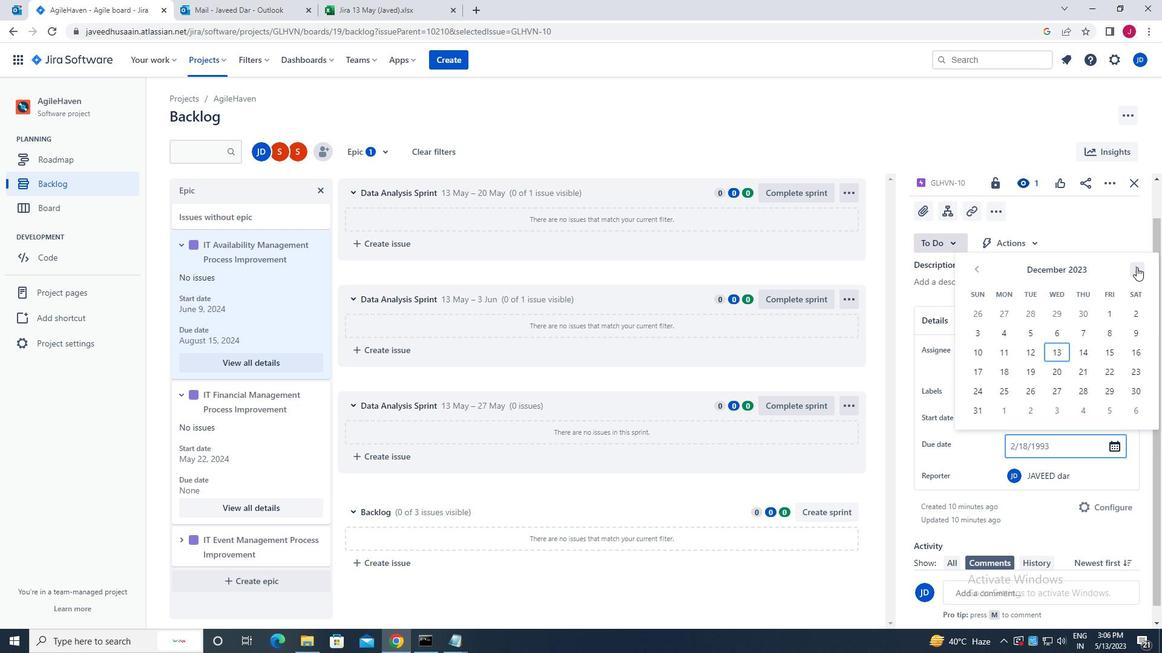 
Action: Mouse pressed left at (1136, 267)
Screenshot: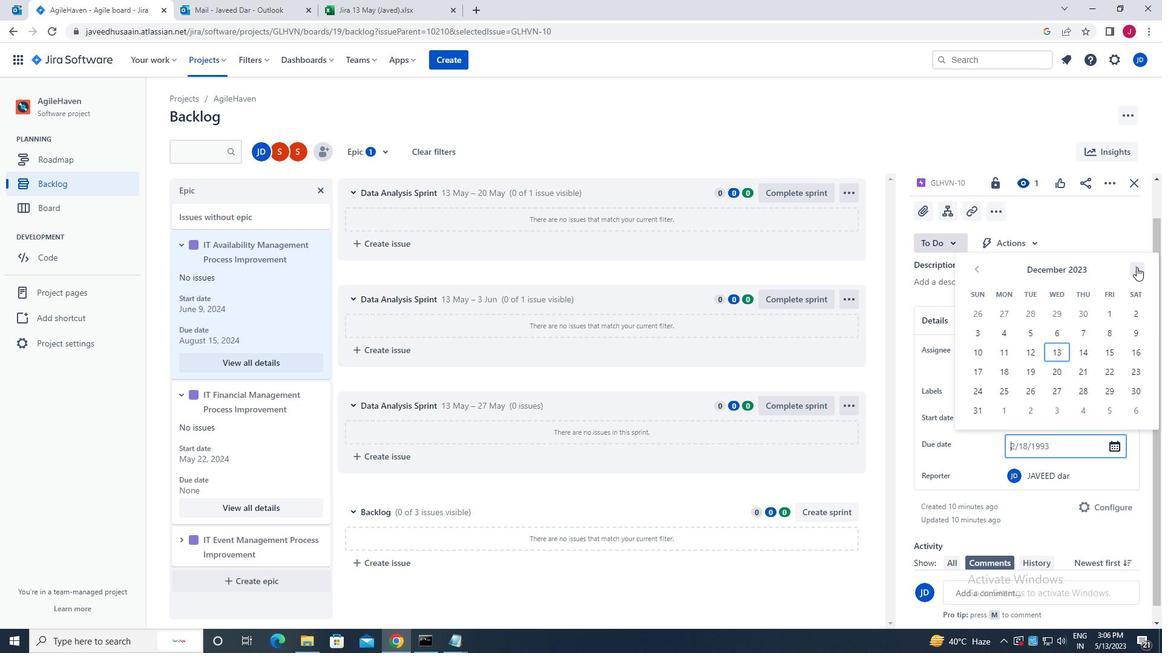 
Action: Mouse pressed left at (1136, 267)
Screenshot: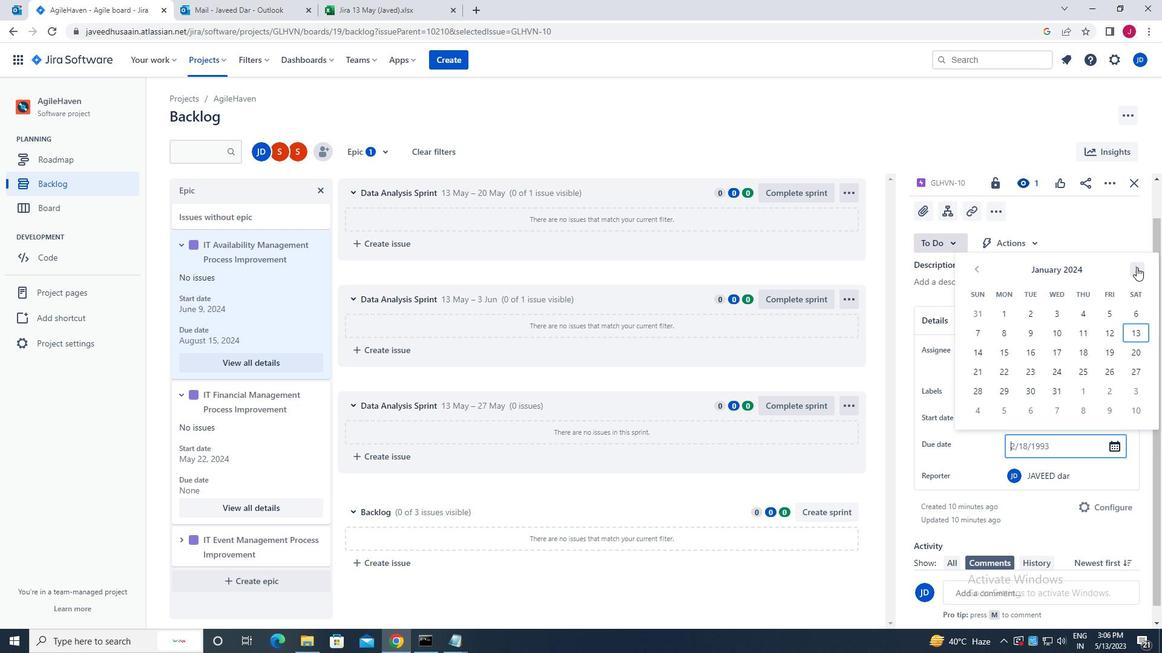 
Action: Mouse pressed left at (1136, 267)
Screenshot: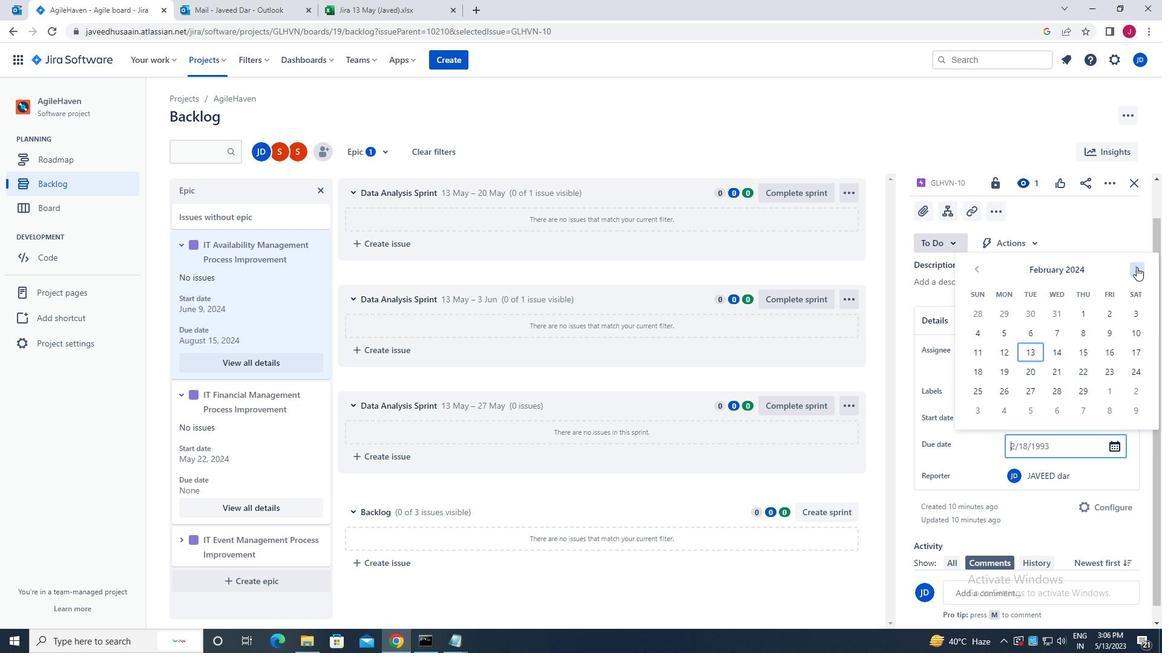 
Action: Mouse pressed left at (1136, 267)
Screenshot: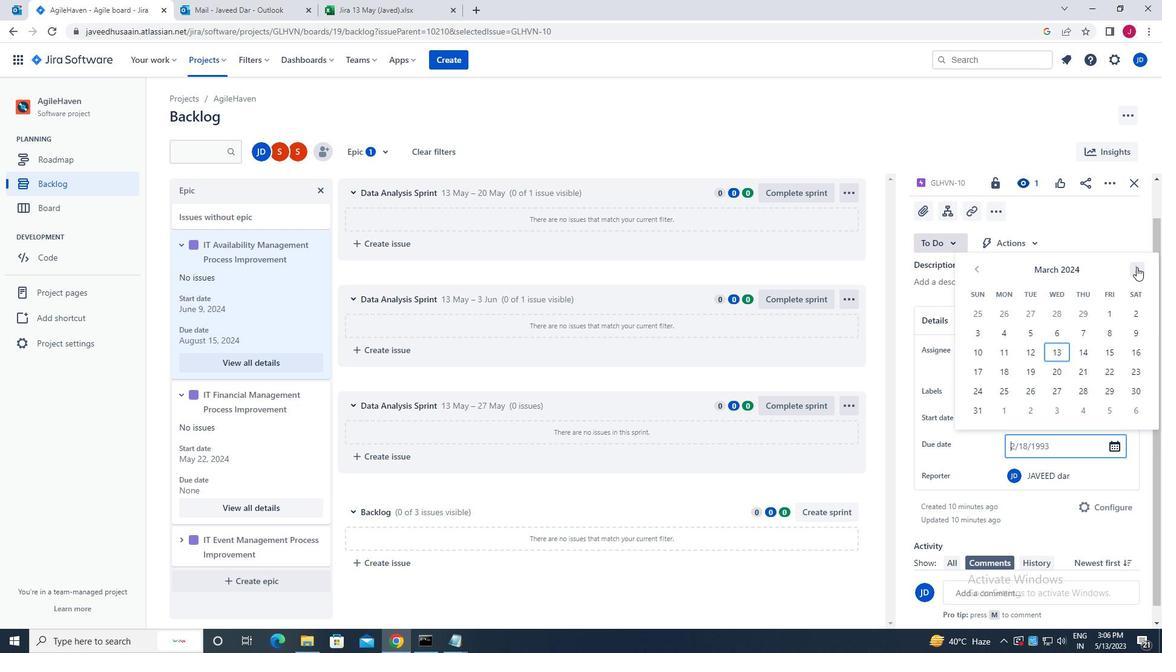 
Action: Mouse pressed left at (1136, 267)
Screenshot: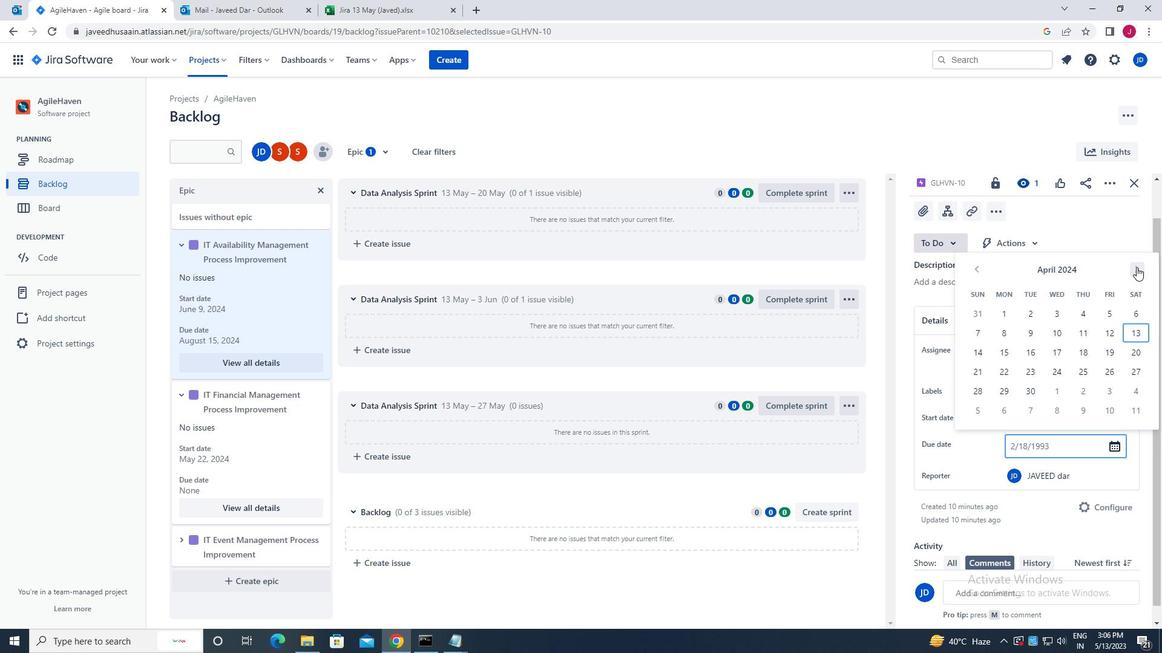 
Action: Mouse pressed left at (1136, 267)
Screenshot: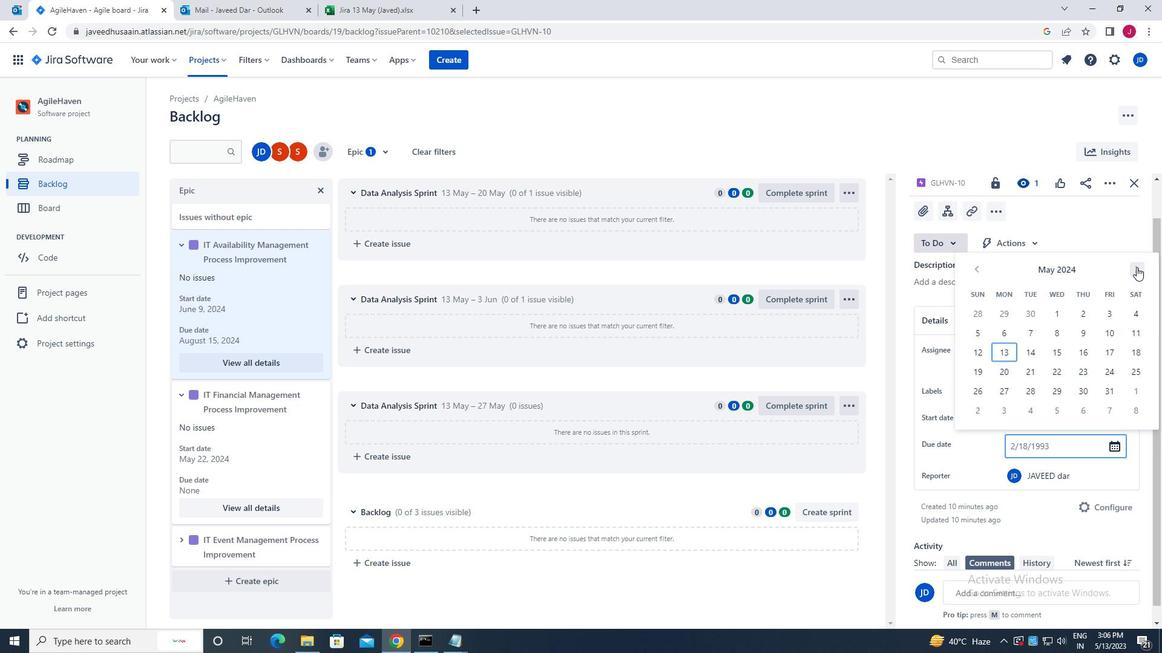 
Action: Mouse pressed left at (1136, 267)
Screenshot: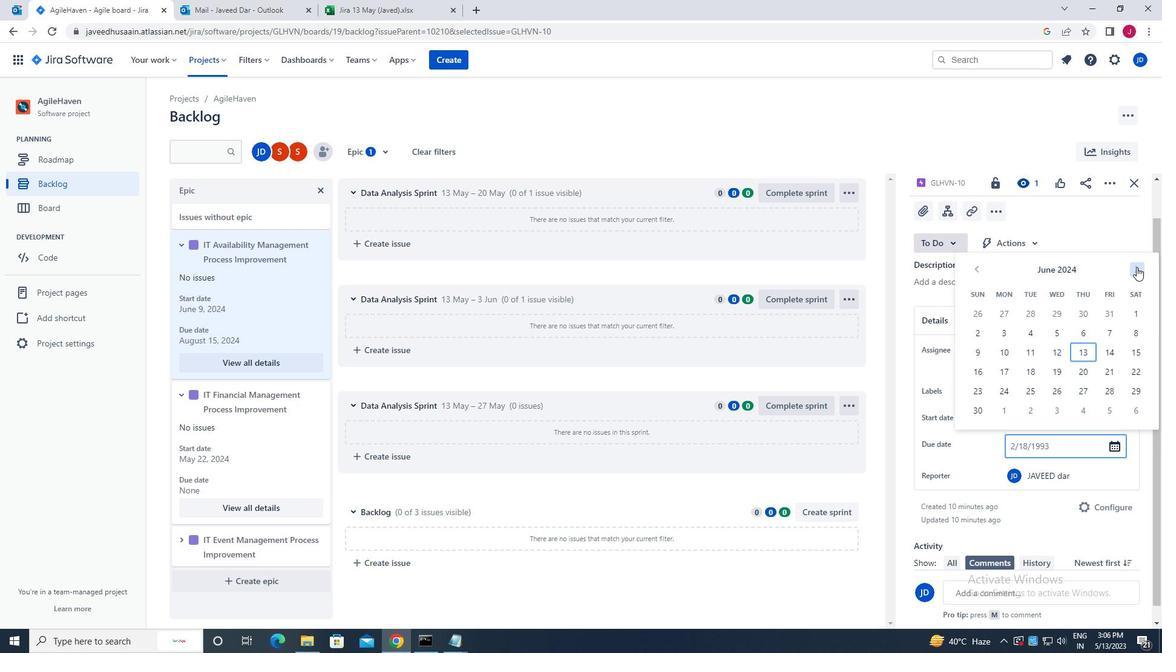 
Action: Mouse pressed left at (1136, 267)
Screenshot: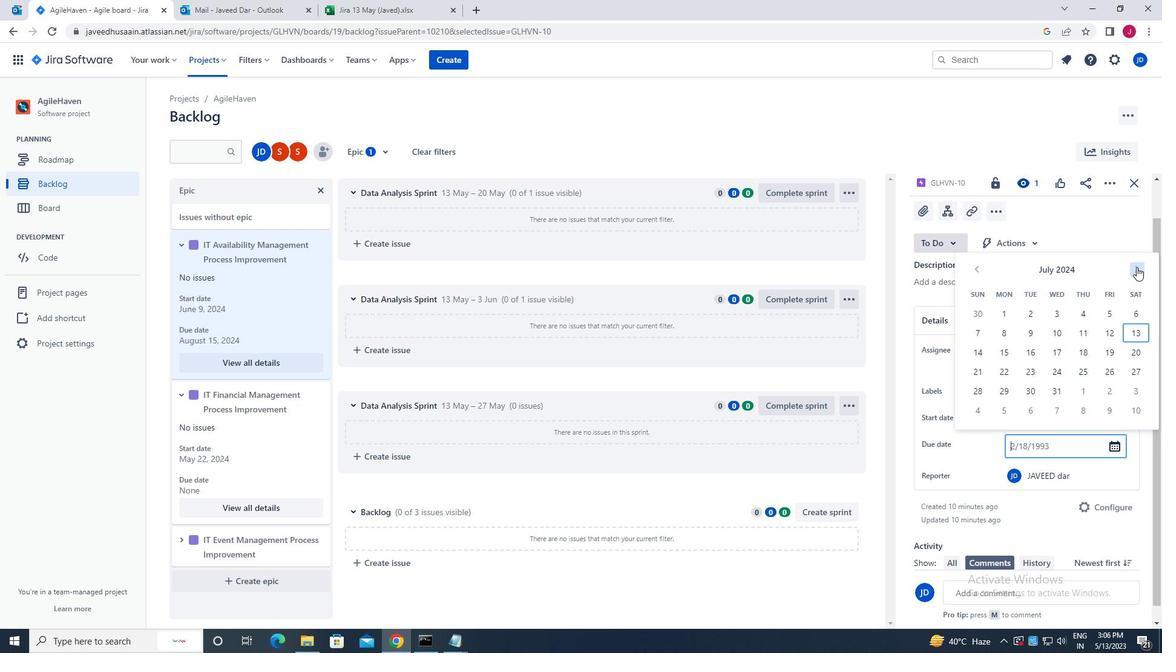 
Action: Mouse pressed left at (1136, 267)
Screenshot: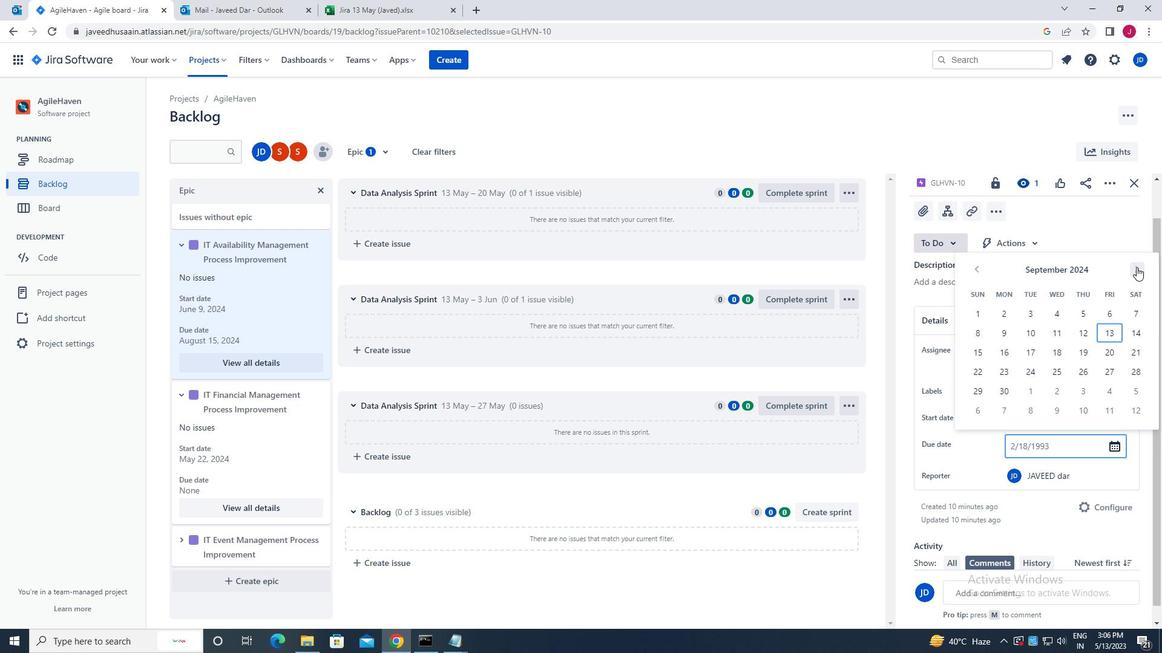 
Action: Mouse pressed left at (1136, 267)
Screenshot: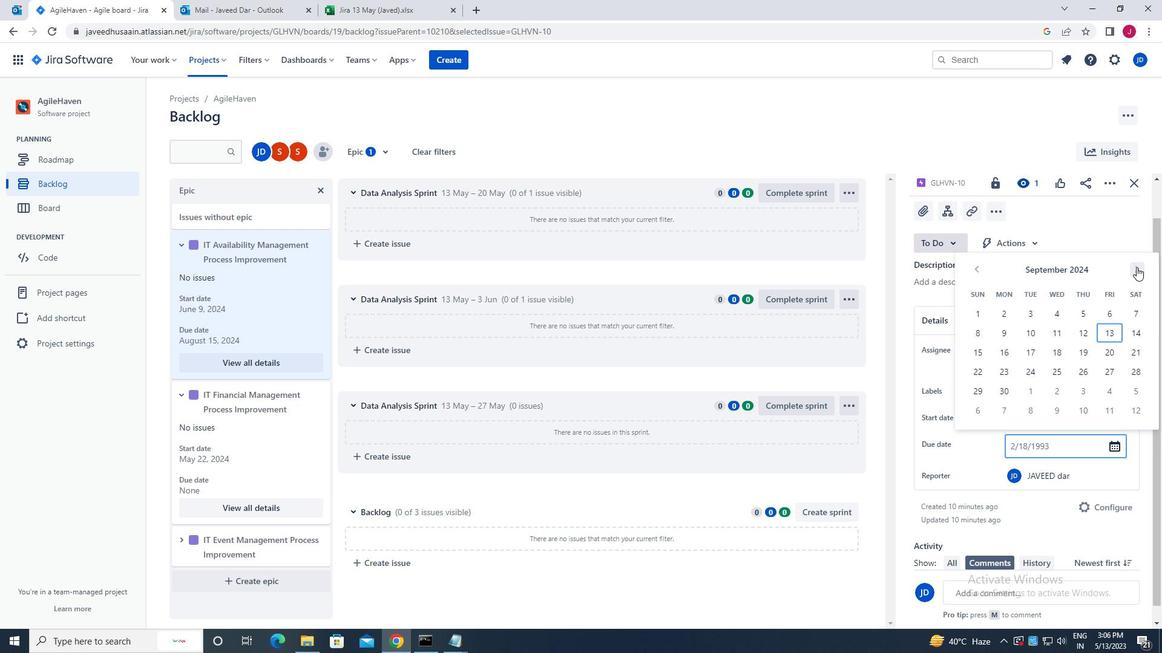 
Action: Mouse pressed left at (1136, 267)
Screenshot: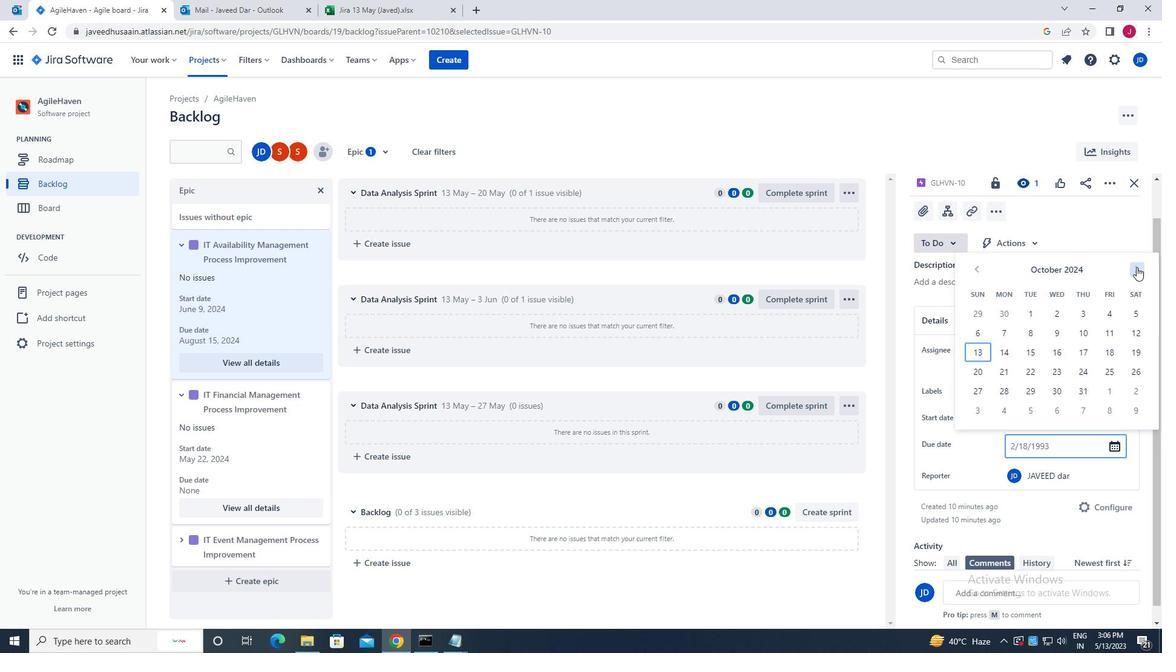 
Action: Mouse pressed left at (1136, 267)
Screenshot: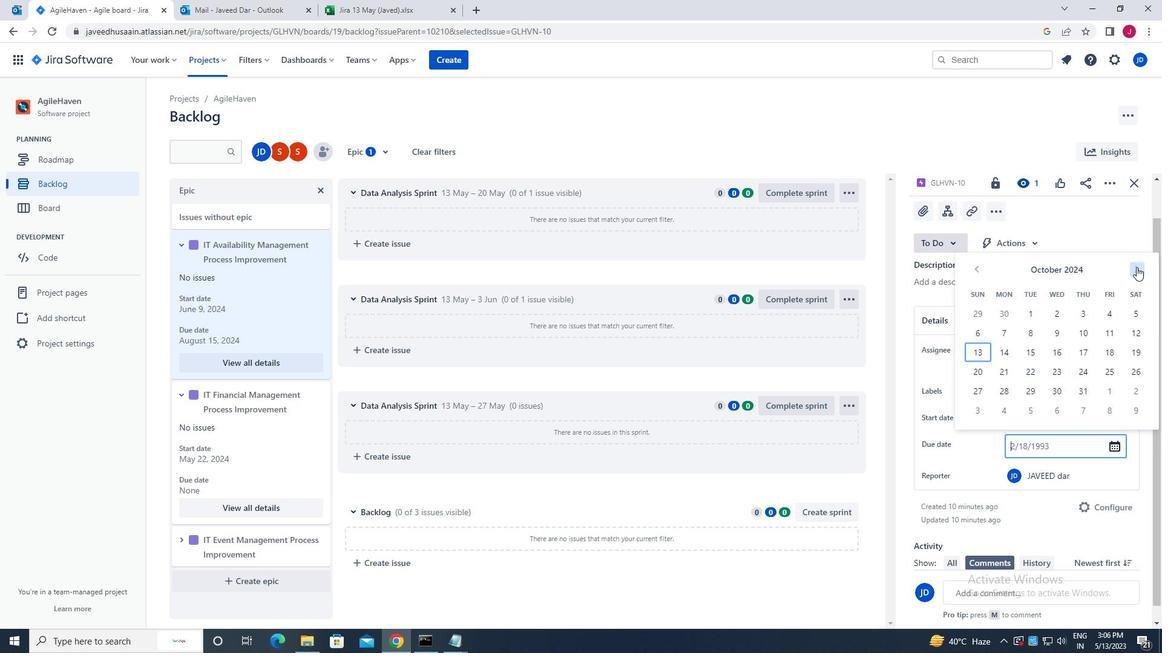 
Action: Mouse pressed left at (1136, 267)
Screenshot: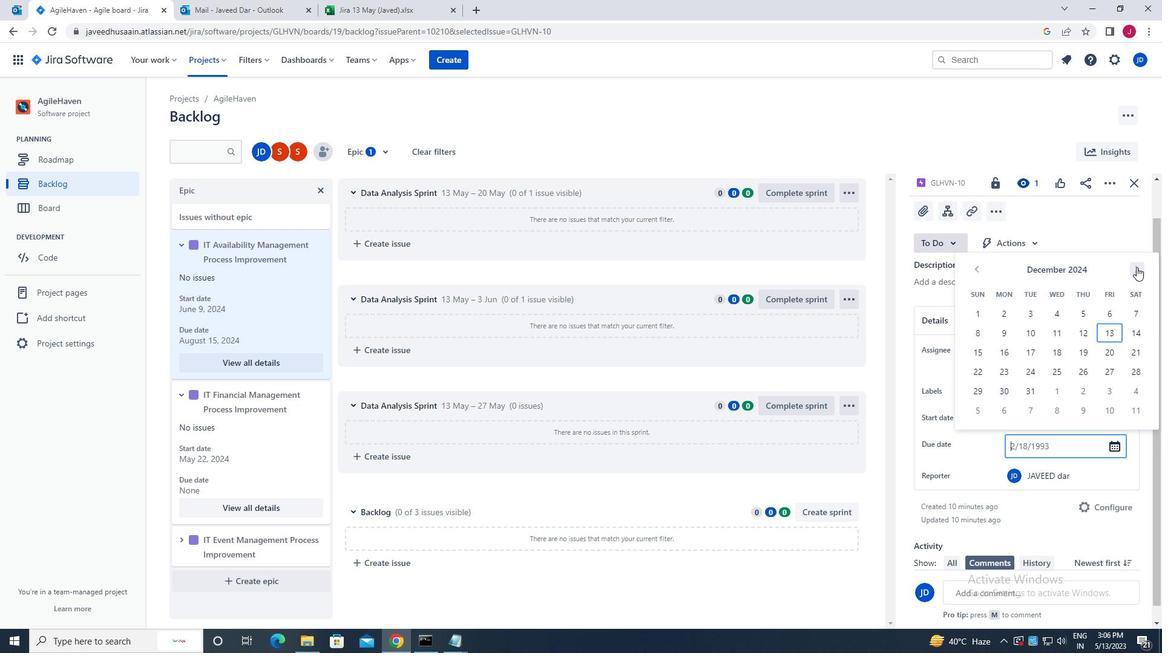 
Action: Mouse pressed left at (1136, 267)
Screenshot: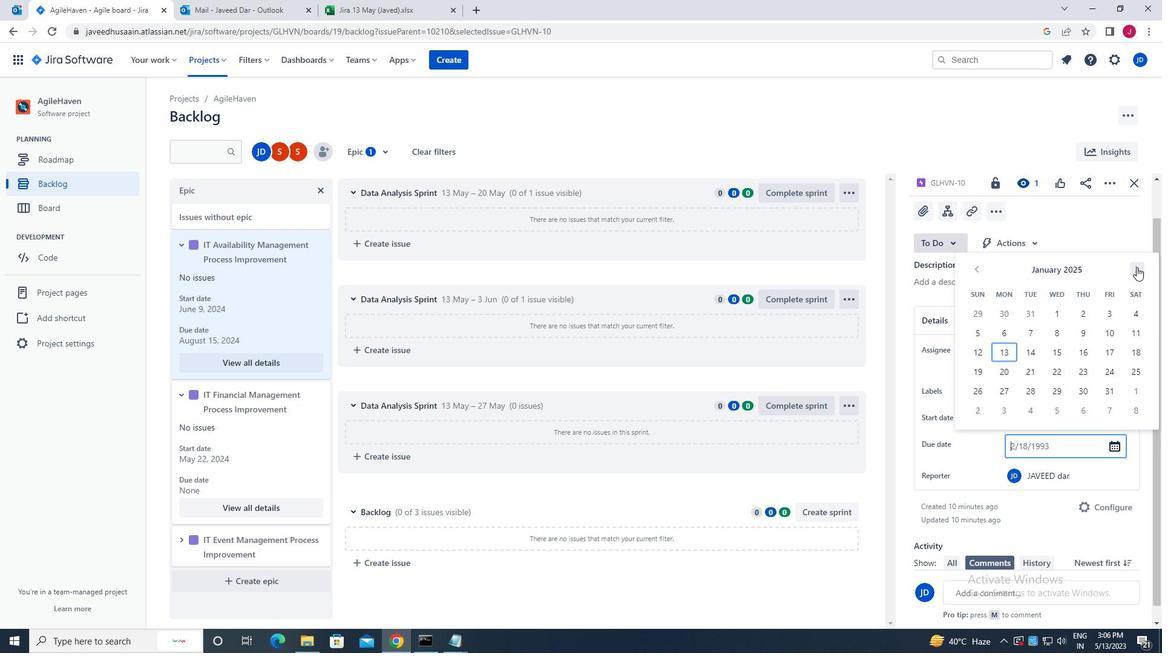 
Action: Mouse pressed left at (1136, 267)
Screenshot: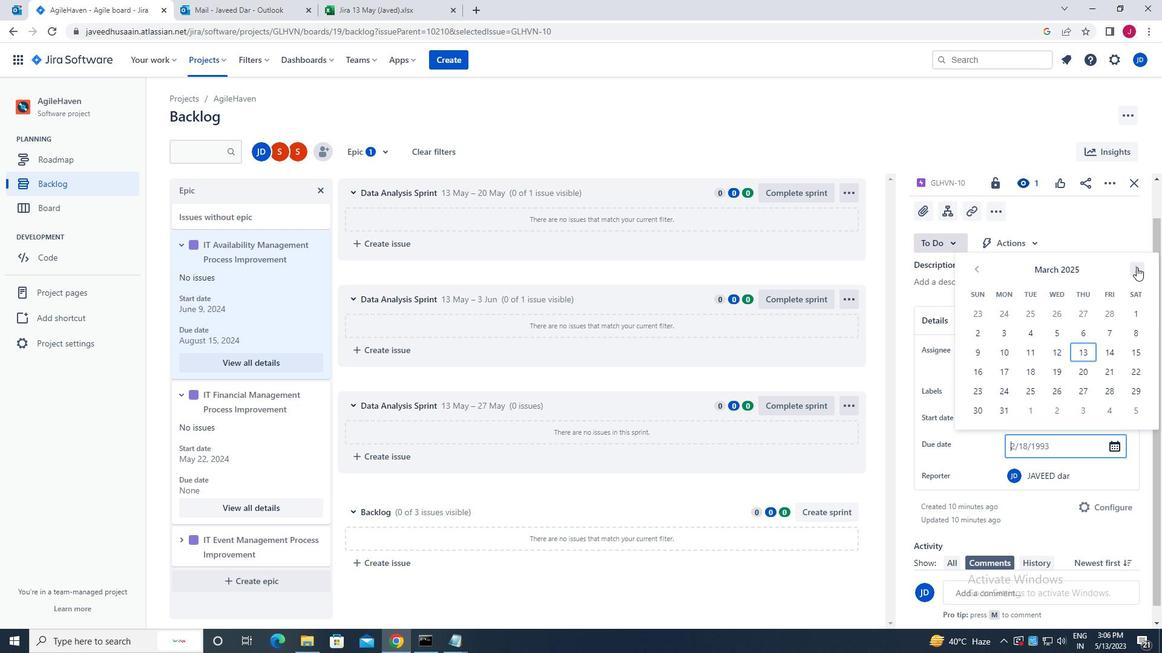 
Action: Mouse pressed left at (1136, 267)
Screenshot: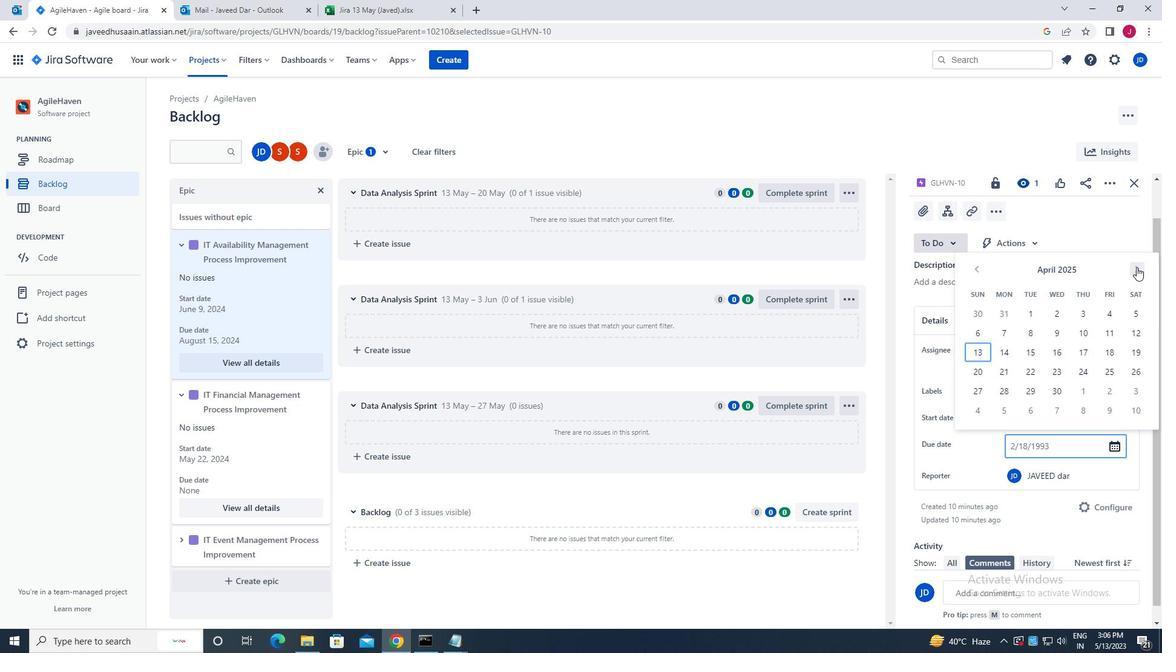 
Action: Mouse pressed left at (1136, 267)
Screenshot: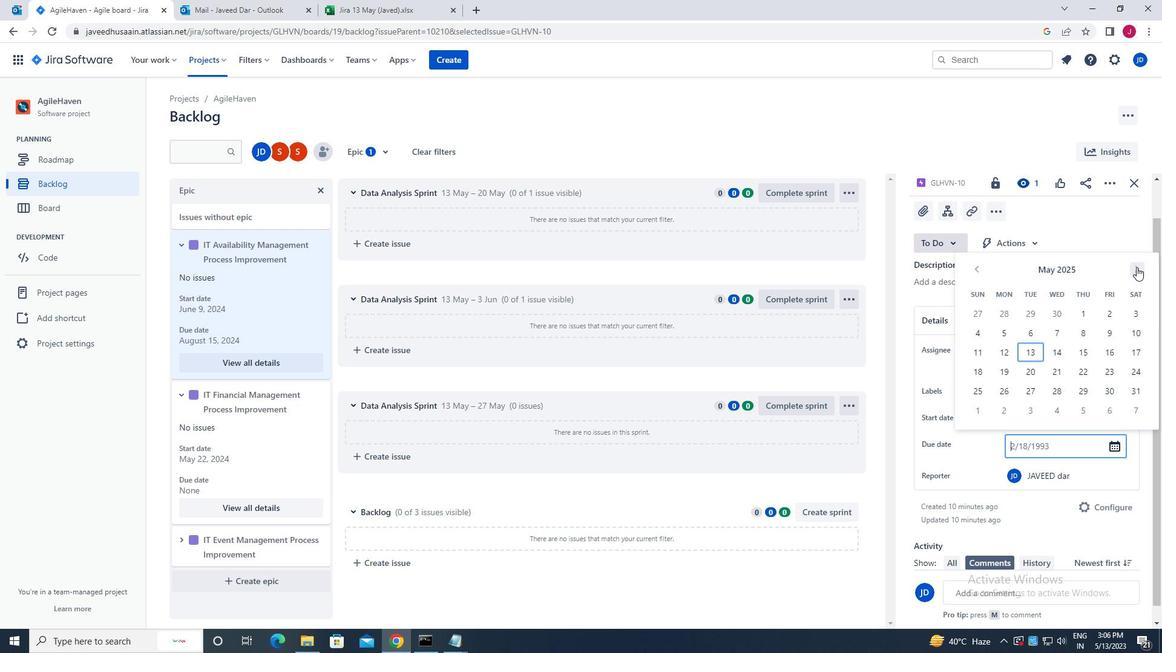 
Action: Mouse pressed left at (1136, 267)
Screenshot: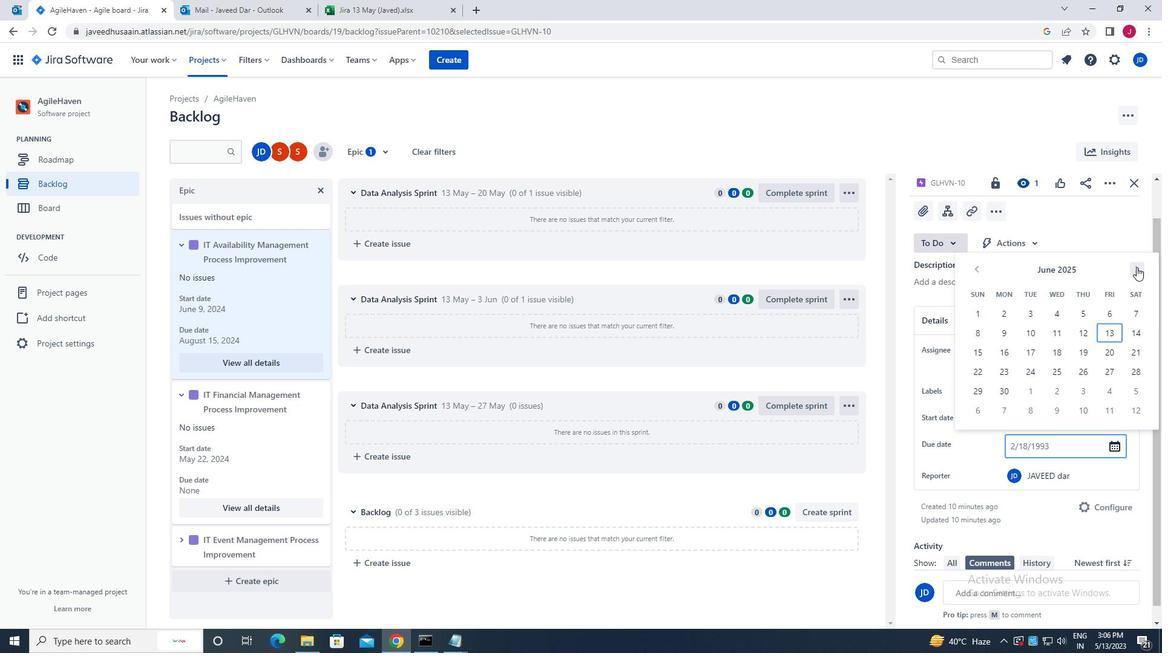 
Action: Mouse moved to (982, 373)
Screenshot: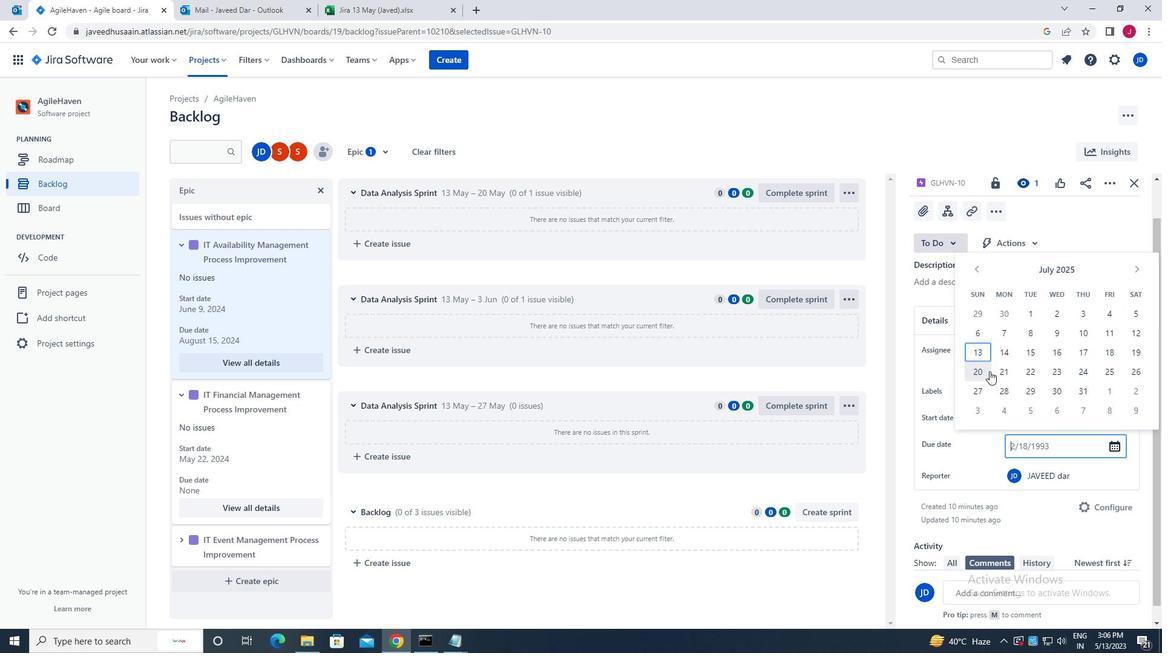 
Action: Mouse pressed left at (982, 373)
Screenshot: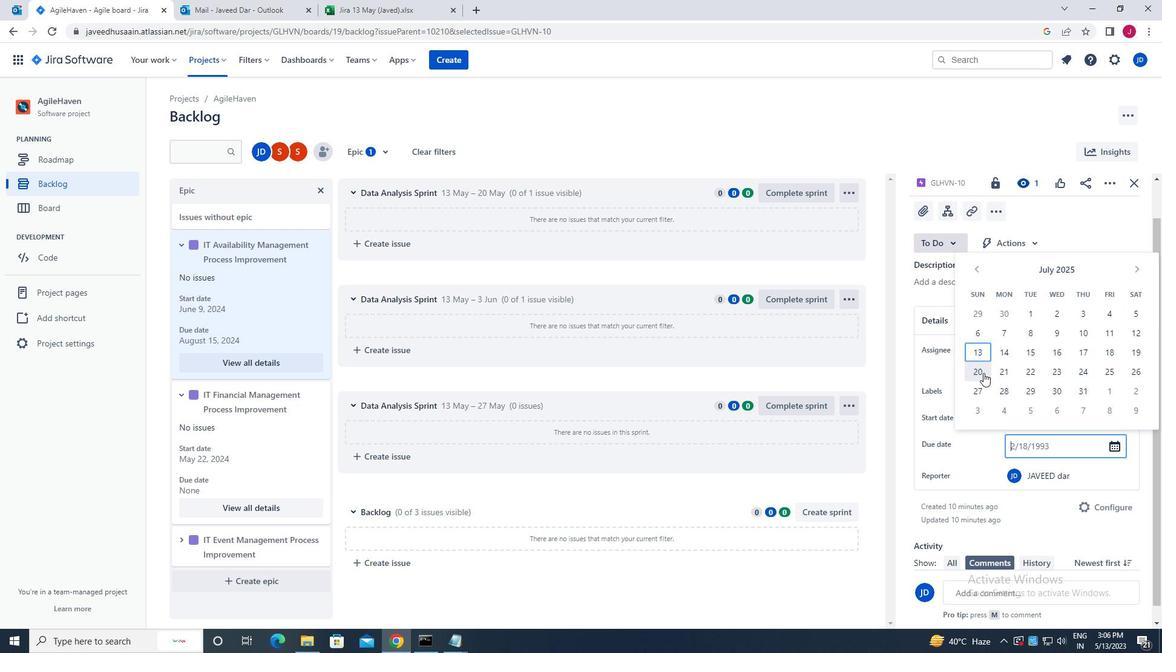 
Action: Mouse moved to (980, 373)
Screenshot: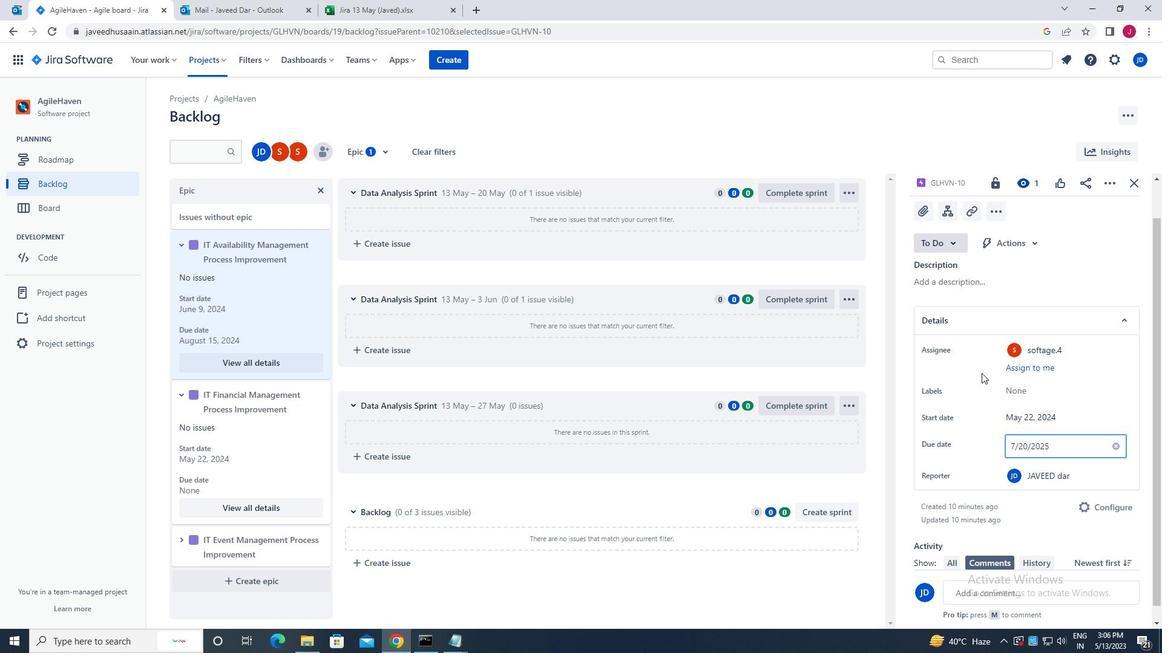 
Action: Key pressed <Key.enter>
Screenshot: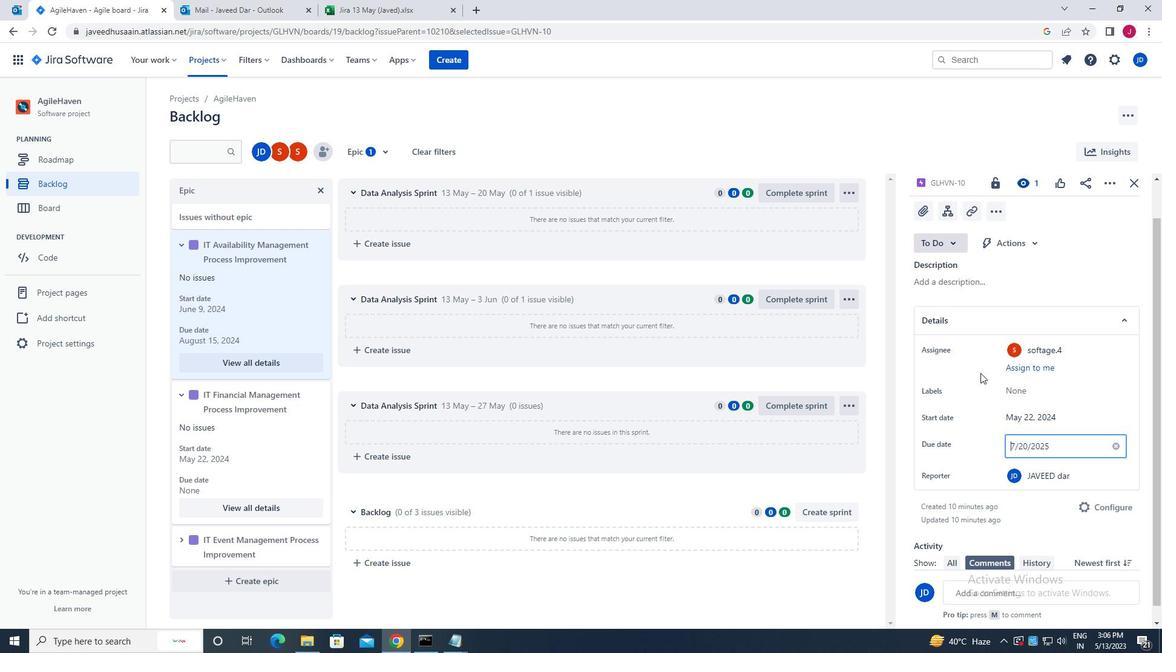 
Action: Mouse moved to (1129, 187)
Screenshot: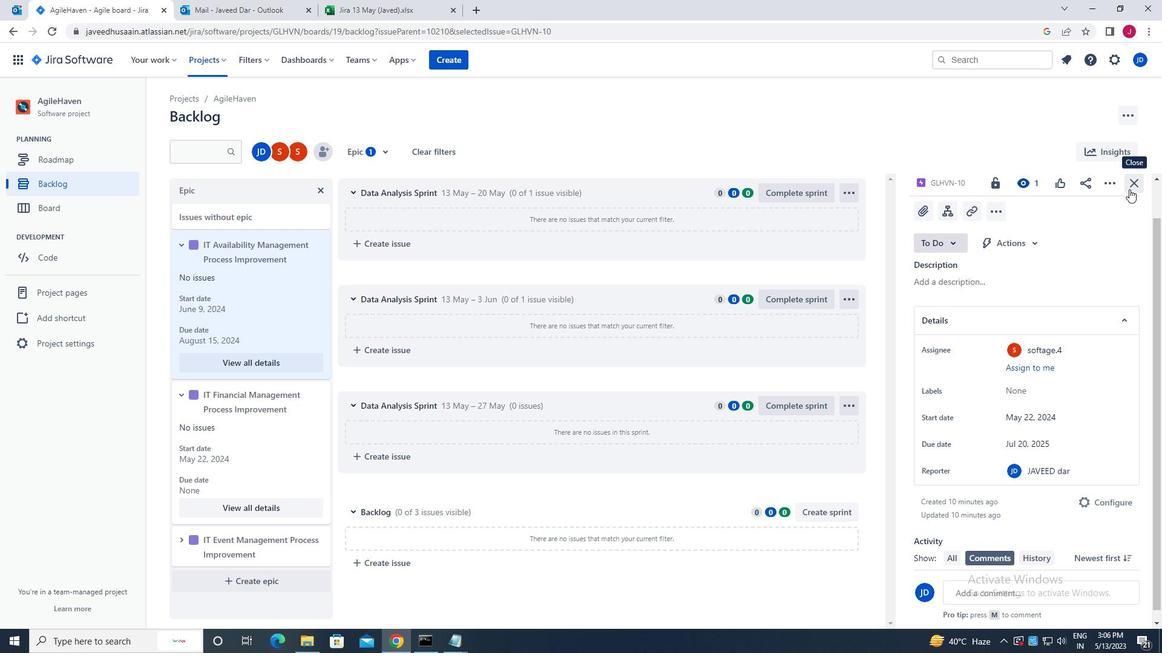 
Action: Mouse pressed left at (1129, 187)
Screenshot: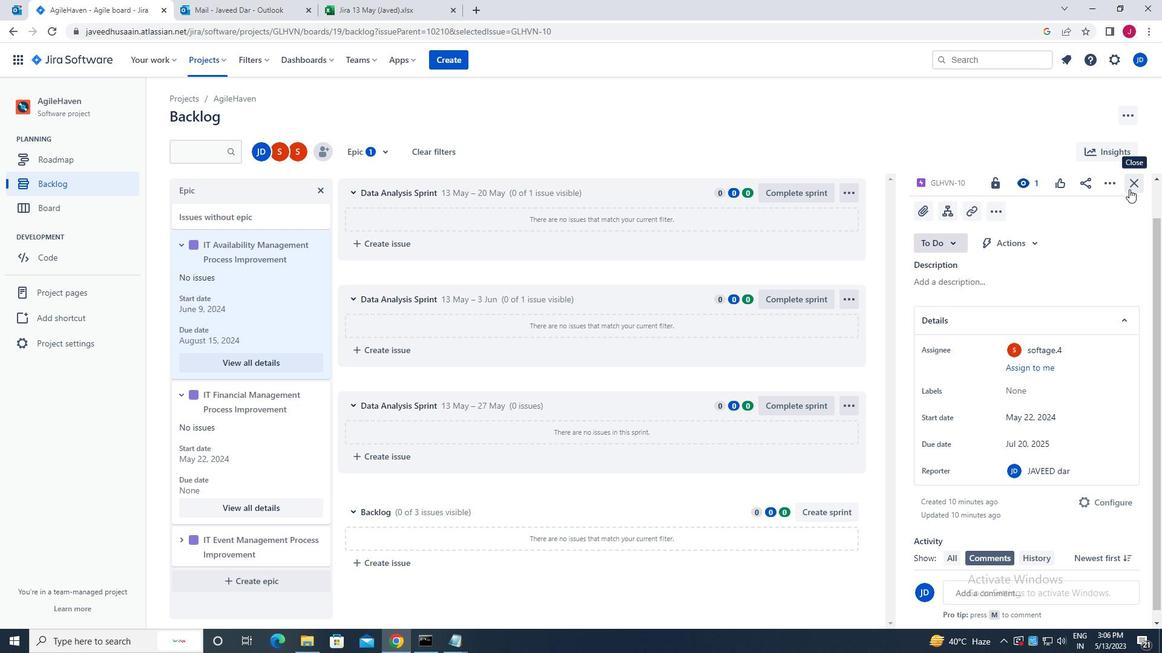 
Action: Mouse moved to (180, 546)
Screenshot: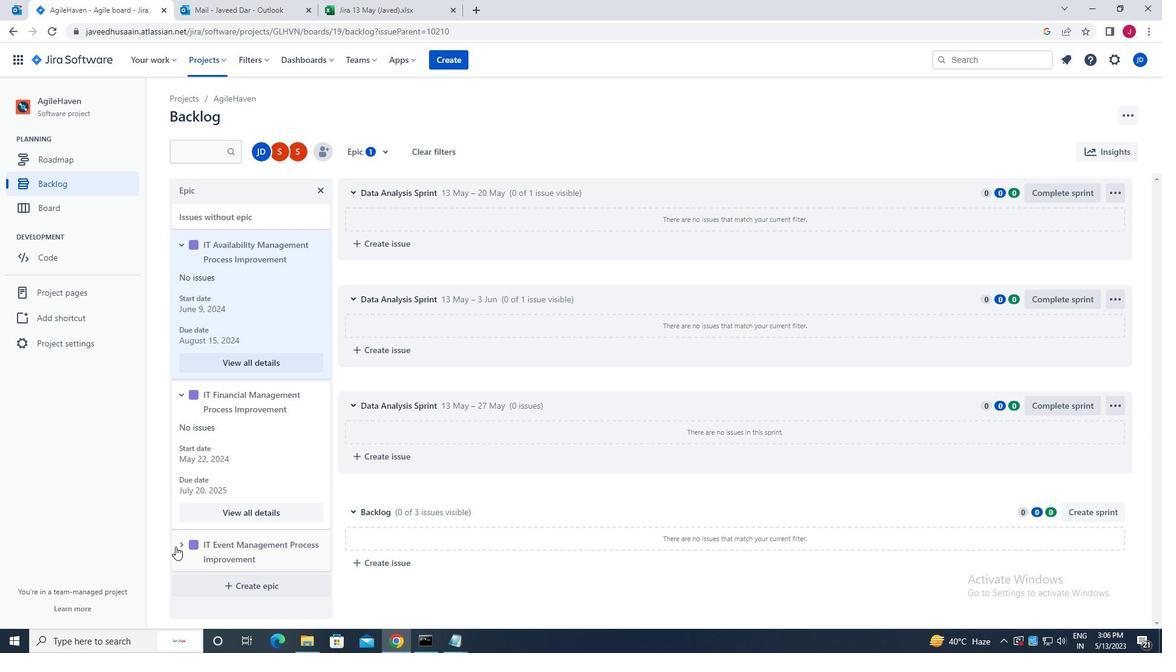 
Action: Mouse pressed left at (180, 546)
Screenshot: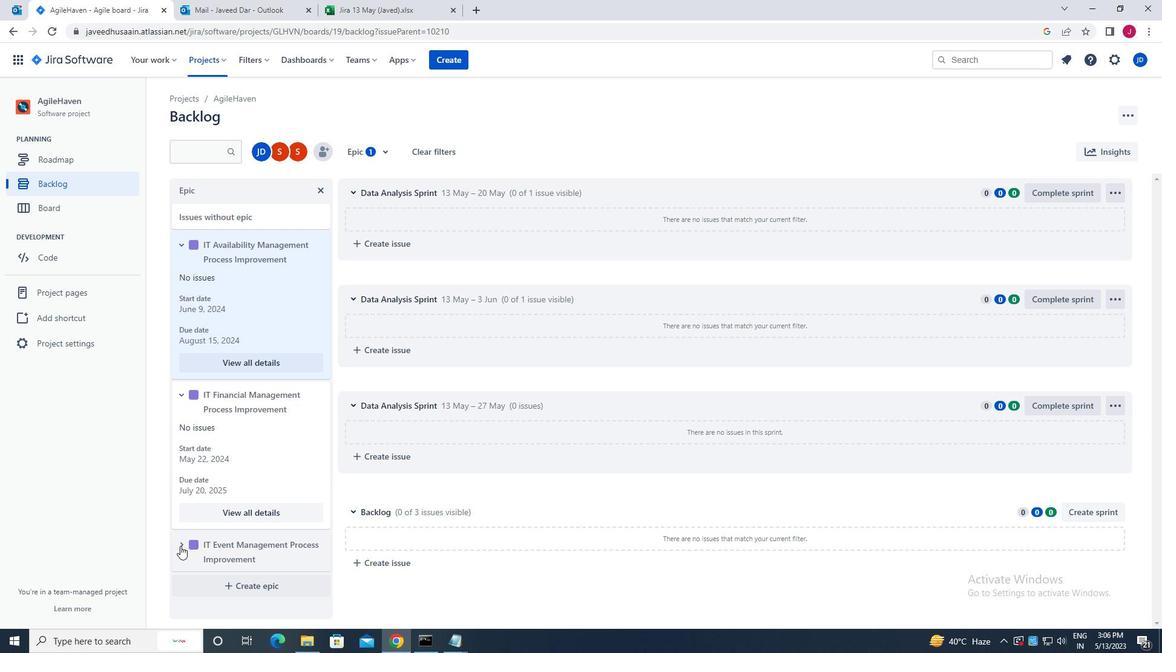 
Action: Mouse moved to (243, 556)
Screenshot: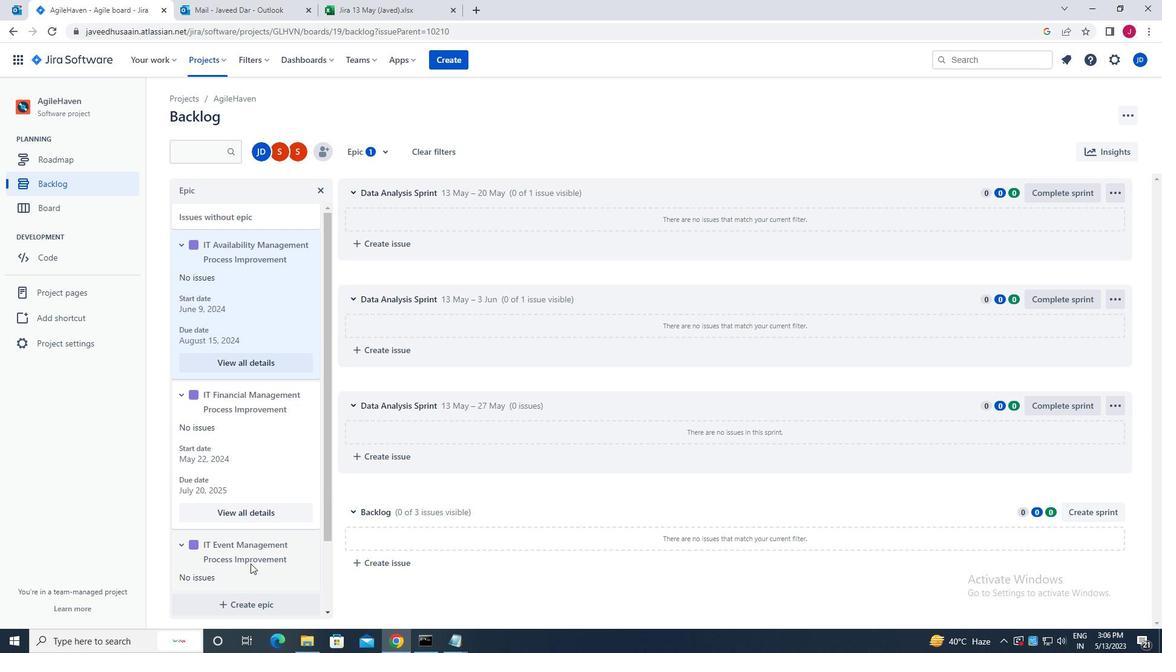 
Action: Mouse scrolled (243, 556) with delta (0, 0)
Screenshot: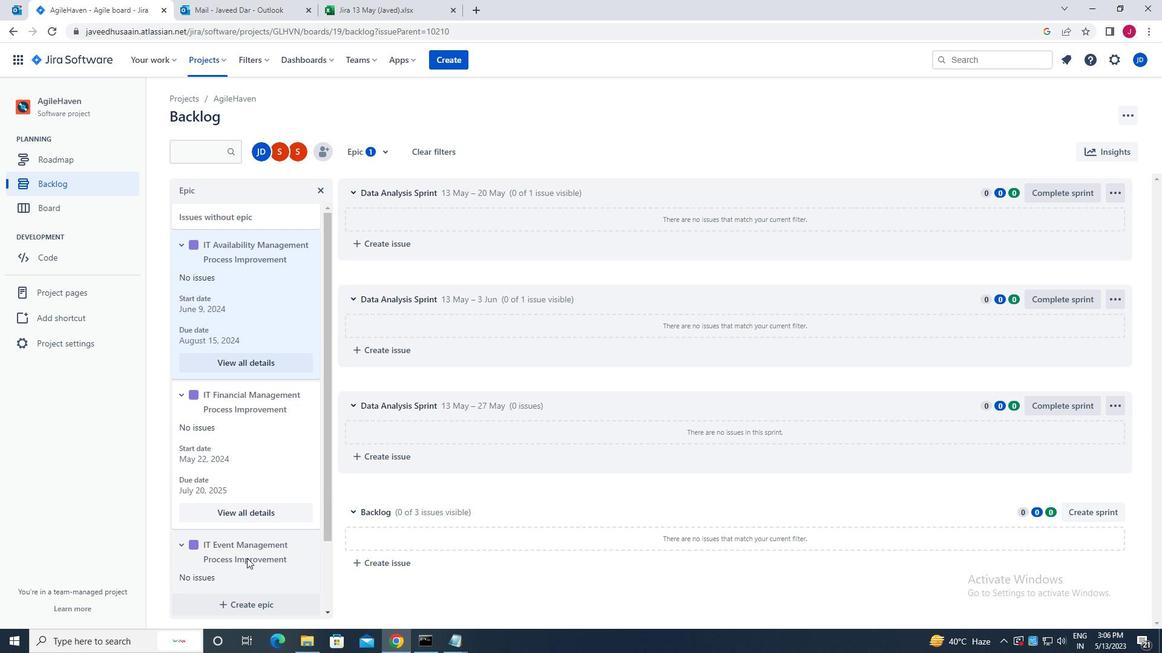 
Action: Mouse scrolled (243, 556) with delta (0, 0)
Screenshot: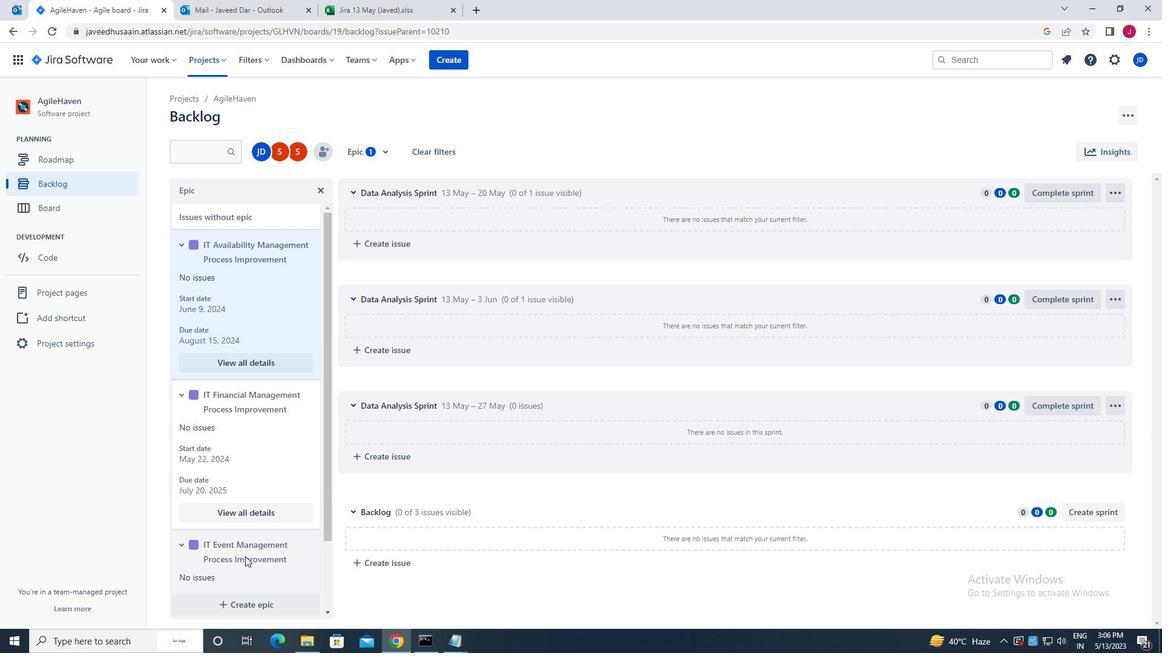 
Action: Mouse scrolled (243, 556) with delta (0, 0)
Screenshot: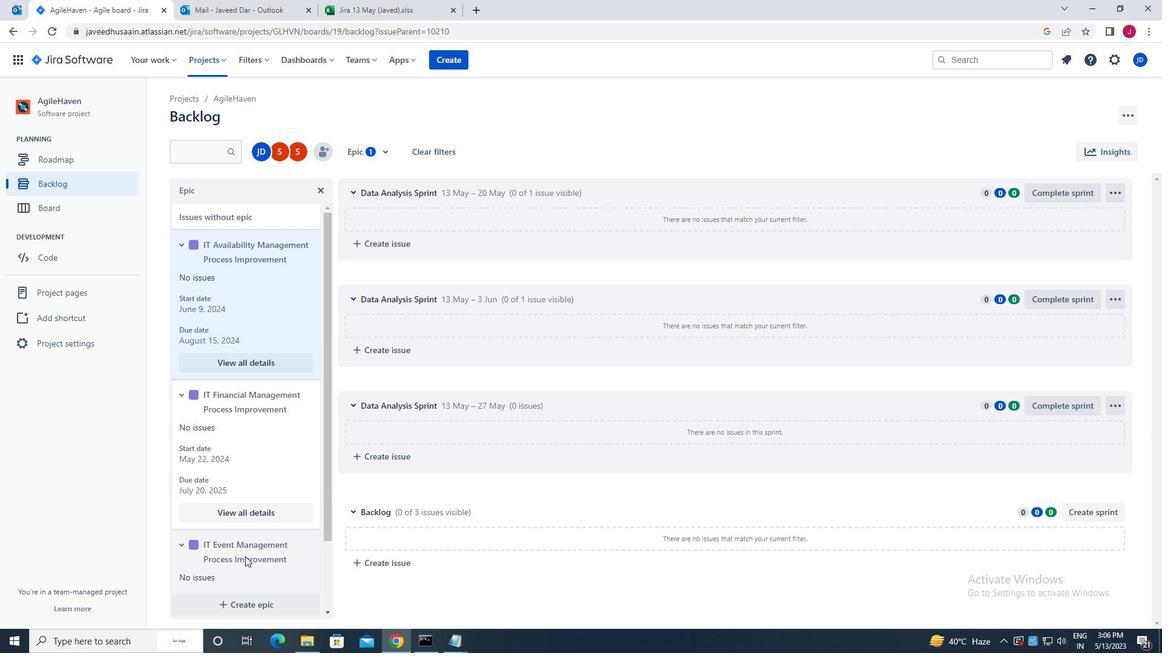 
Action: Mouse scrolled (243, 556) with delta (0, 0)
Screenshot: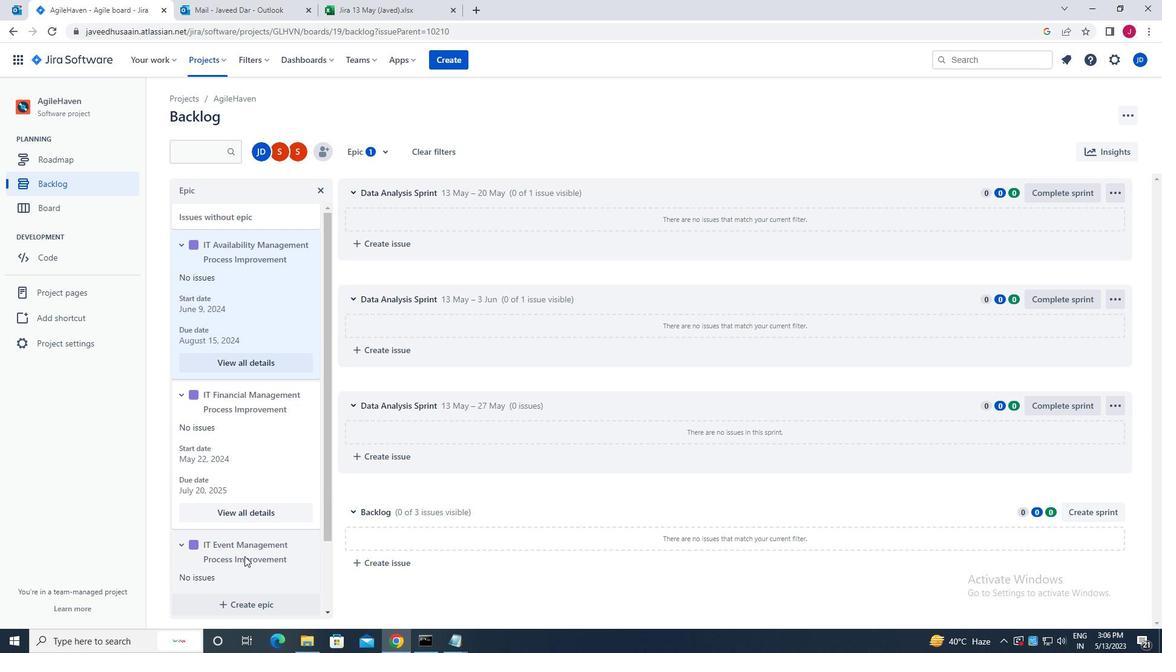 
Action: Mouse moved to (245, 577)
Screenshot: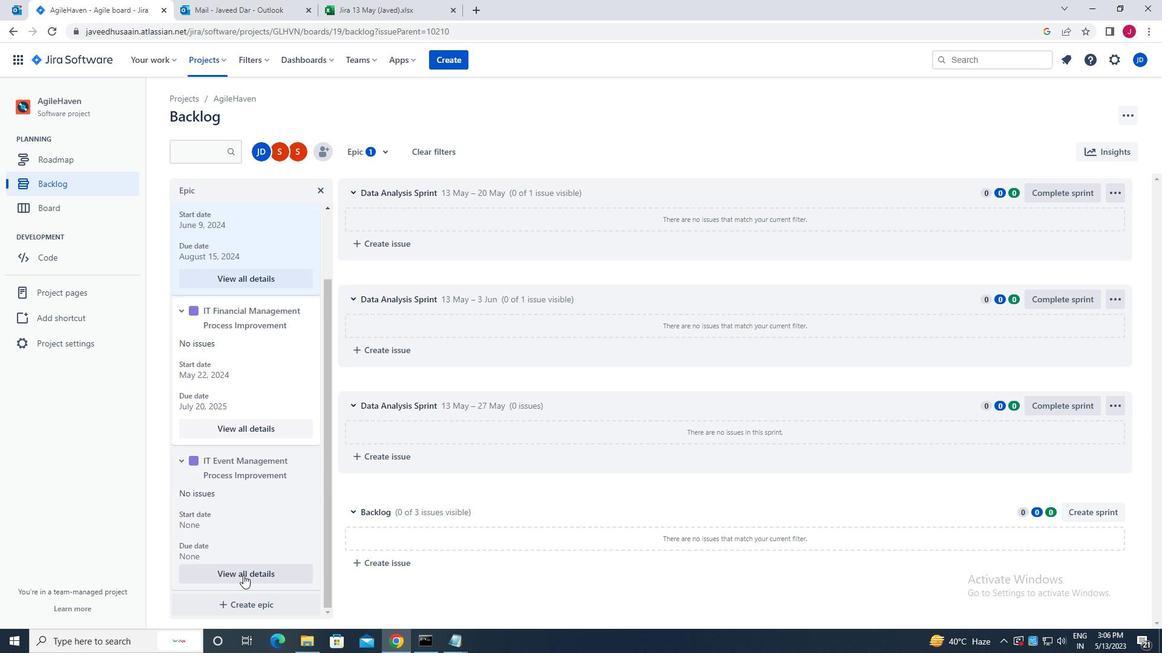 
Action: Mouse pressed left at (245, 577)
Screenshot: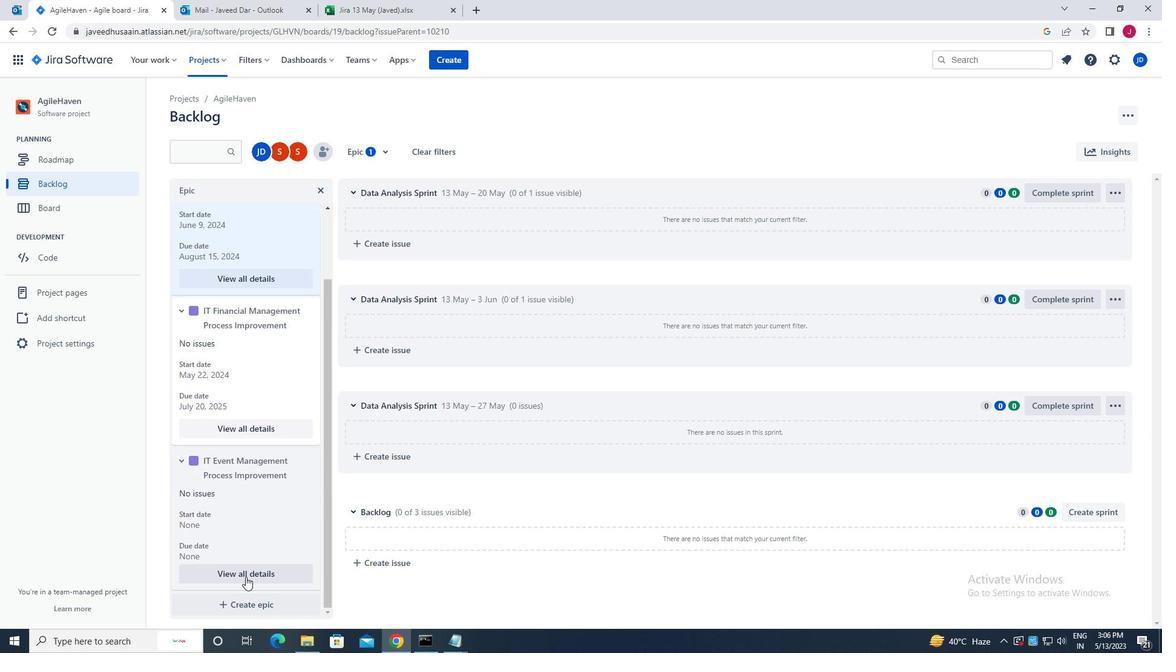 
Action: Mouse moved to (1017, 456)
Screenshot: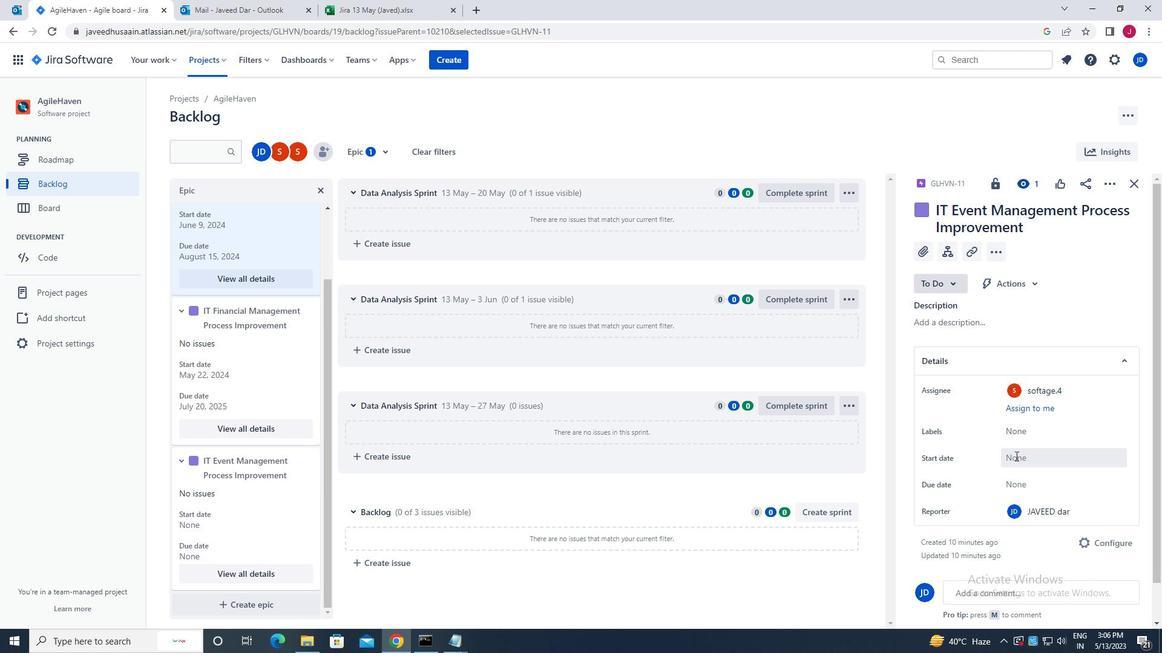 
Action: Mouse pressed left at (1017, 456)
Screenshot: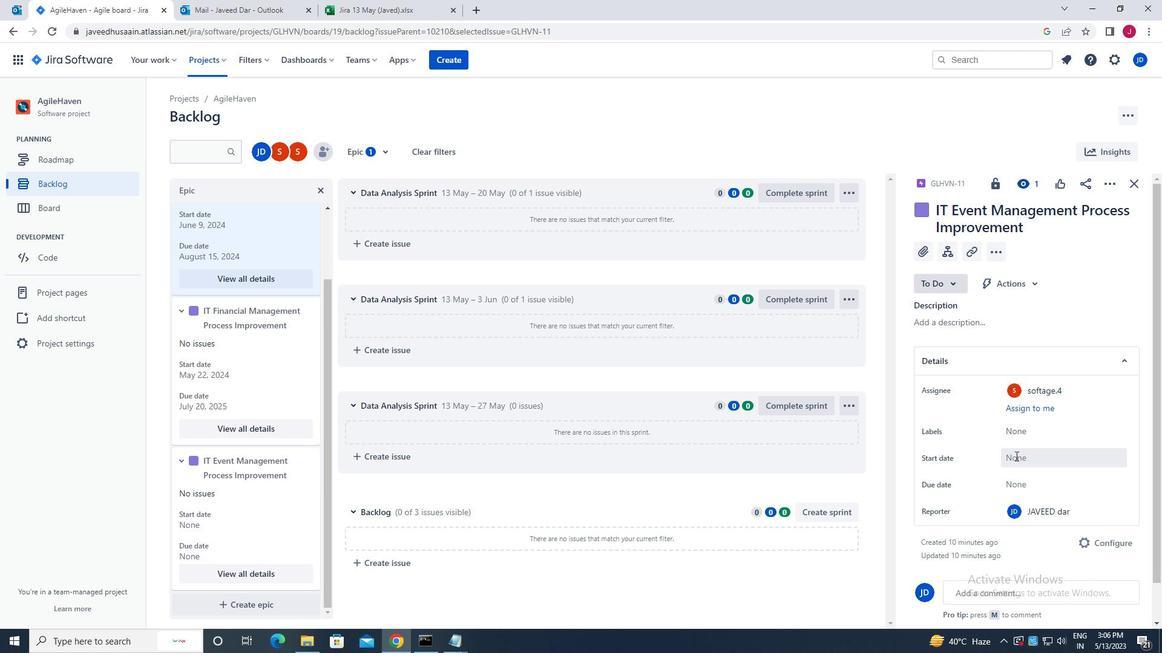 
Action: Mouse moved to (1002, 369)
Screenshot: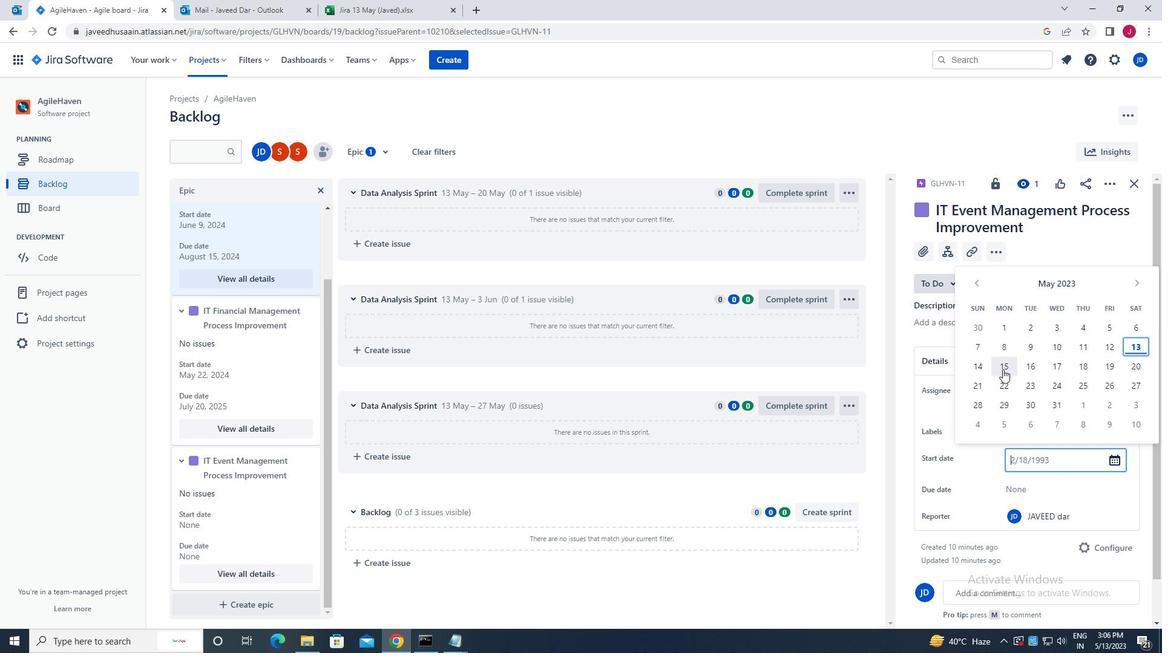 
Action: Mouse pressed left at (1002, 369)
Screenshot: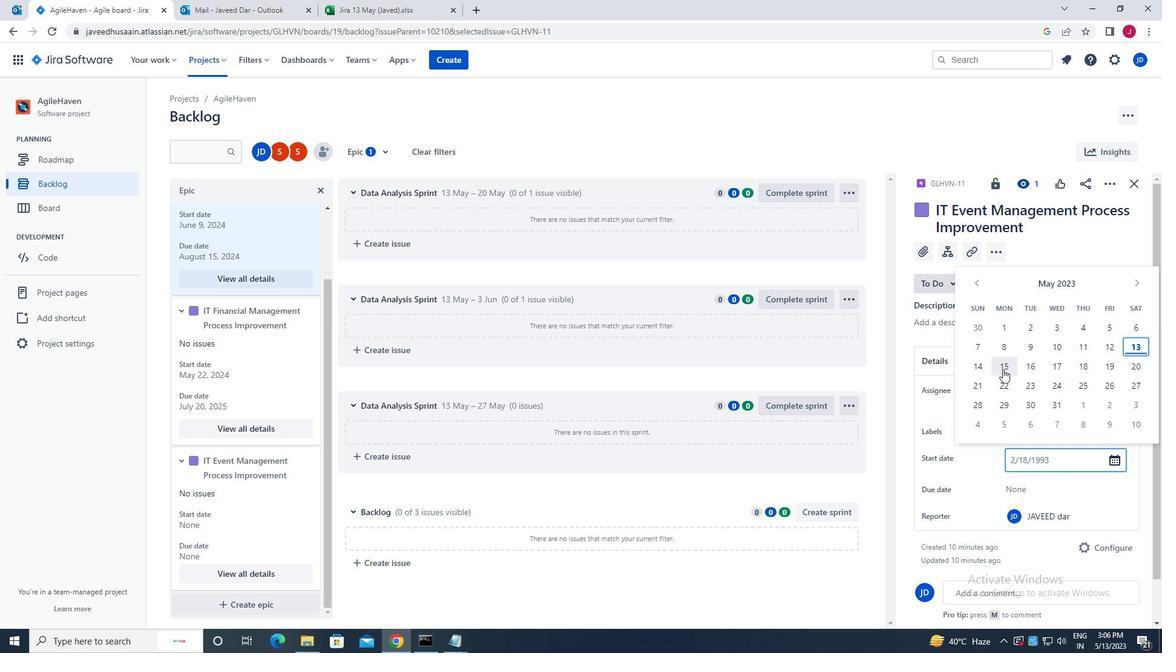 
Action: Key pressed <Key.enter>
Screenshot: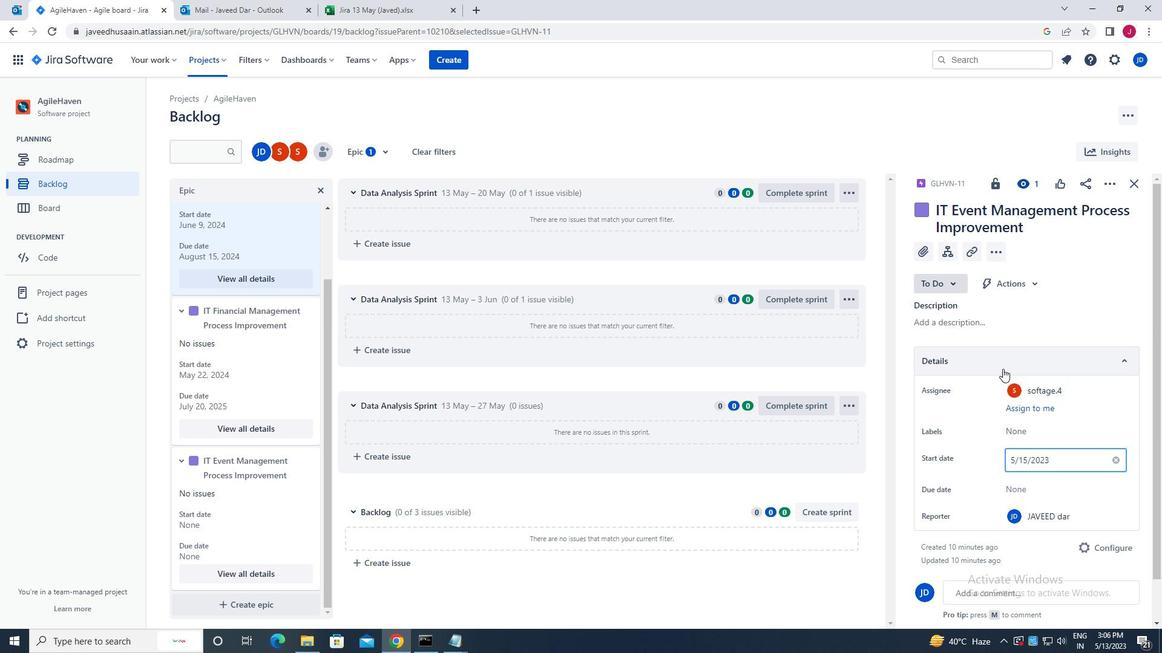 
Action: Mouse moved to (1014, 486)
Screenshot: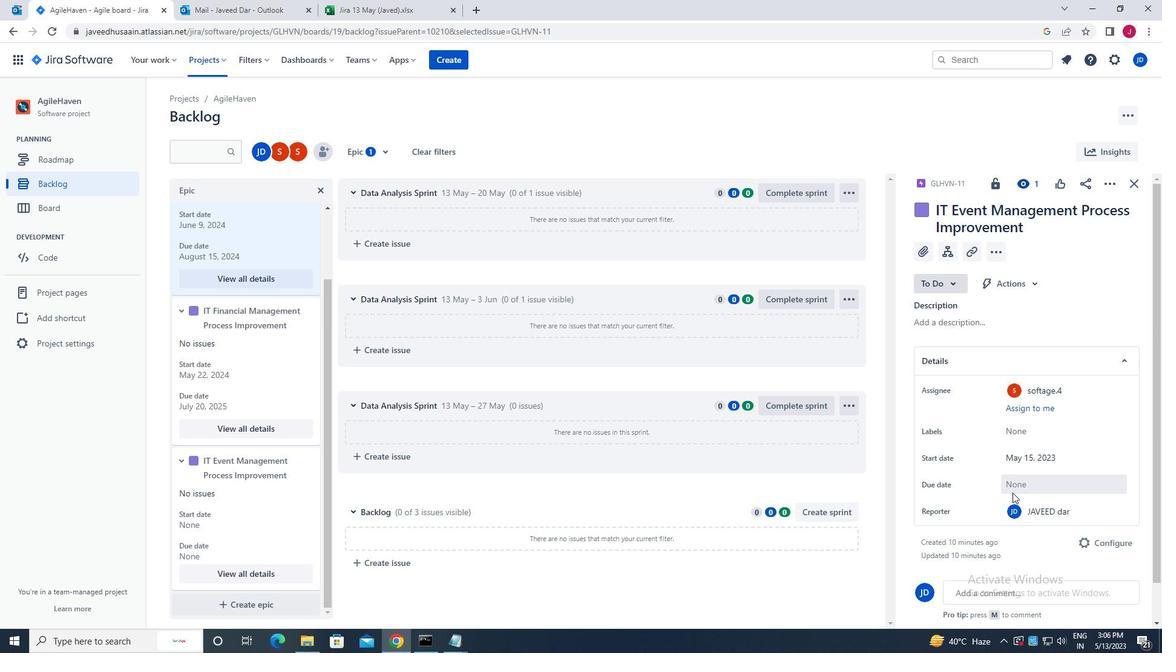 
Action: Mouse pressed left at (1014, 486)
Screenshot: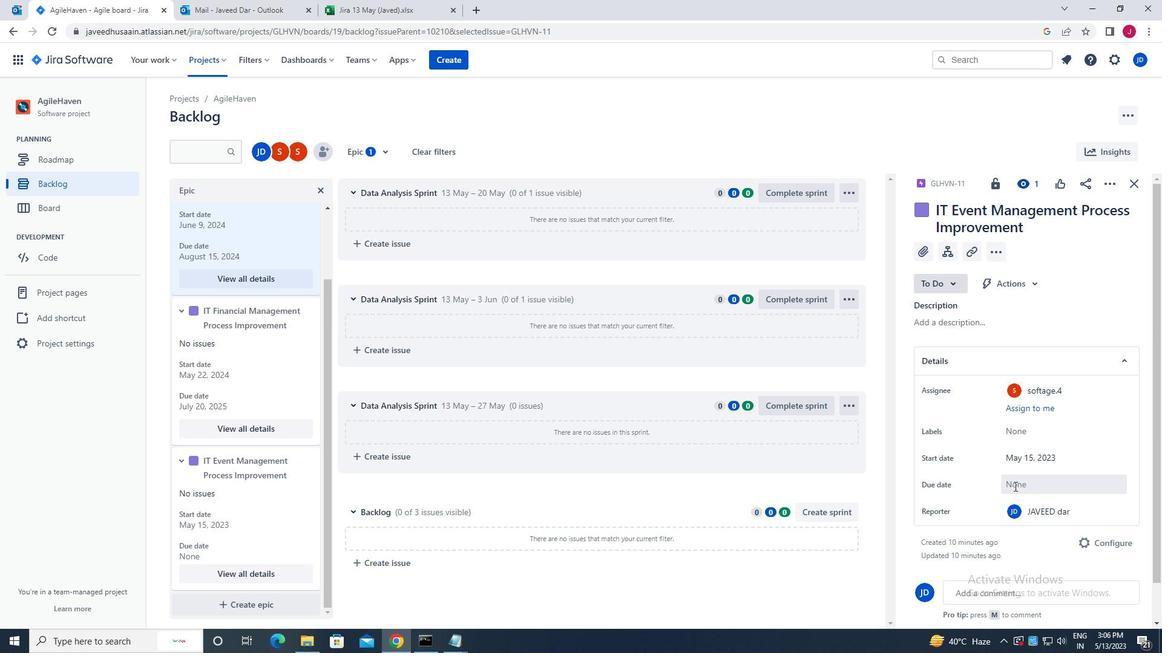 
Action: Mouse moved to (1140, 308)
Screenshot: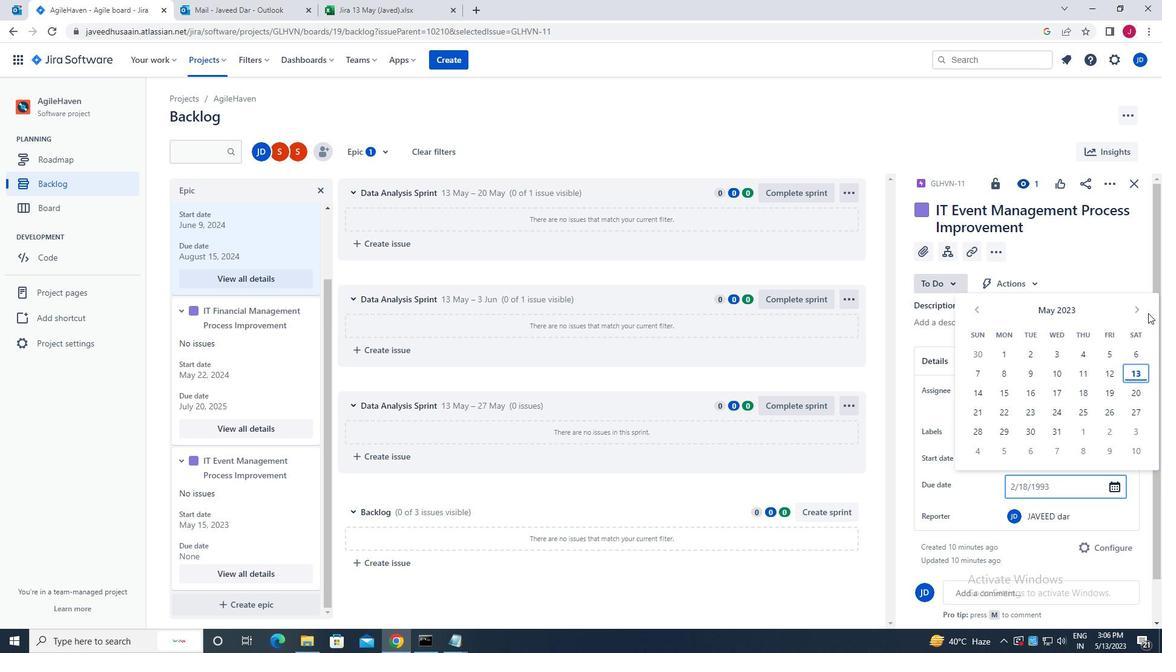 
Action: Mouse pressed left at (1140, 308)
Screenshot: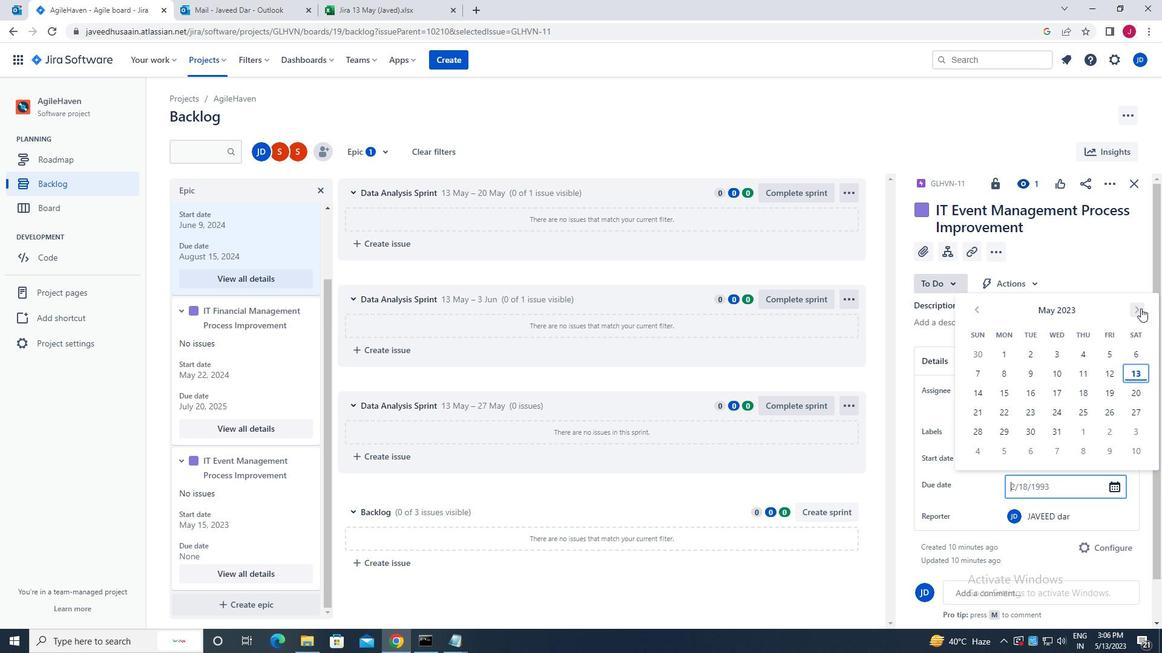 
Action: Mouse pressed left at (1140, 308)
Screenshot: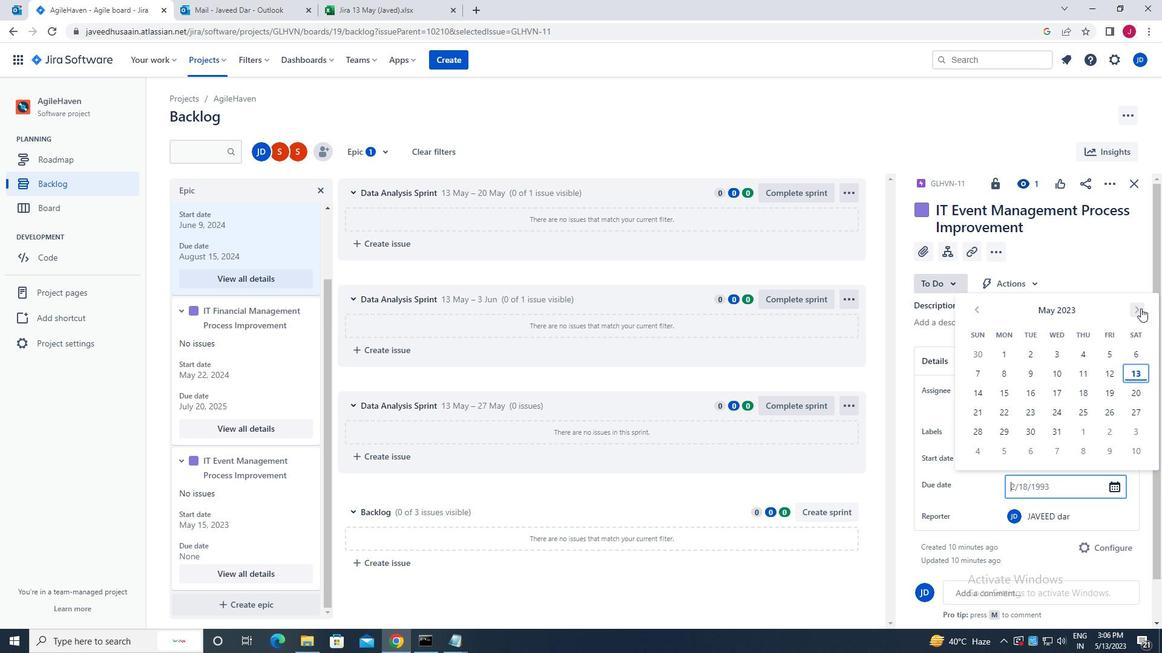 
Action: Mouse pressed left at (1140, 308)
Screenshot: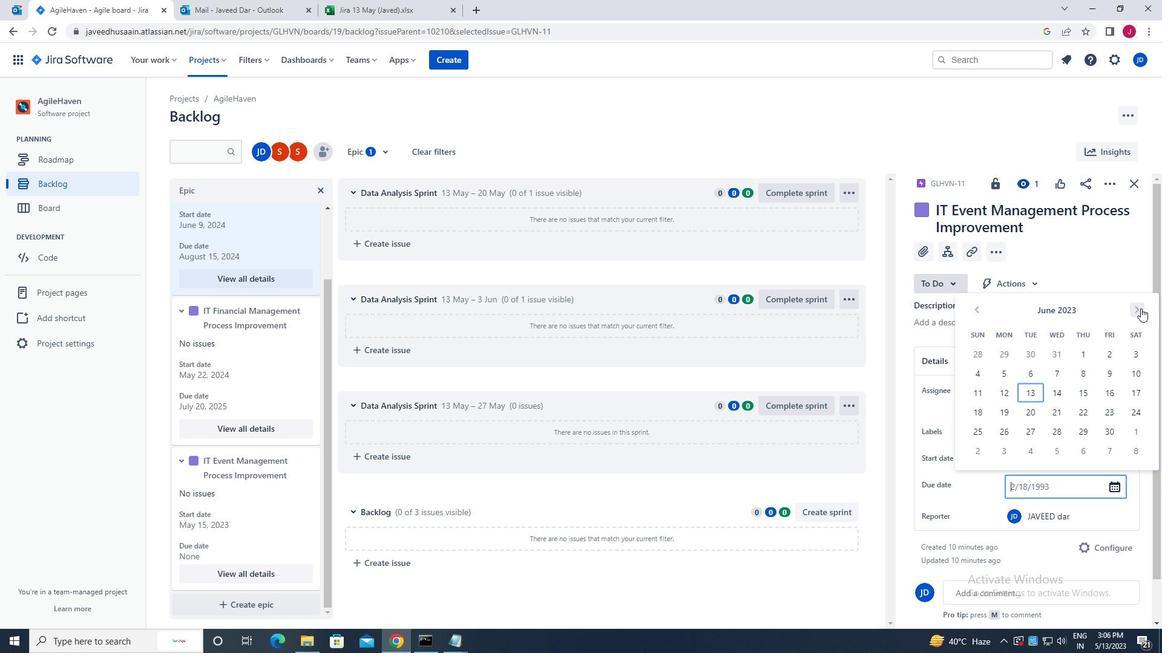 
Action: Mouse pressed left at (1140, 308)
Screenshot: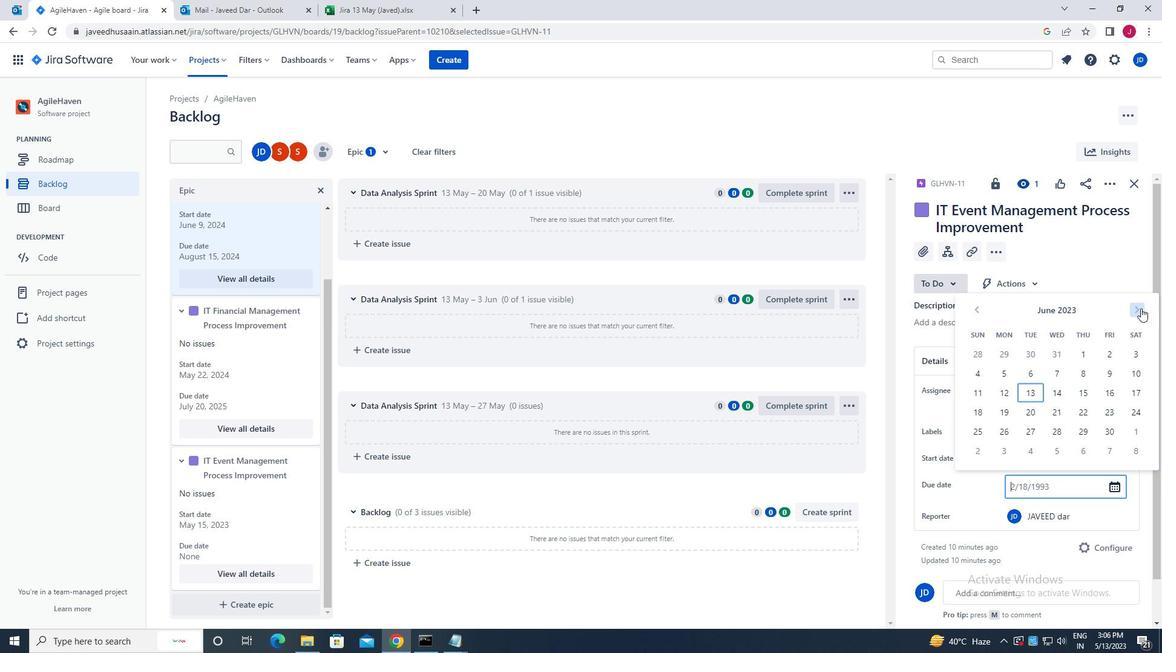 
Action: Mouse pressed left at (1140, 308)
Screenshot: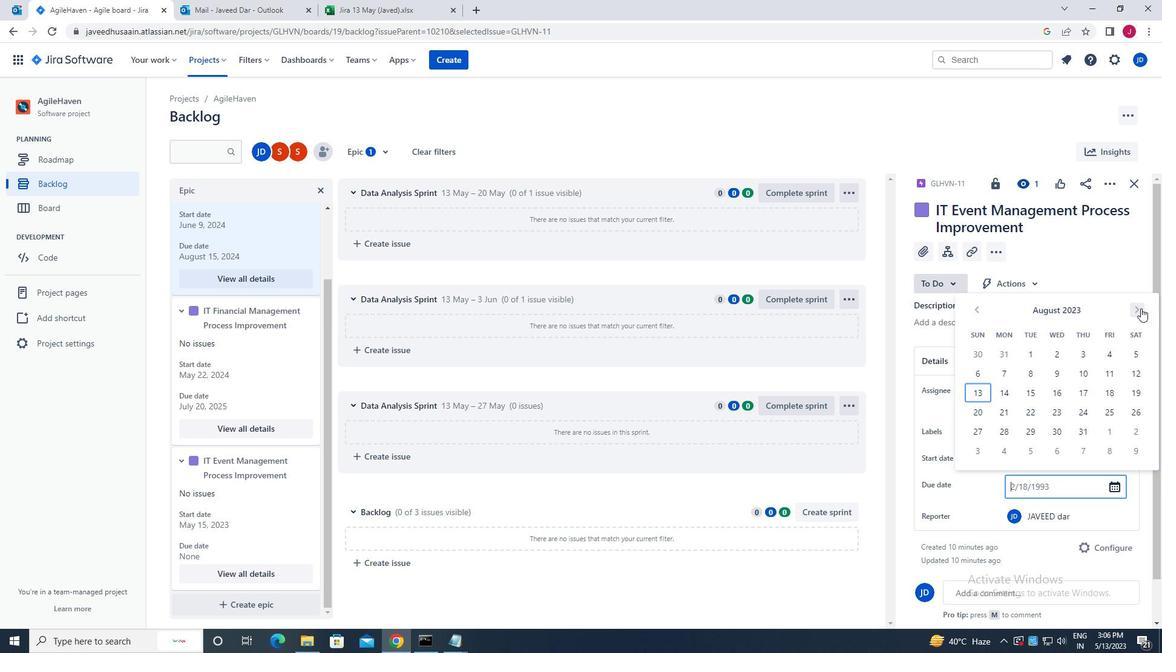 
Action: Mouse pressed left at (1140, 308)
Screenshot: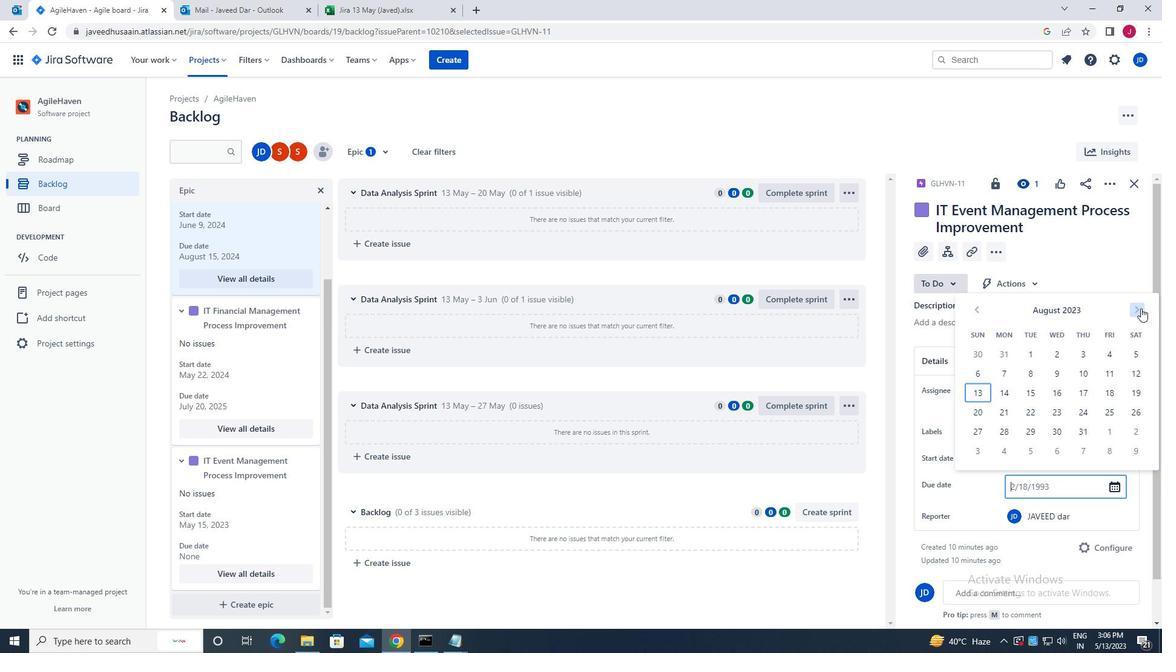 
Action: Mouse pressed left at (1140, 308)
Screenshot: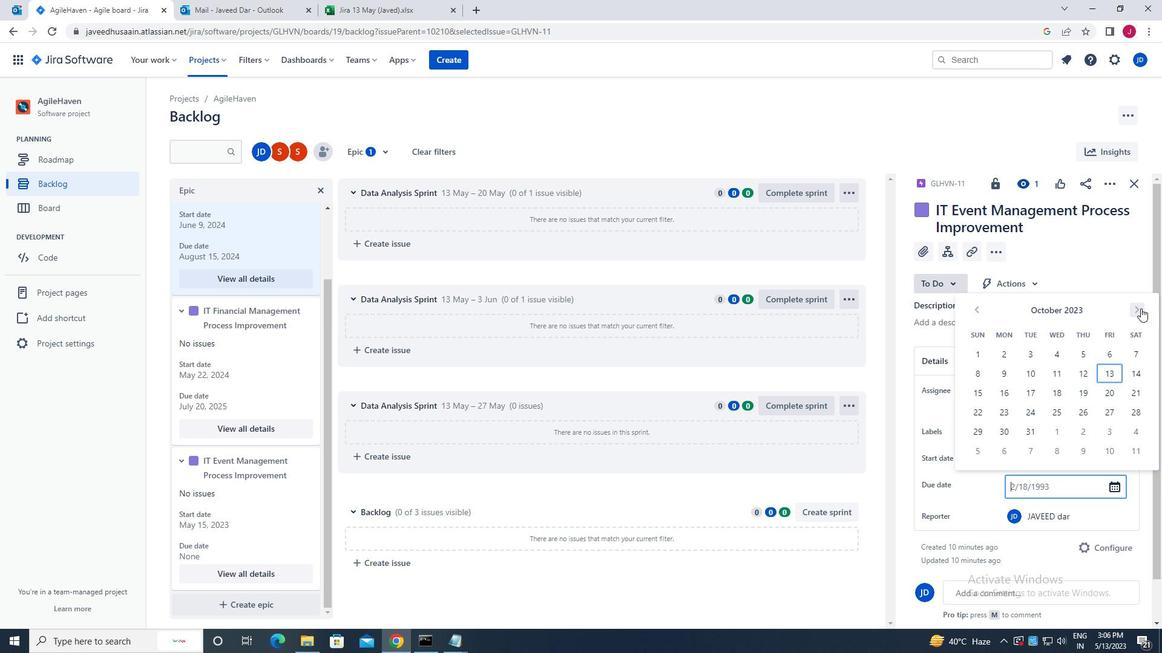 
Action: Mouse pressed left at (1140, 308)
Screenshot: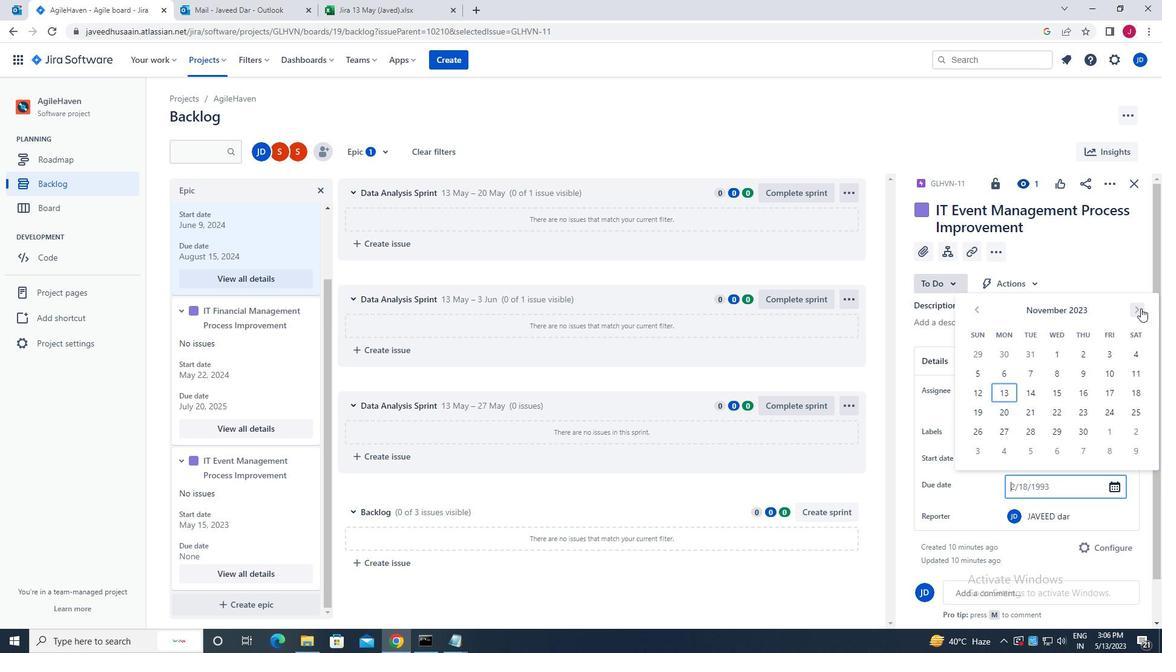
Action: Mouse pressed left at (1140, 308)
Screenshot: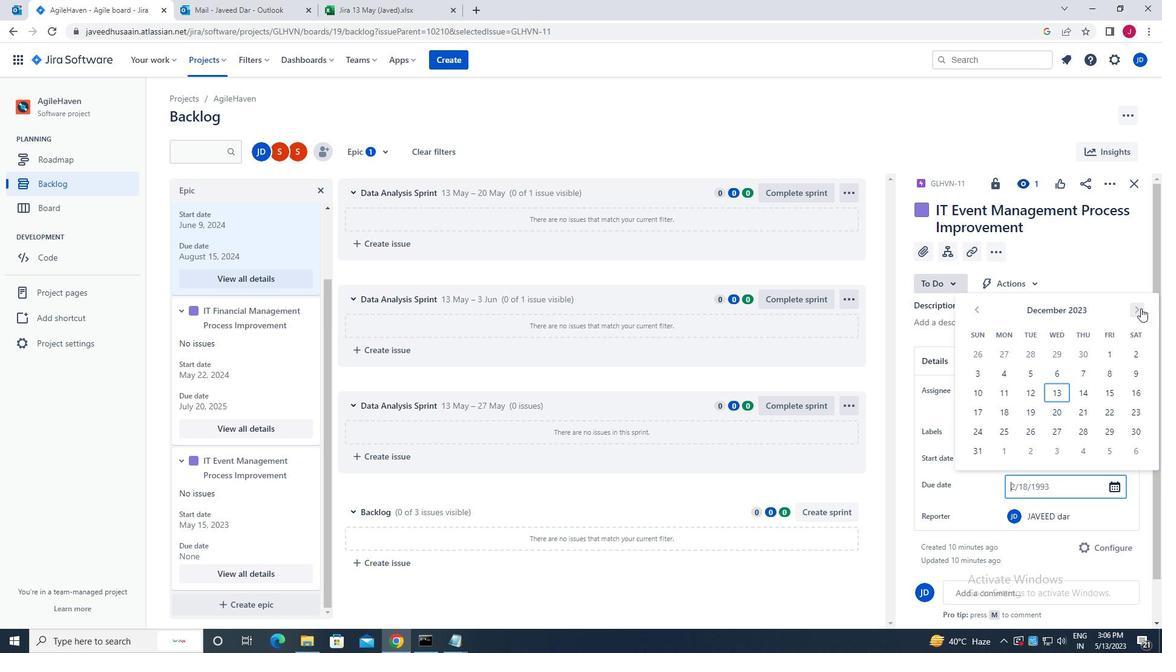 
Action: Mouse pressed left at (1140, 308)
Screenshot: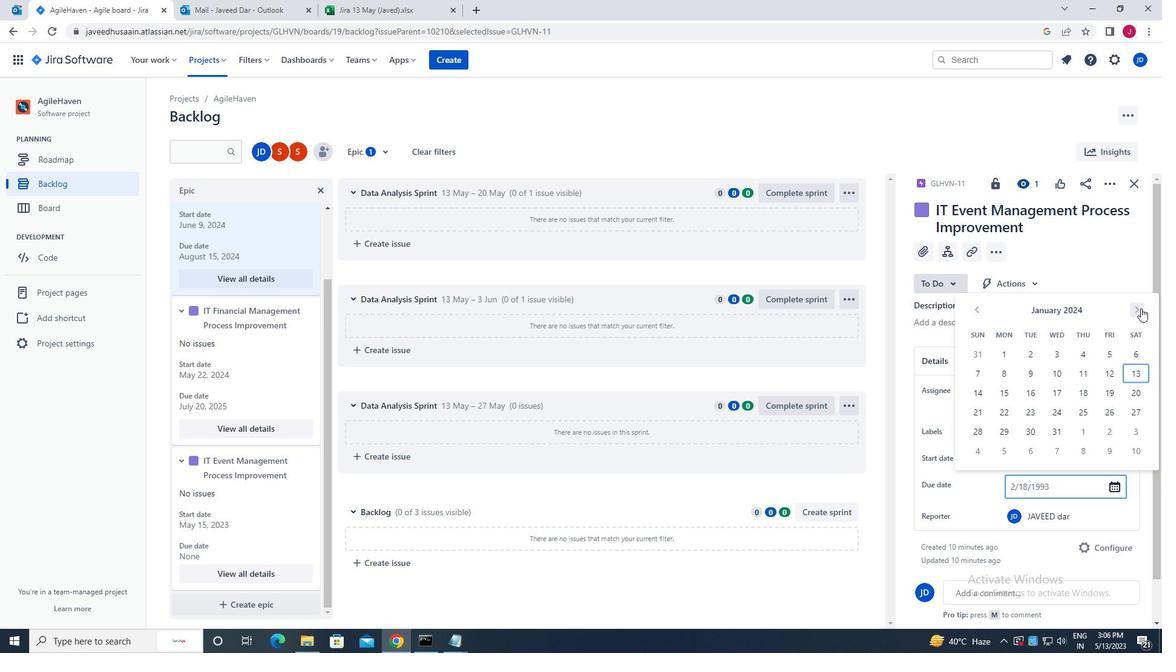 
Action: Mouse pressed left at (1140, 308)
Screenshot: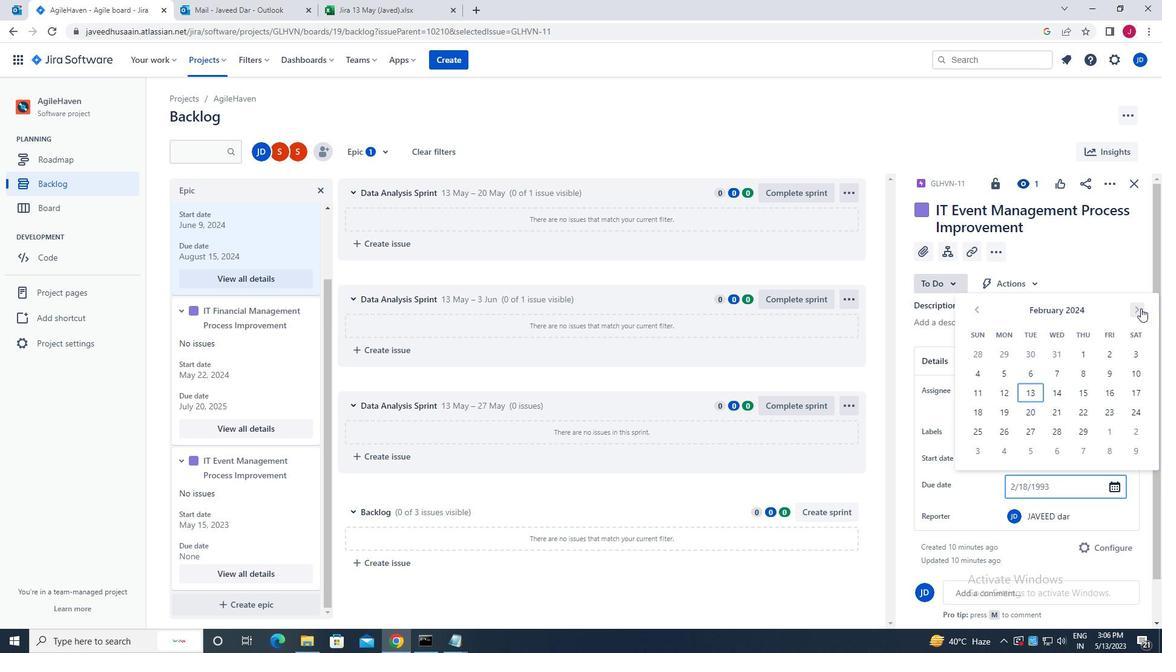 
Action: Mouse pressed left at (1140, 308)
Screenshot: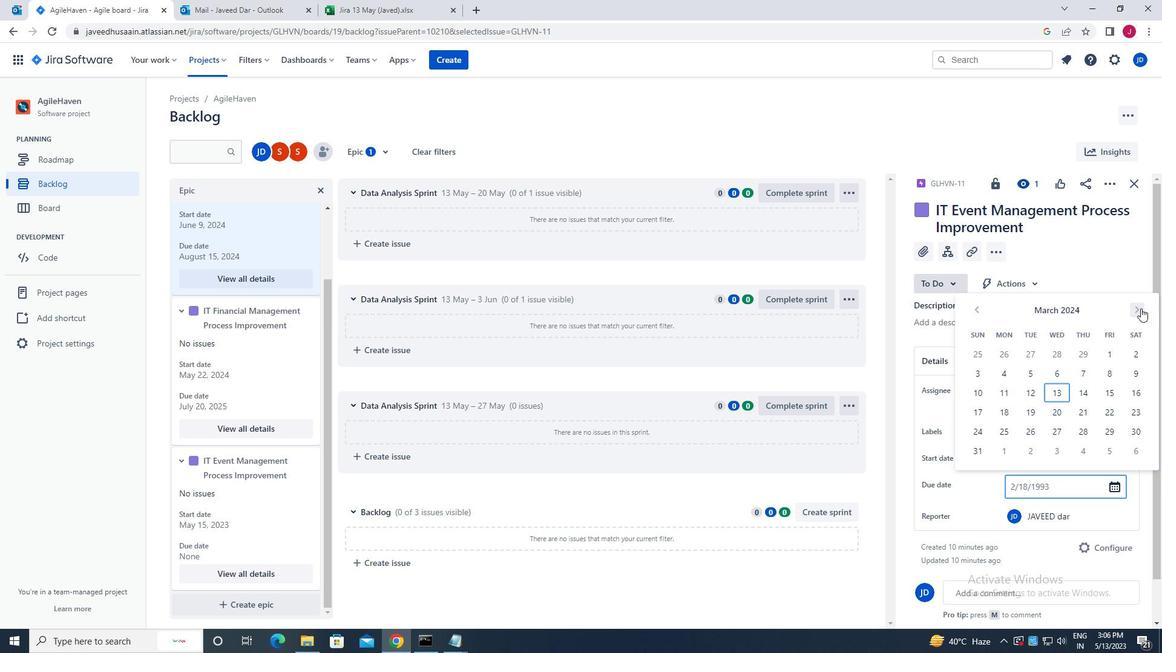 
Action: Mouse pressed left at (1140, 308)
Screenshot: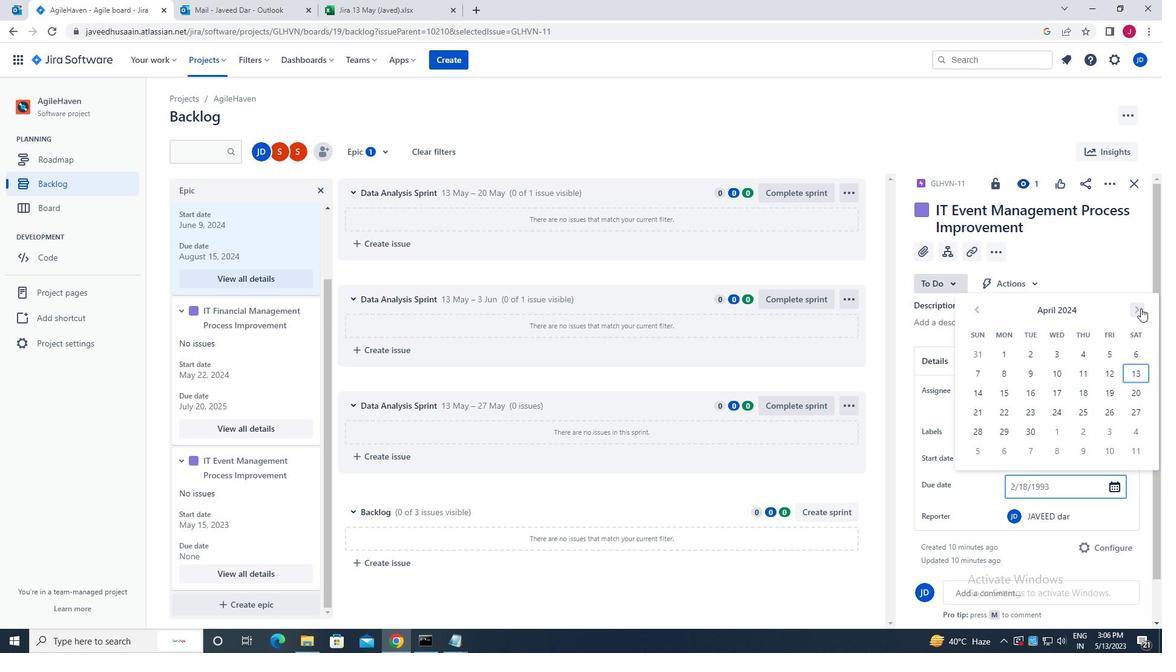
Action: Mouse pressed left at (1140, 308)
Screenshot: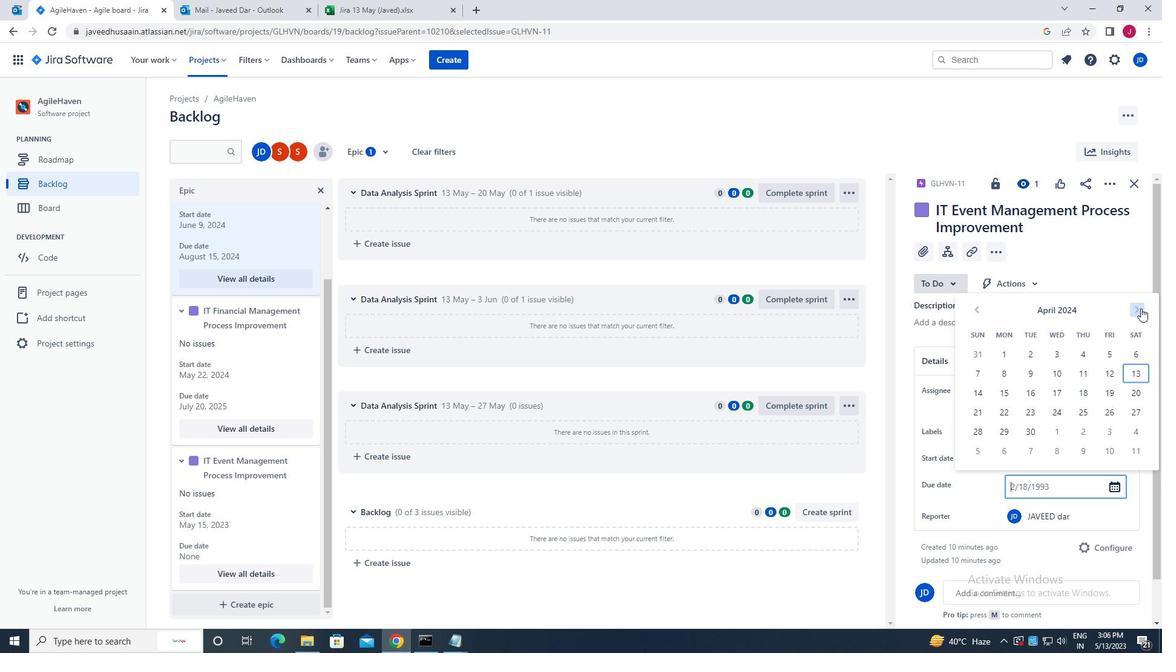 
Action: Mouse pressed left at (1140, 308)
Screenshot: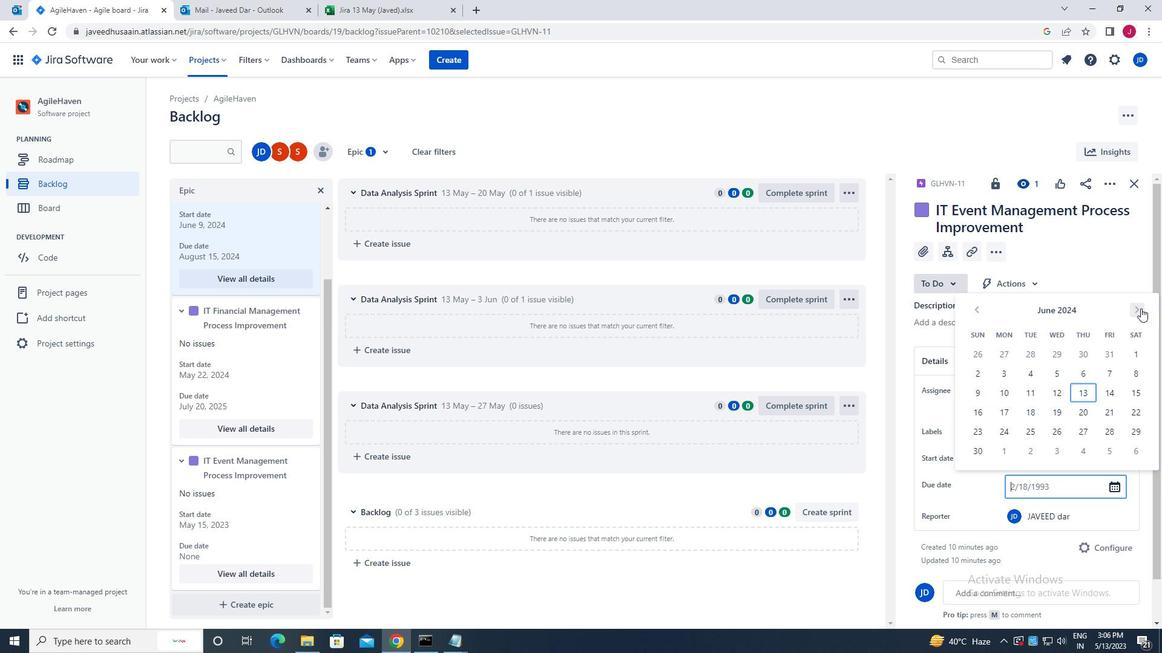
Action: Mouse pressed left at (1140, 308)
Screenshot: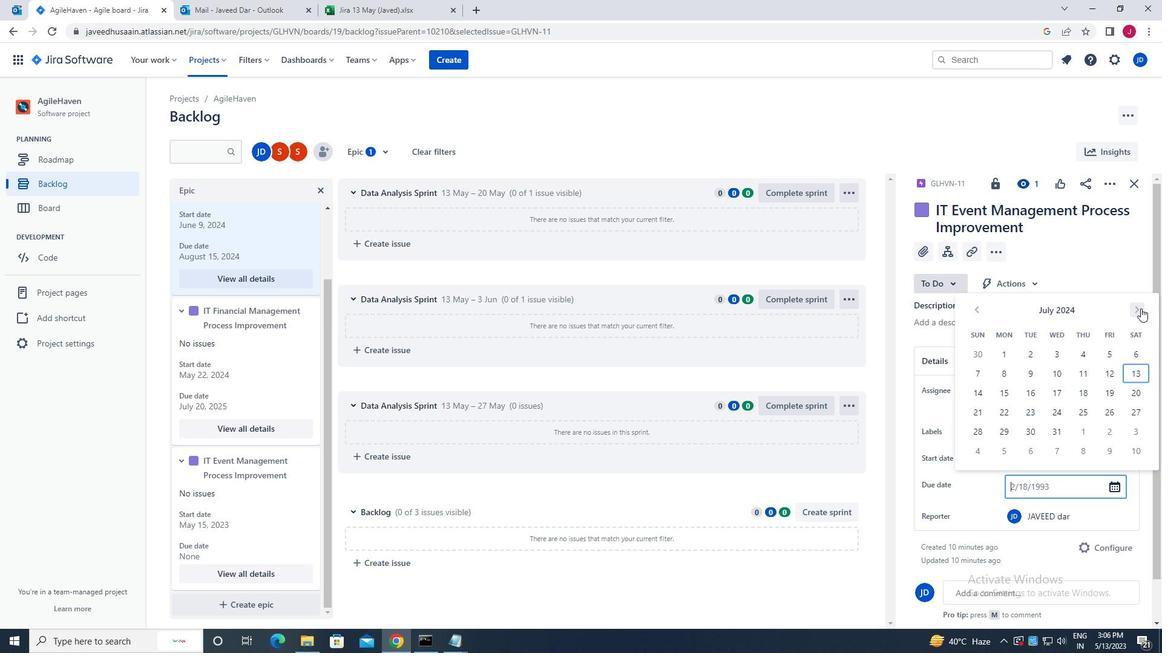 
Action: Mouse pressed left at (1140, 308)
Screenshot: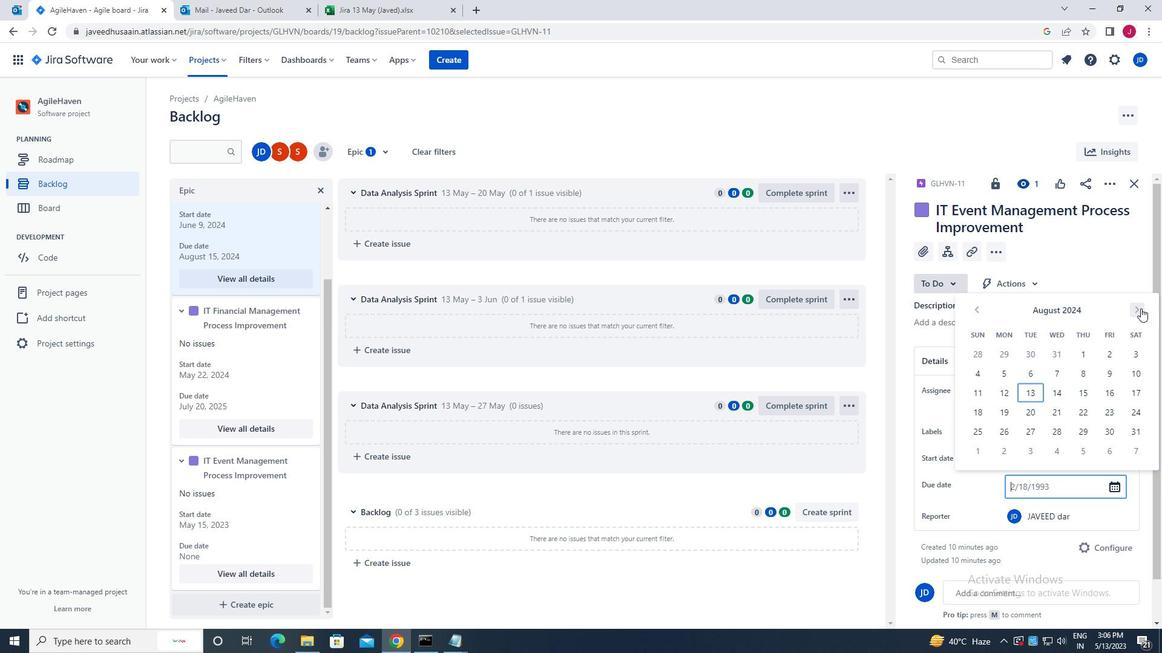 
Action: Mouse pressed left at (1140, 308)
Screenshot: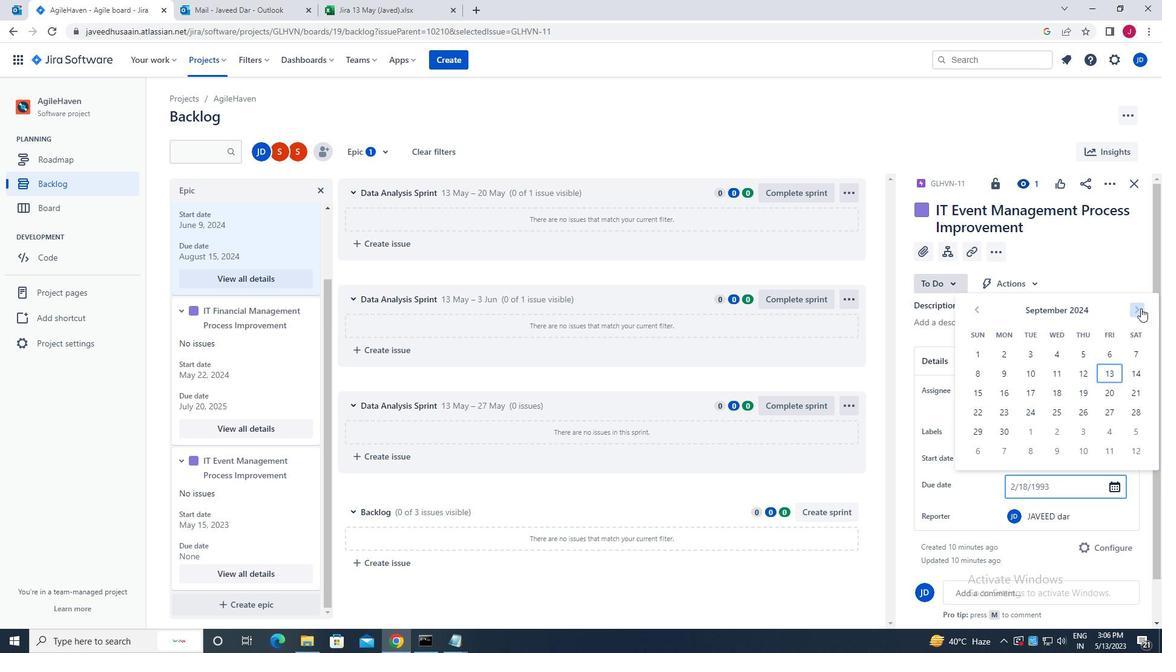 
Action: Mouse pressed left at (1140, 308)
Screenshot: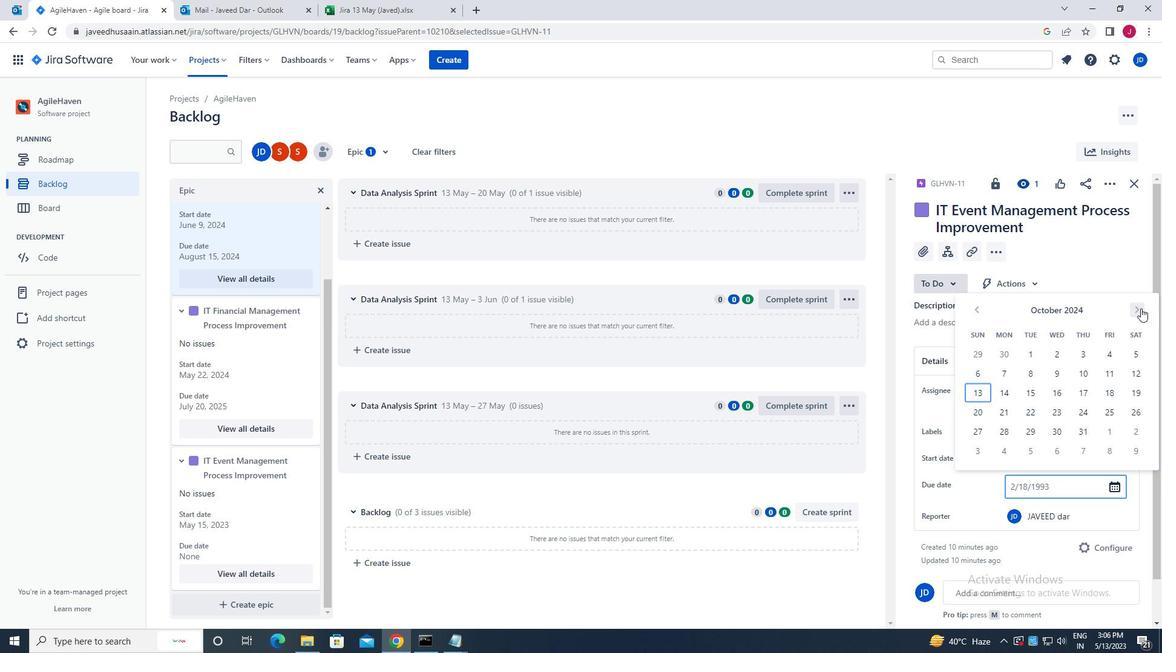 
Action: Mouse pressed left at (1140, 308)
Screenshot: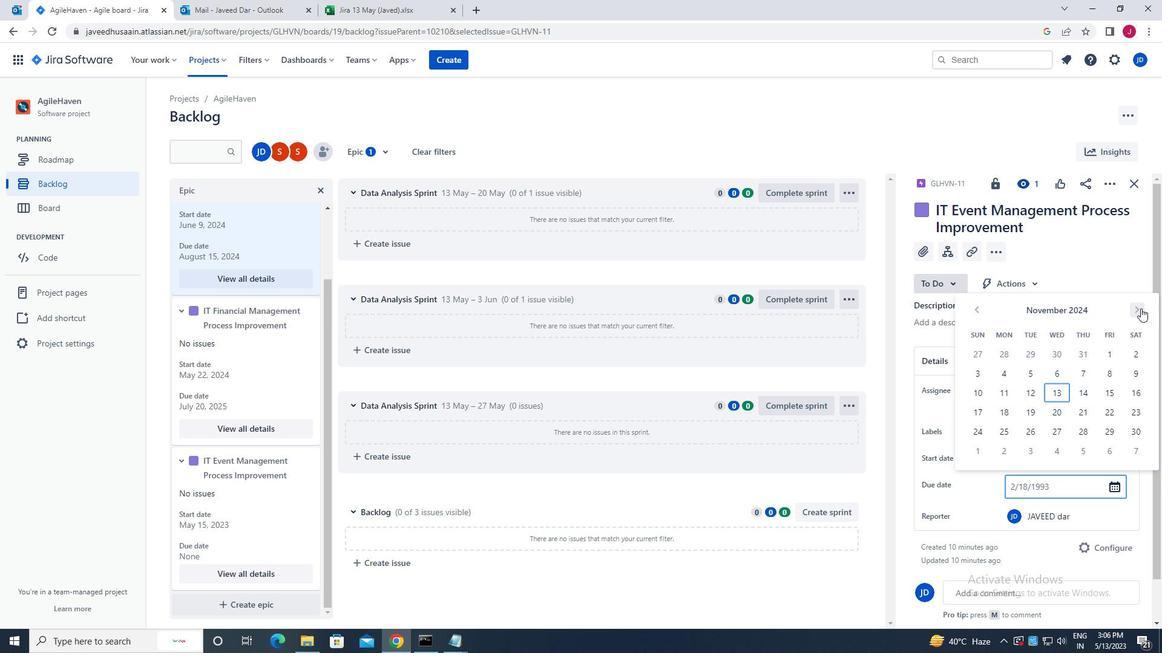 
Action: Mouse pressed left at (1140, 308)
Screenshot: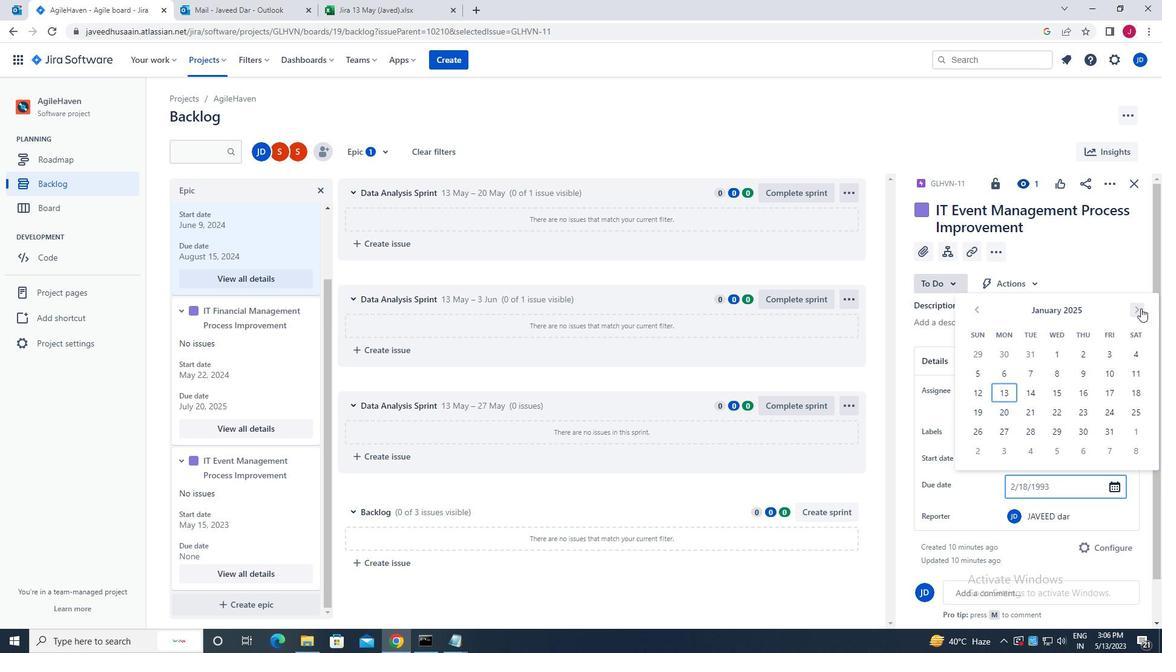 
Action: Mouse pressed left at (1140, 308)
Screenshot: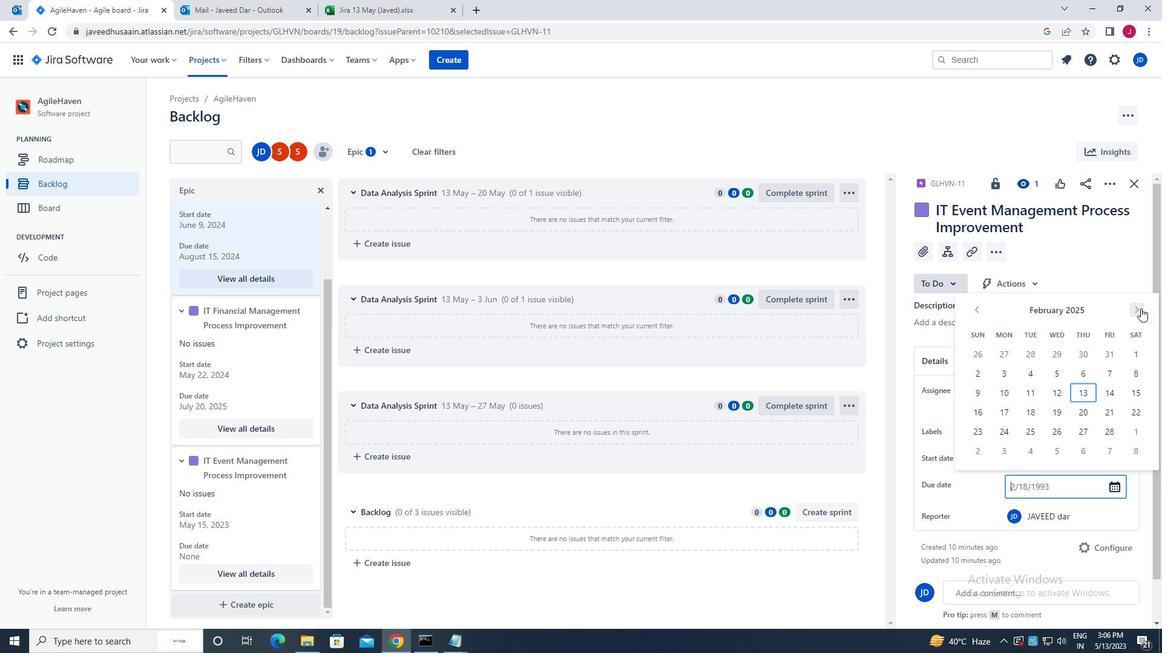 
Action: Mouse pressed left at (1140, 308)
Screenshot: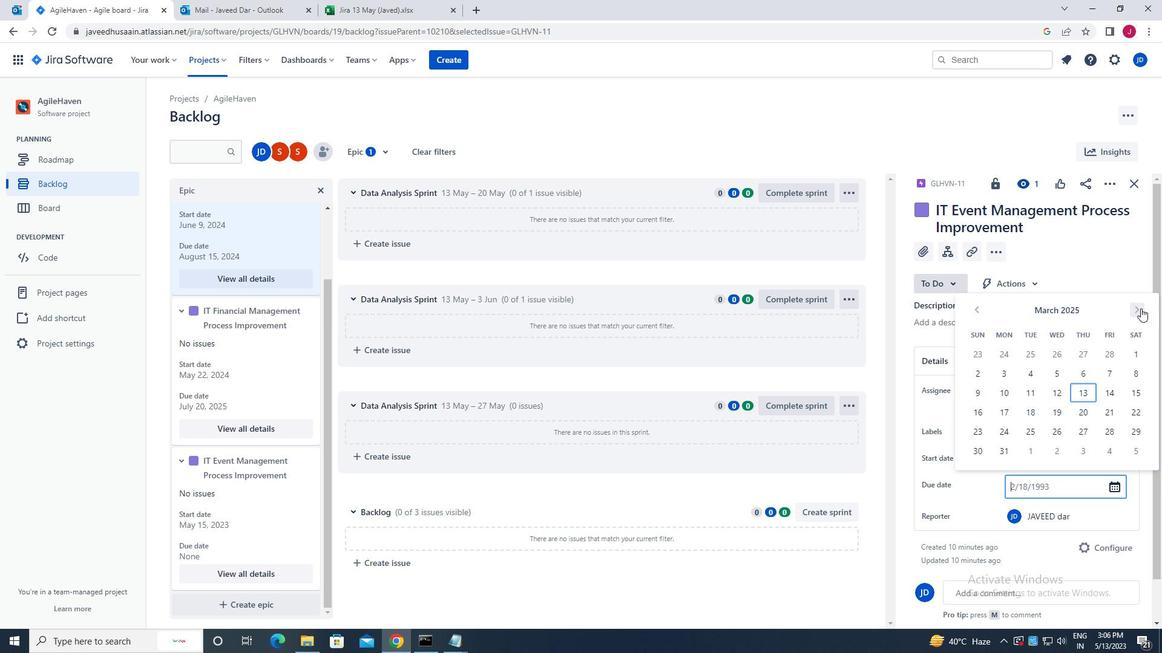 
Action: Mouse pressed left at (1140, 308)
Screenshot: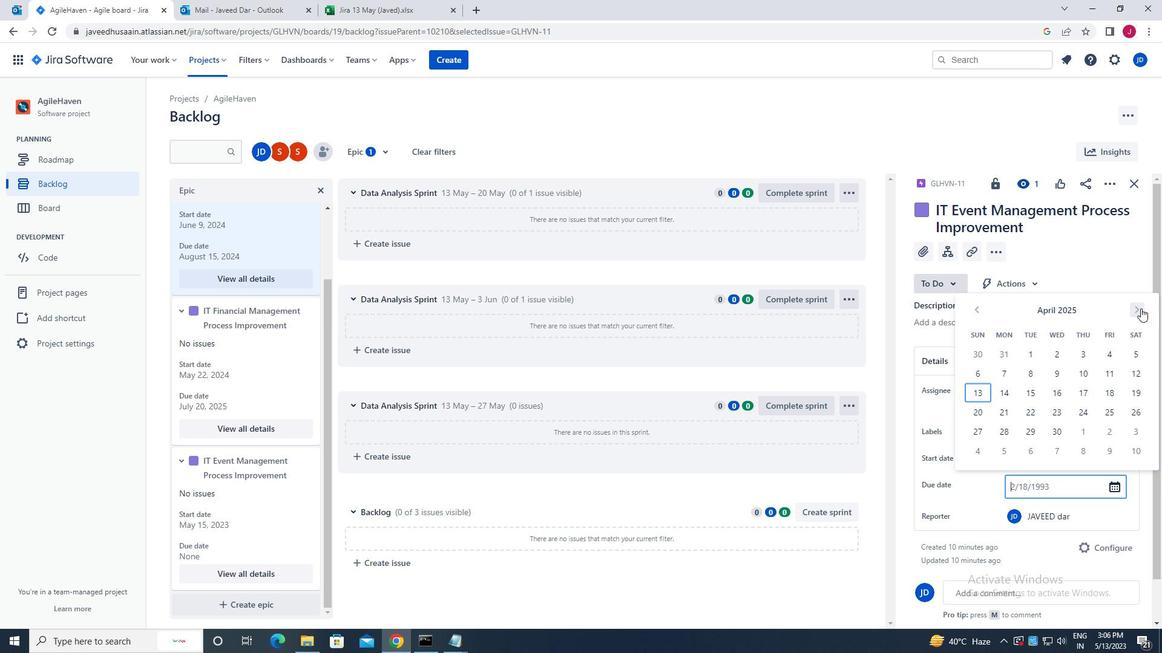 
Action: Mouse pressed left at (1140, 308)
Screenshot: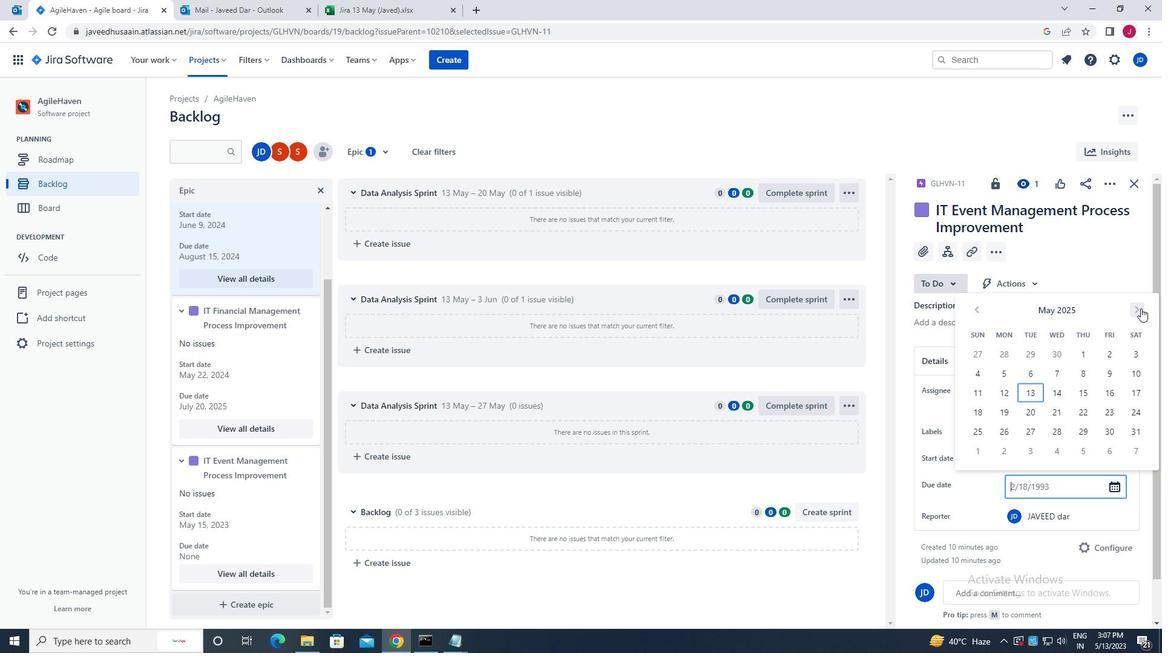 
Action: Mouse pressed left at (1140, 308)
Screenshot: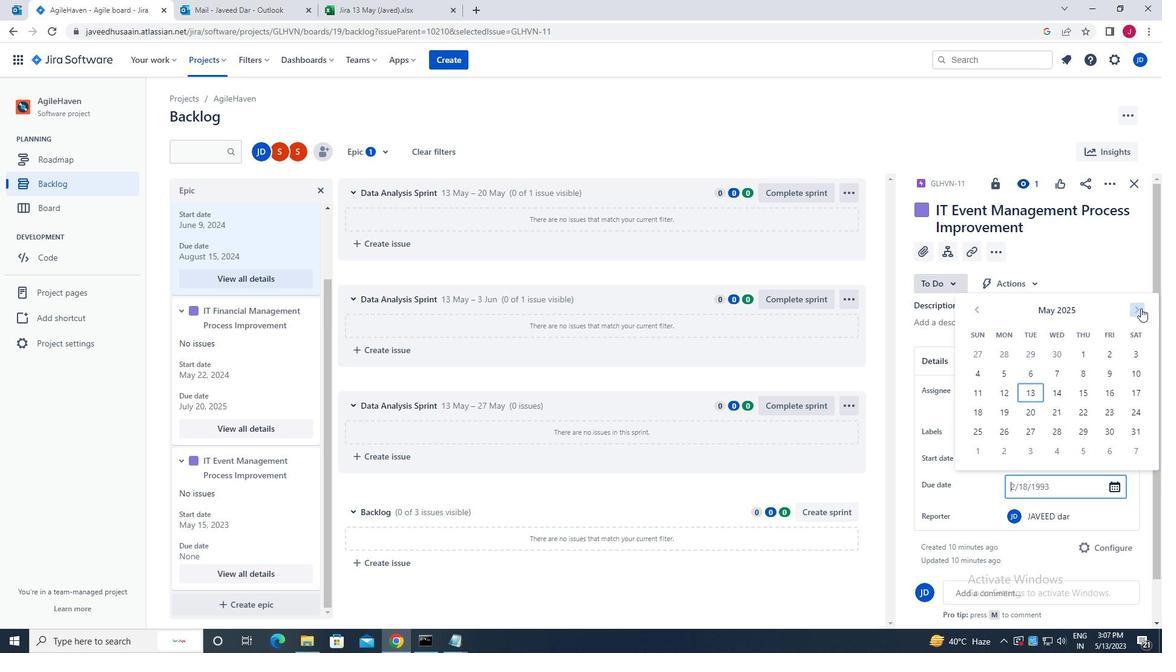 
Action: Mouse pressed left at (1140, 308)
Screenshot: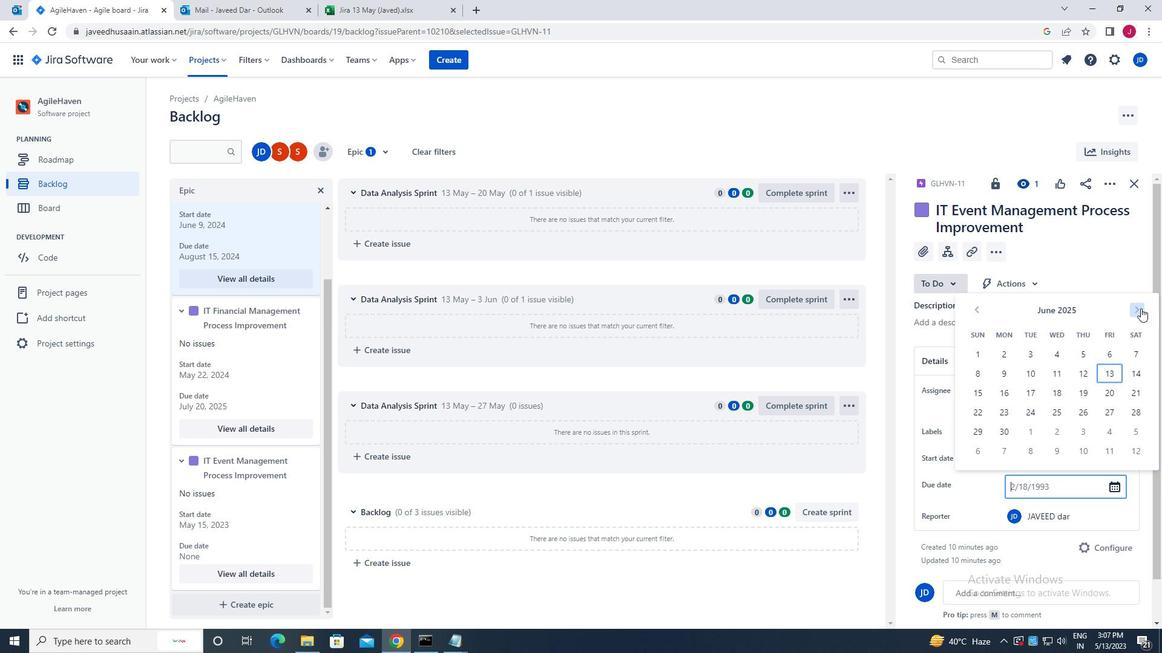 
Action: Mouse pressed left at (1140, 308)
Screenshot: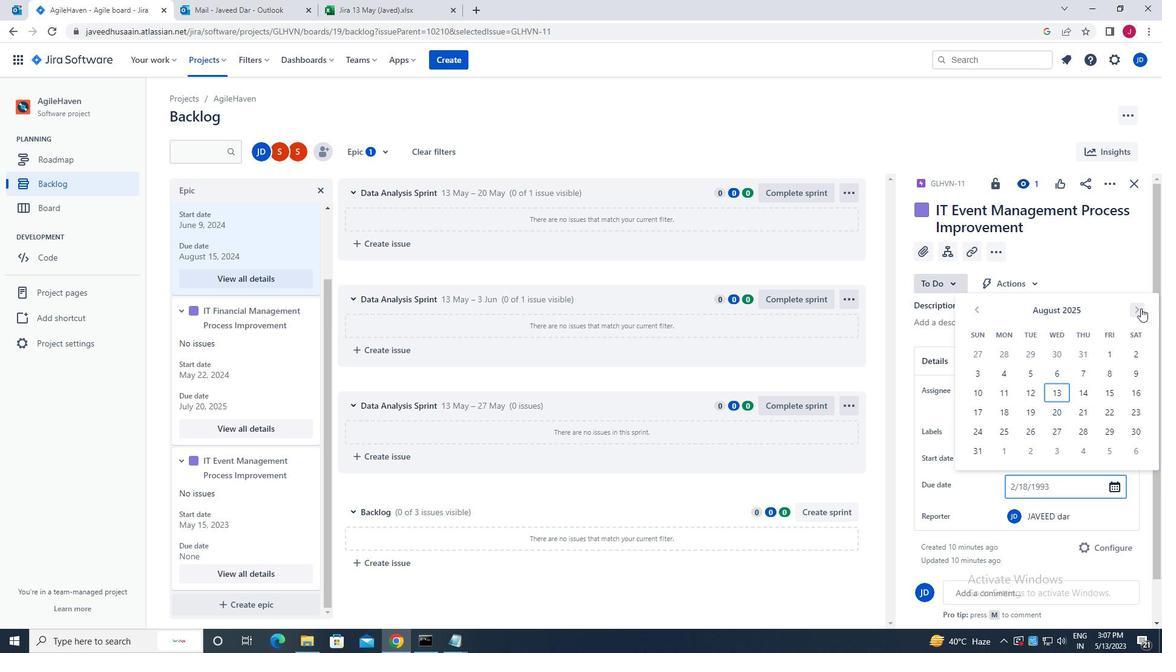 
Action: Mouse moved to (1060, 373)
Screenshot: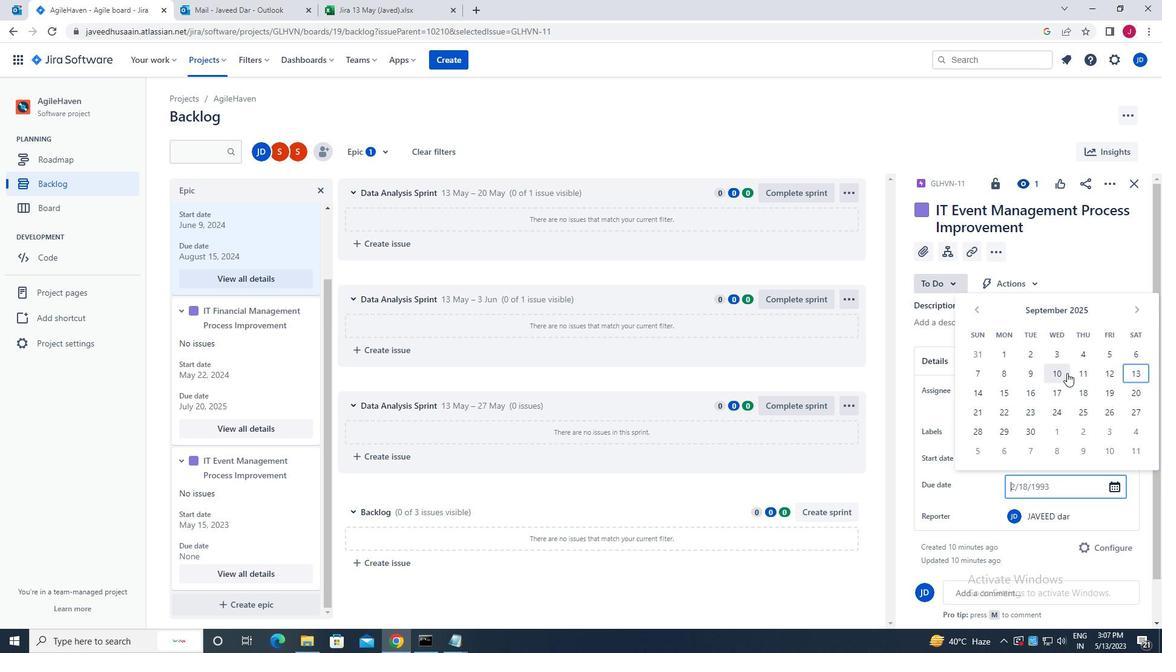 
Action: Mouse pressed left at (1060, 373)
Screenshot: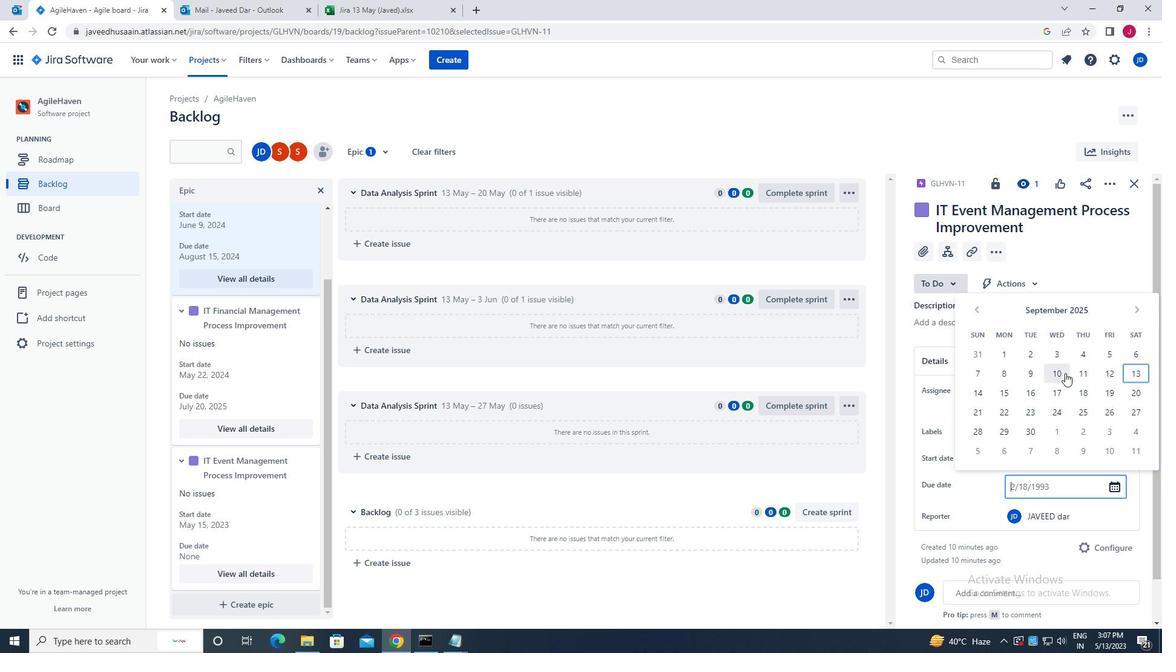 
Action: Mouse moved to (1059, 374)
Screenshot: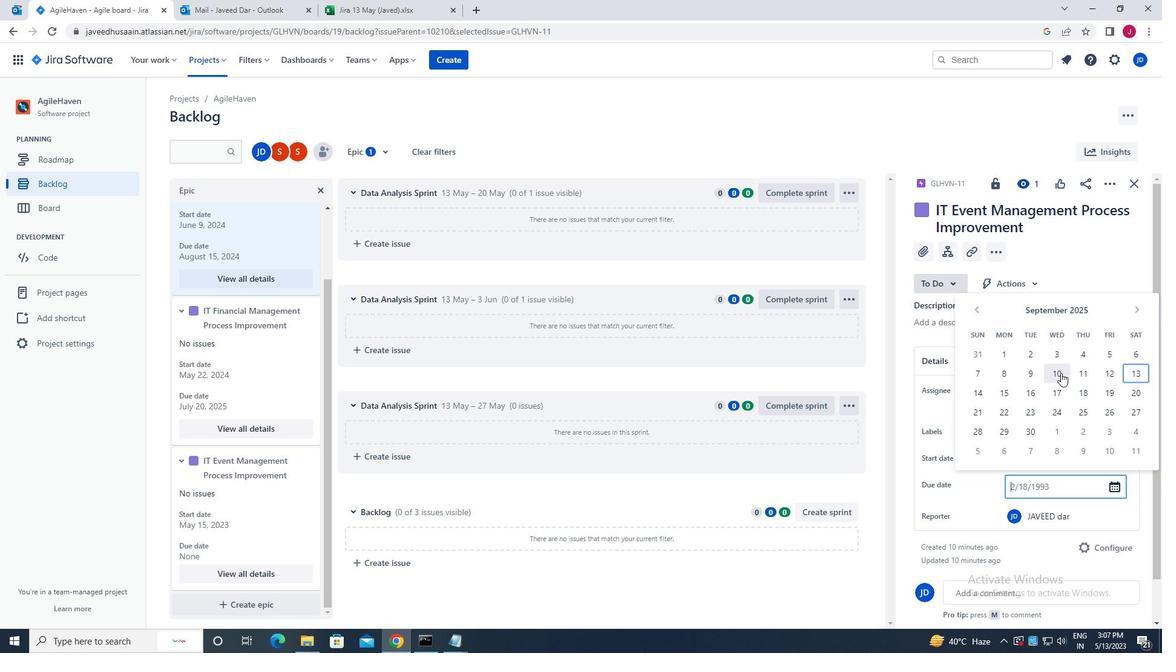 
Action: Key pressed <Key.enter>
Screenshot: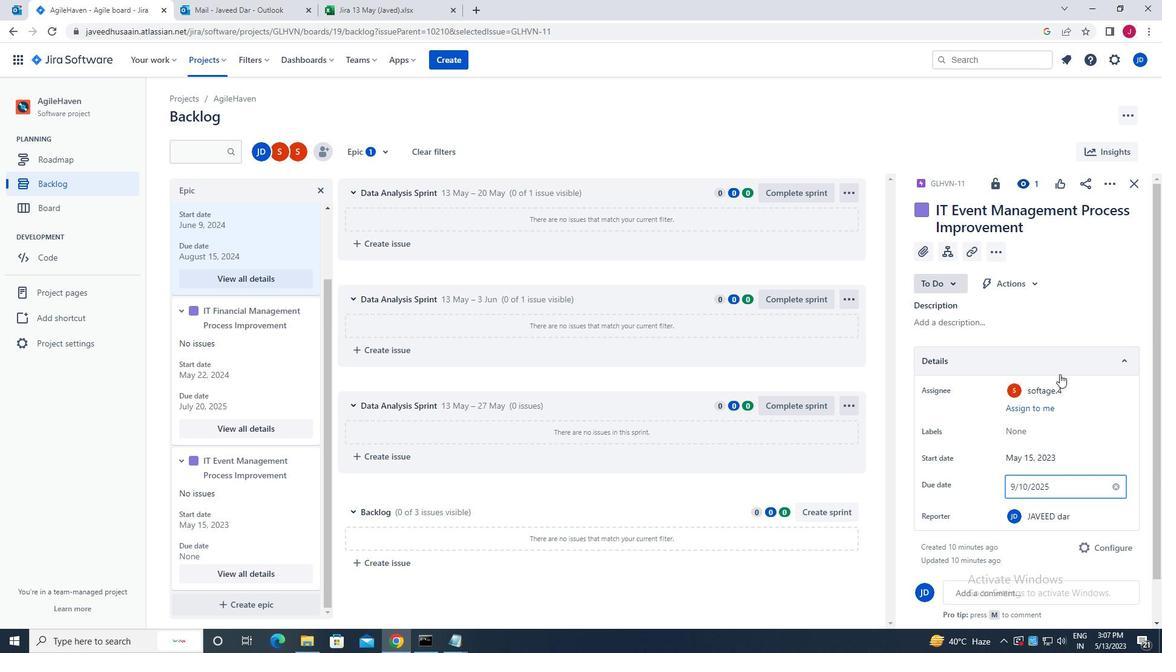 
Action: Mouse moved to (1133, 184)
Screenshot: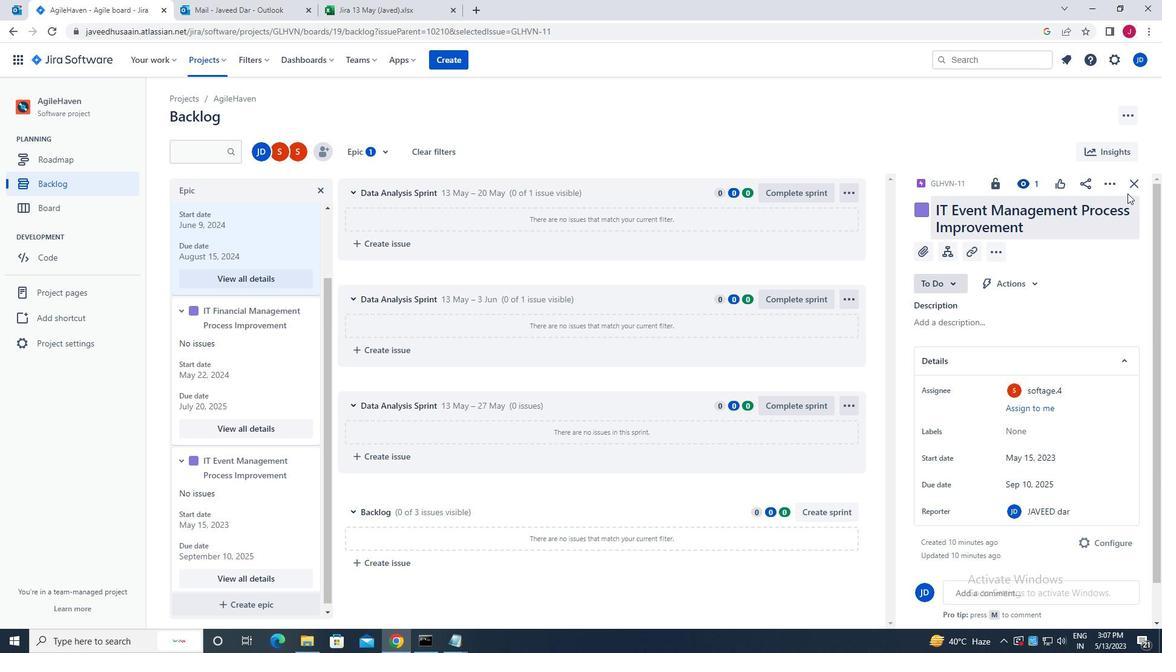 
Action: Mouse pressed left at (1133, 184)
Screenshot: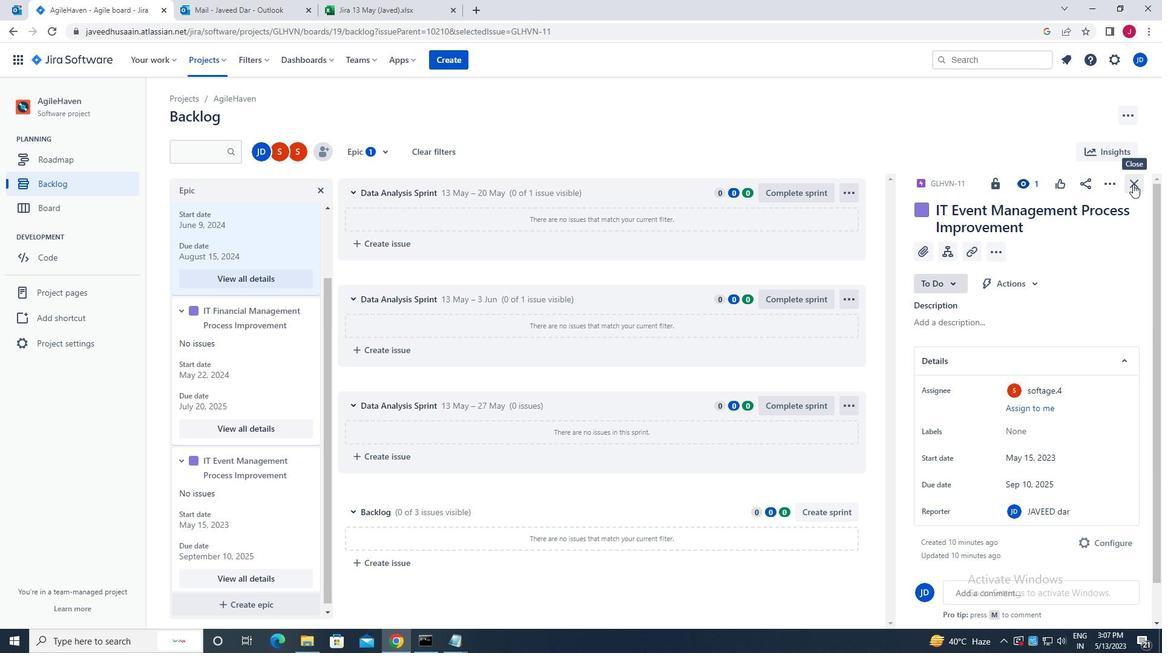 
Action: Mouse moved to (748, 367)
Screenshot: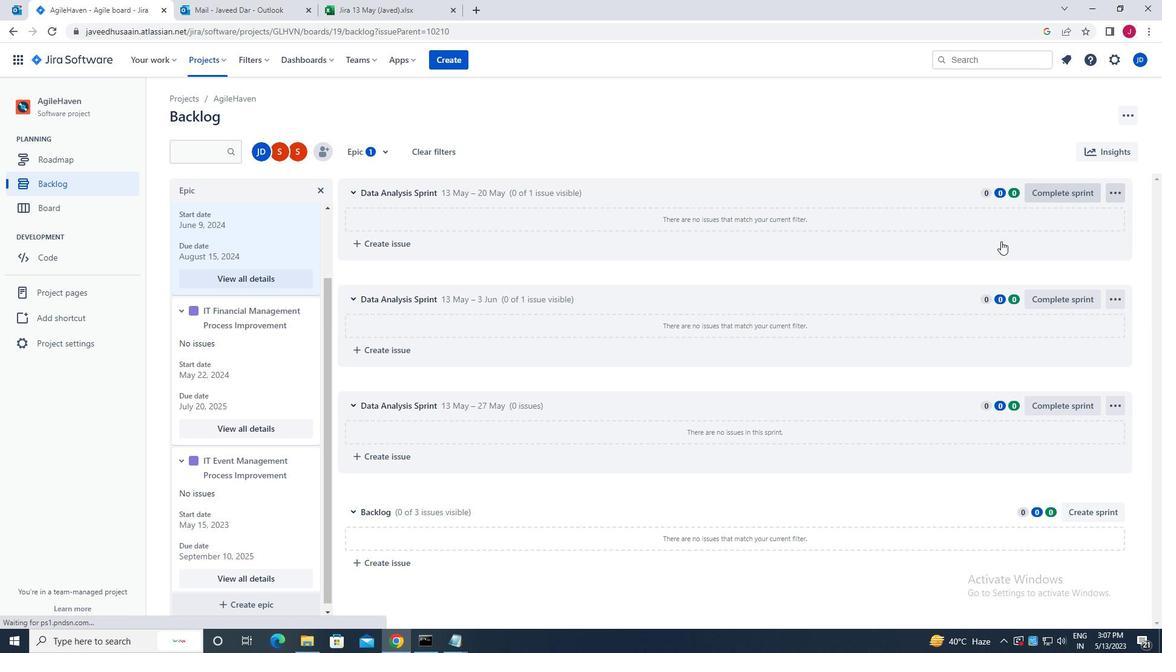 
